 Task: Look for space in Andradas, Brazil from 9th August, 2023 to 12th August, 2023 for 1 adult in price range Rs.6000 to Rs.15000. Place can be entire place with 1  bedroom having 1 bed and 1 bathroom. Property type can be house, flat, guest house. Amenities needed are: wifi, washing machine. Booking option can be shelf check-in. Required host language is Spanish.
Action: Mouse moved to (695, 89)
Screenshot: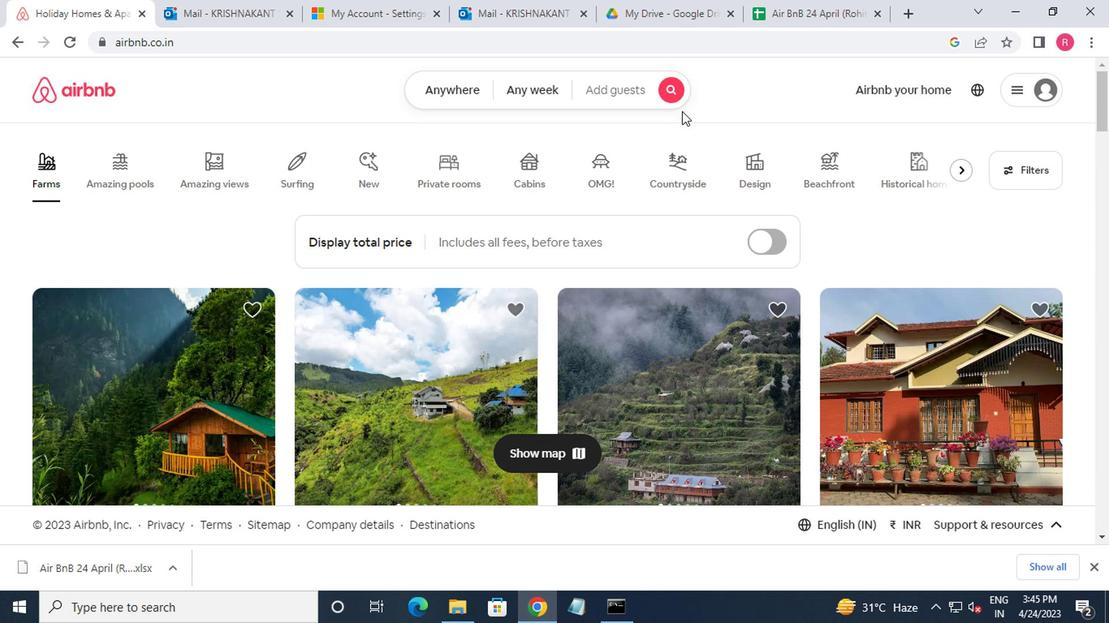 
Action: Mouse pressed left at (695, 89)
Screenshot: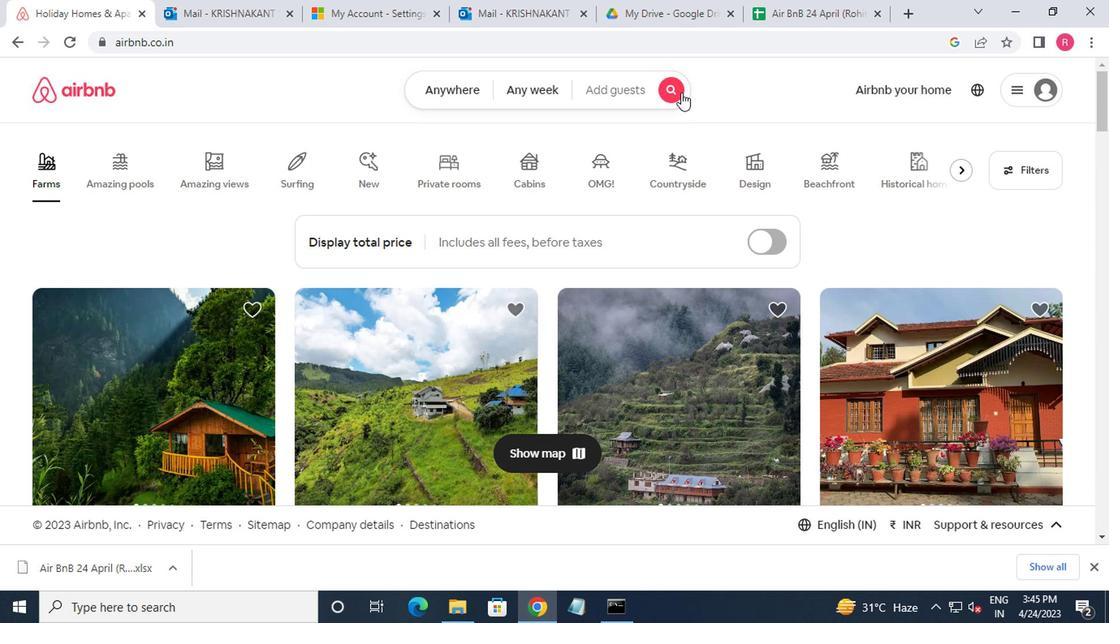 
Action: Mouse moved to (246, 155)
Screenshot: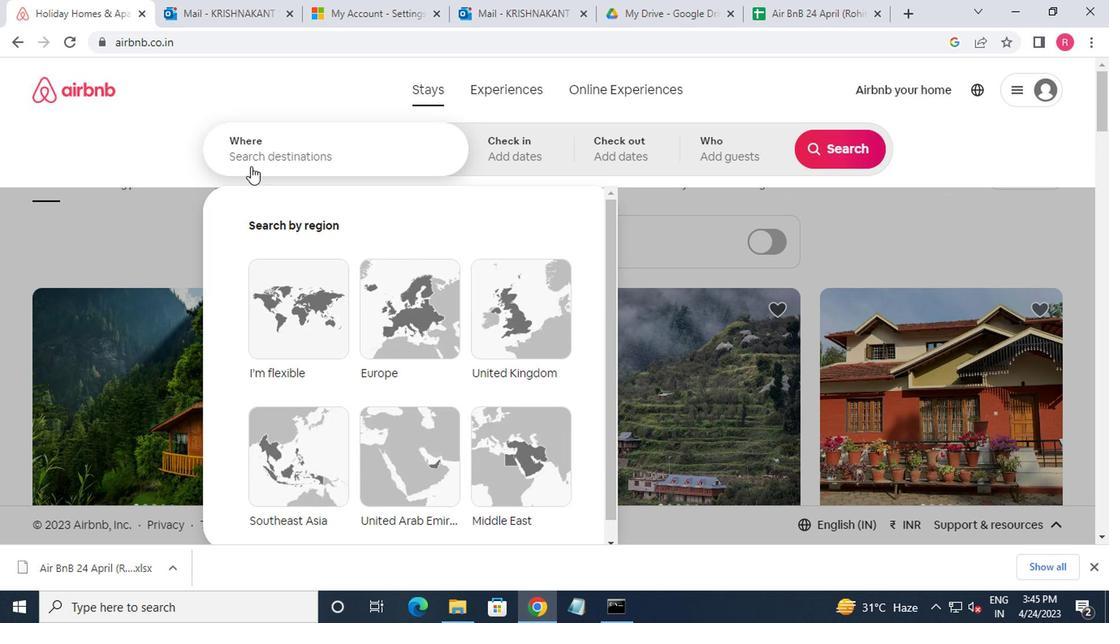 
Action: Mouse pressed left at (246, 155)
Screenshot: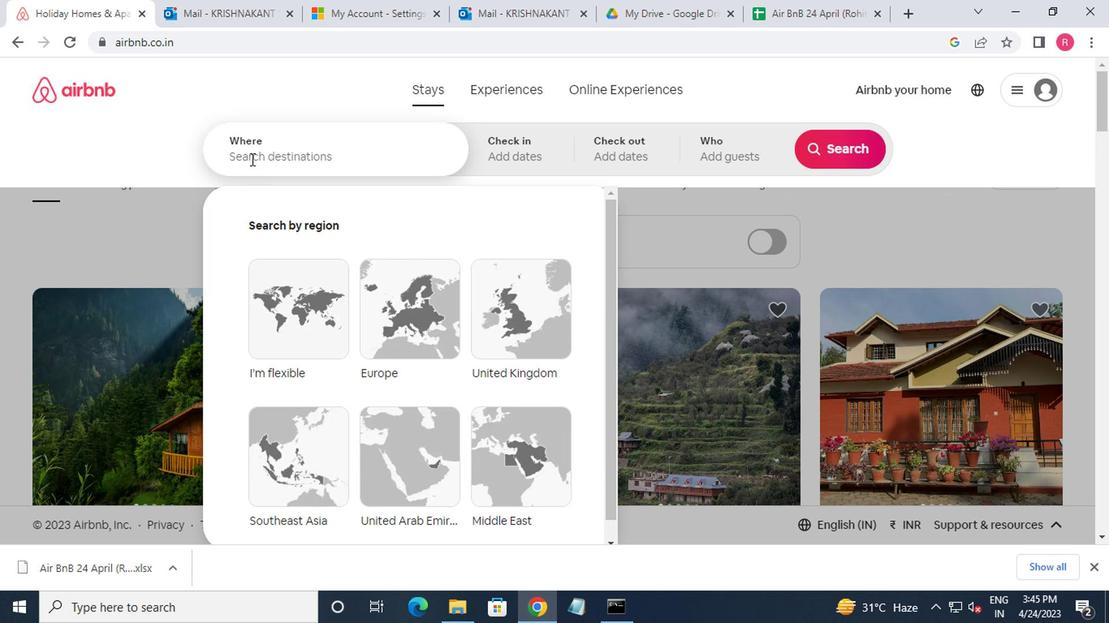 
Action: Key pressed andeadas,brazil<Key.enter>
Screenshot: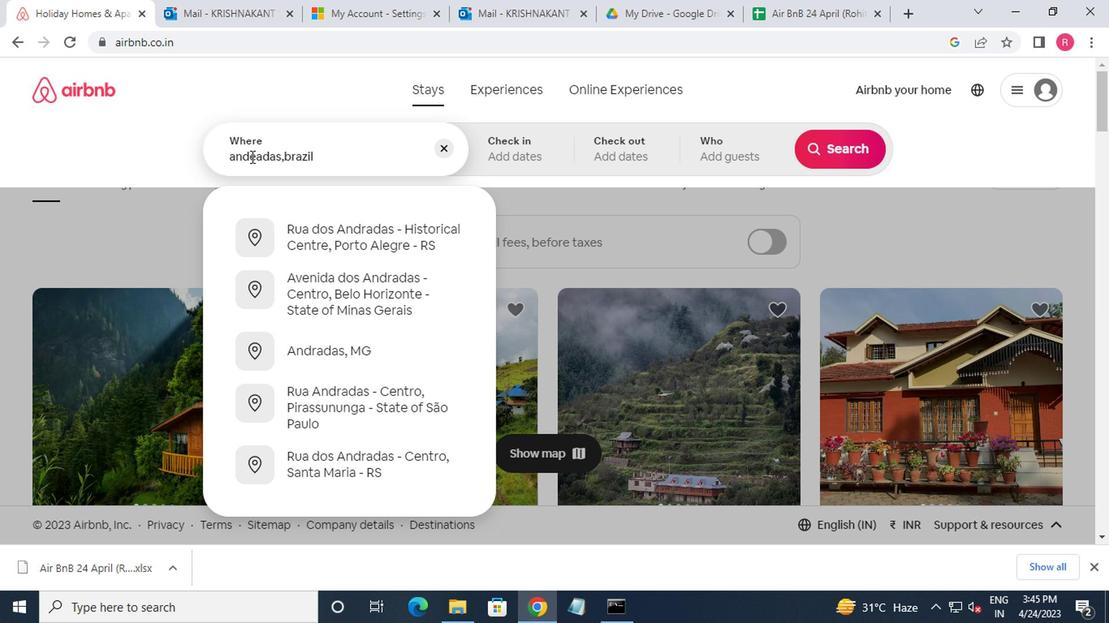 
Action: Mouse moved to (858, 285)
Screenshot: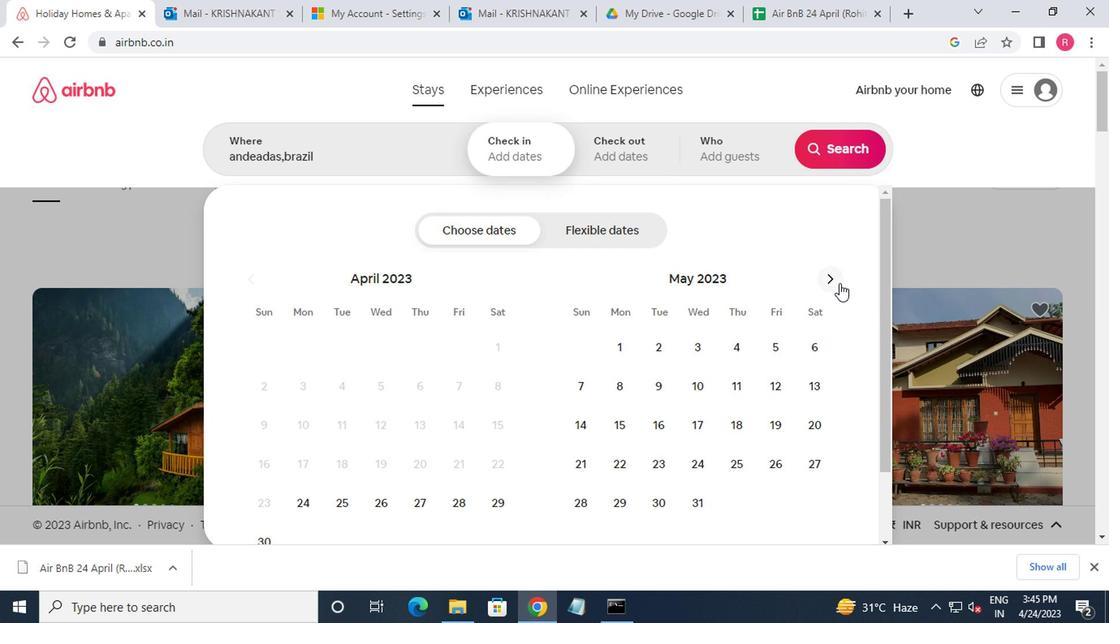 
Action: Mouse pressed left at (858, 285)
Screenshot: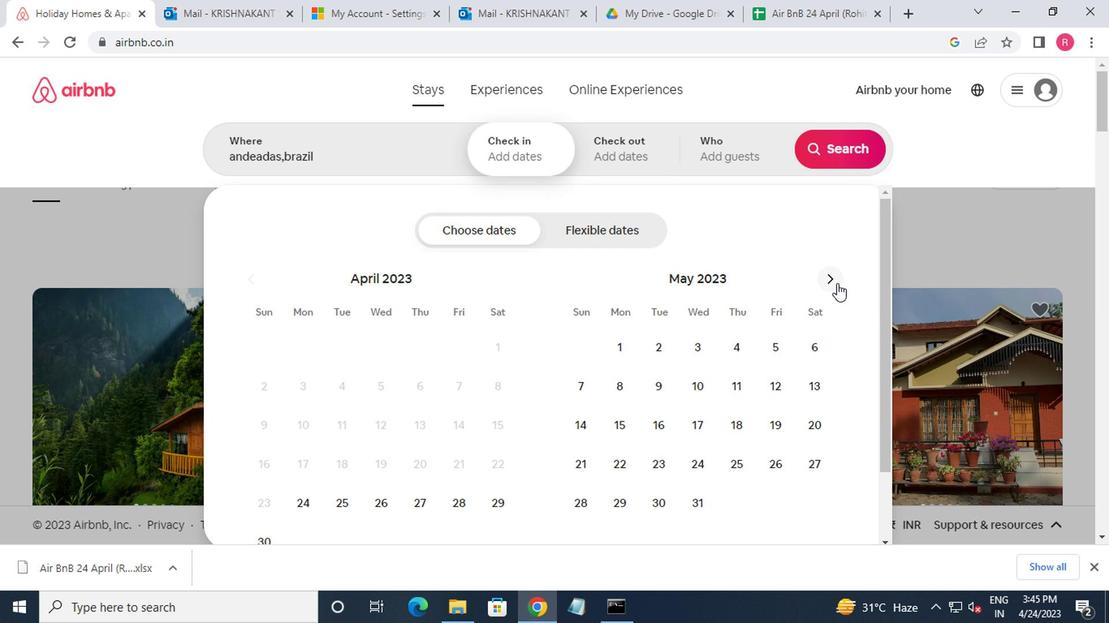 
Action: Mouse moved to (857, 285)
Screenshot: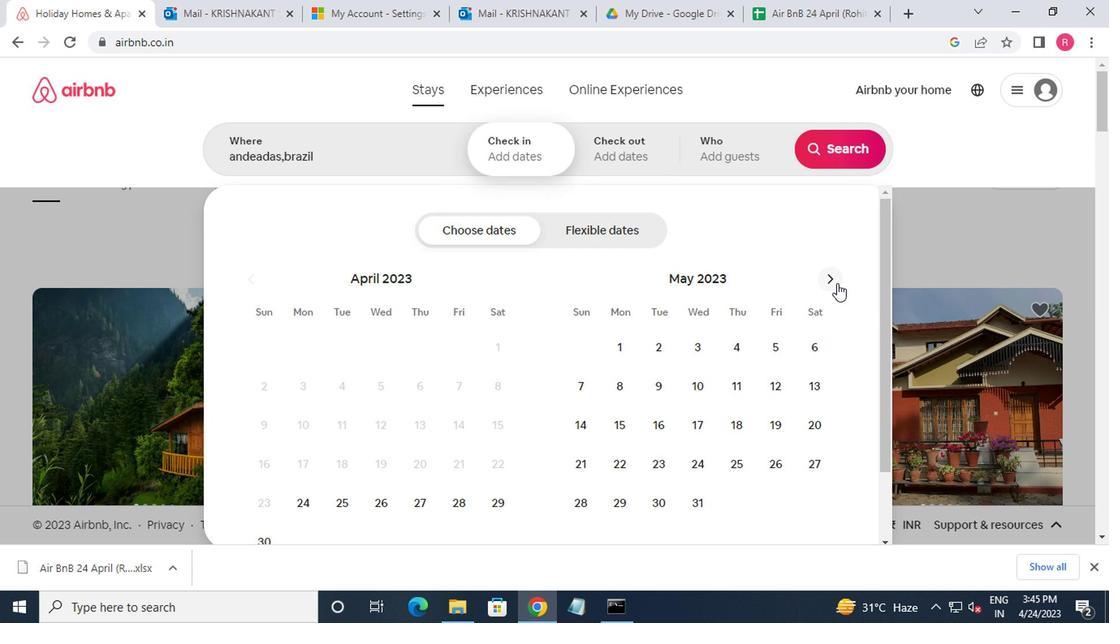 
Action: Mouse pressed left at (857, 285)
Screenshot: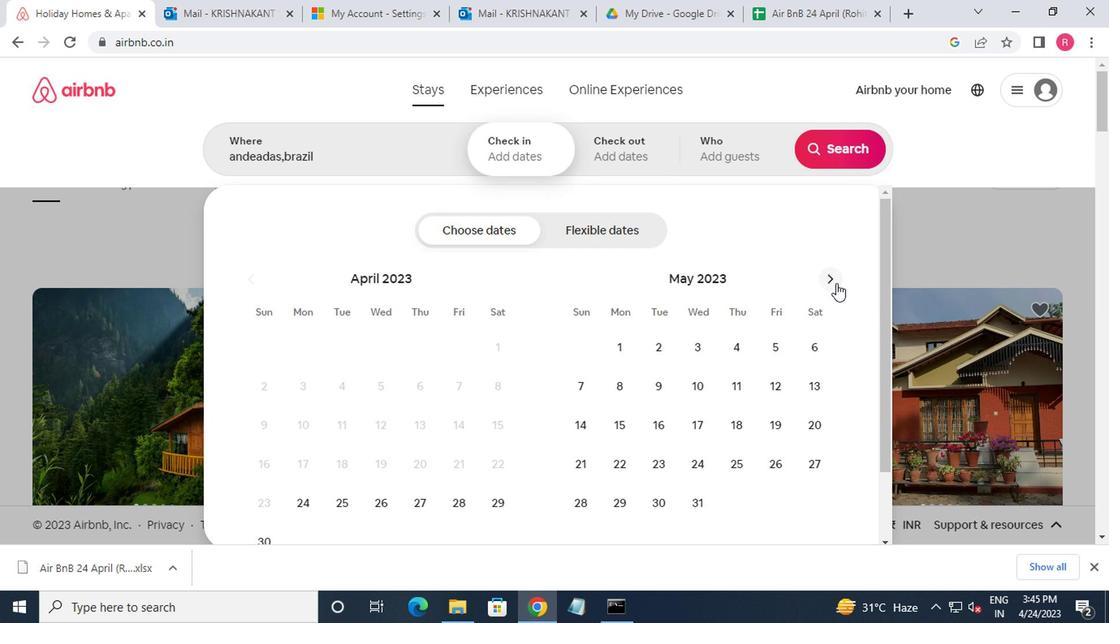 
Action: Mouse pressed left at (857, 285)
Screenshot: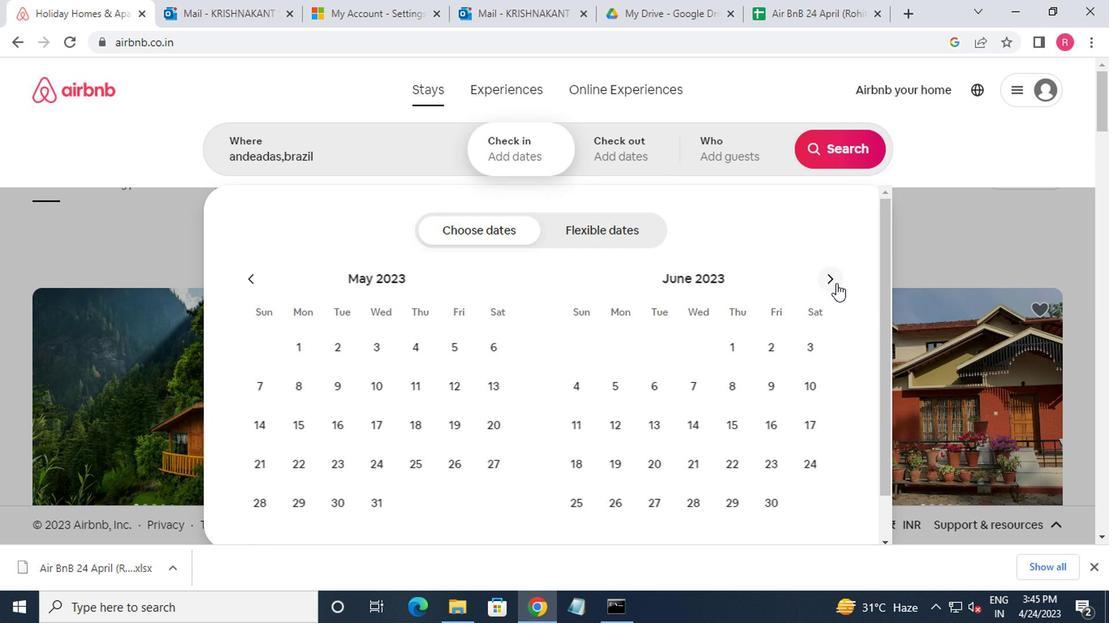 
Action: Mouse moved to (856, 285)
Screenshot: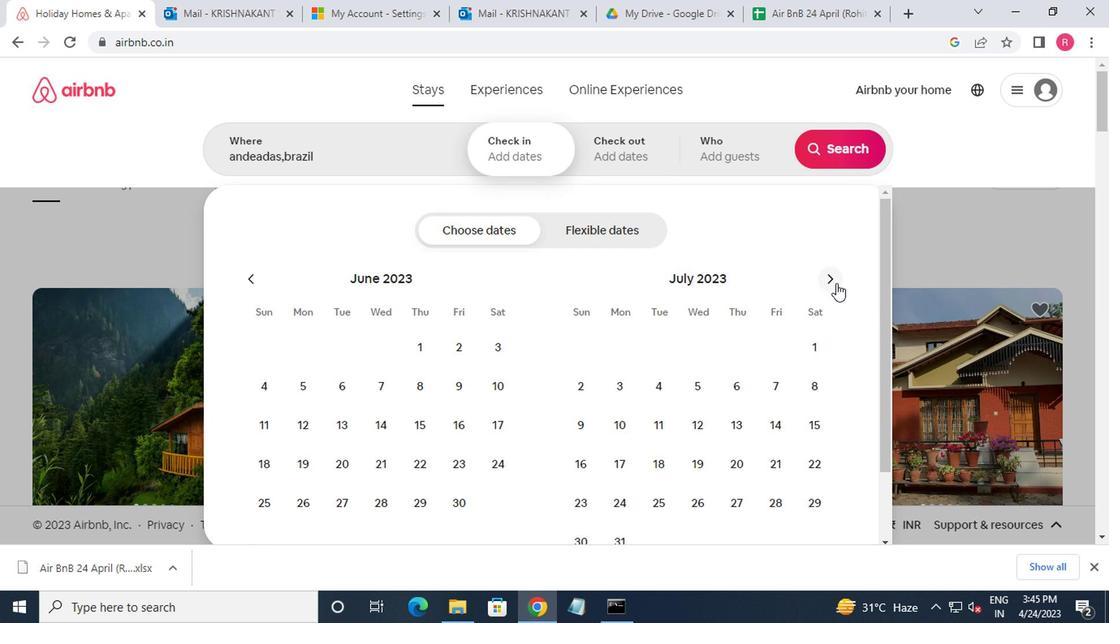 
Action: Mouse pressed left at (856, 285)
Screenshot: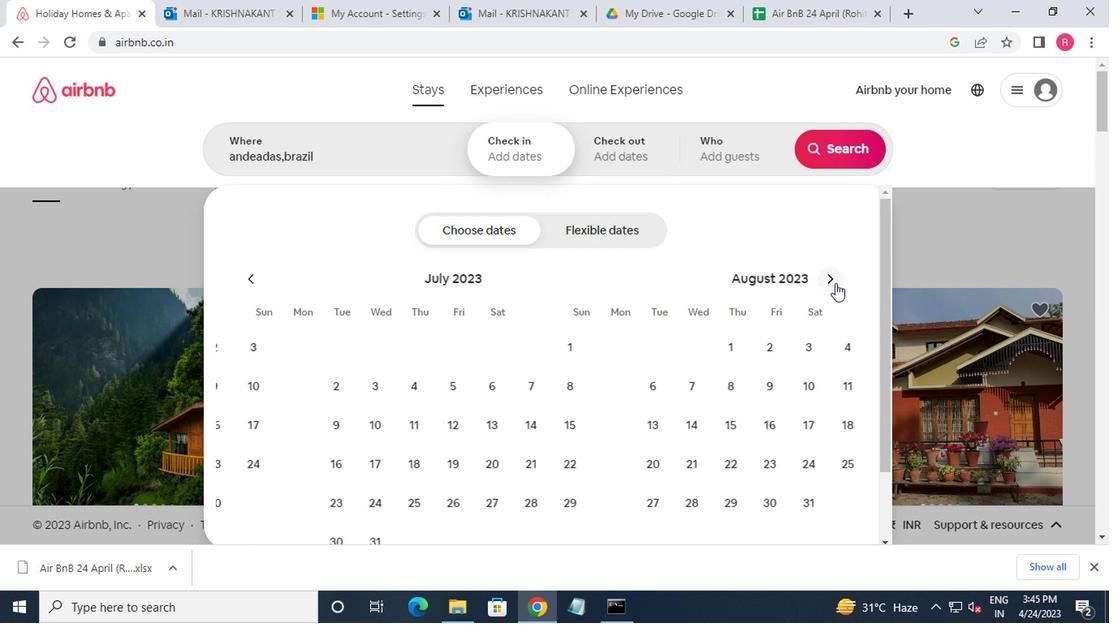 
Action: Mouse moved to (380, 398)
Screenshot: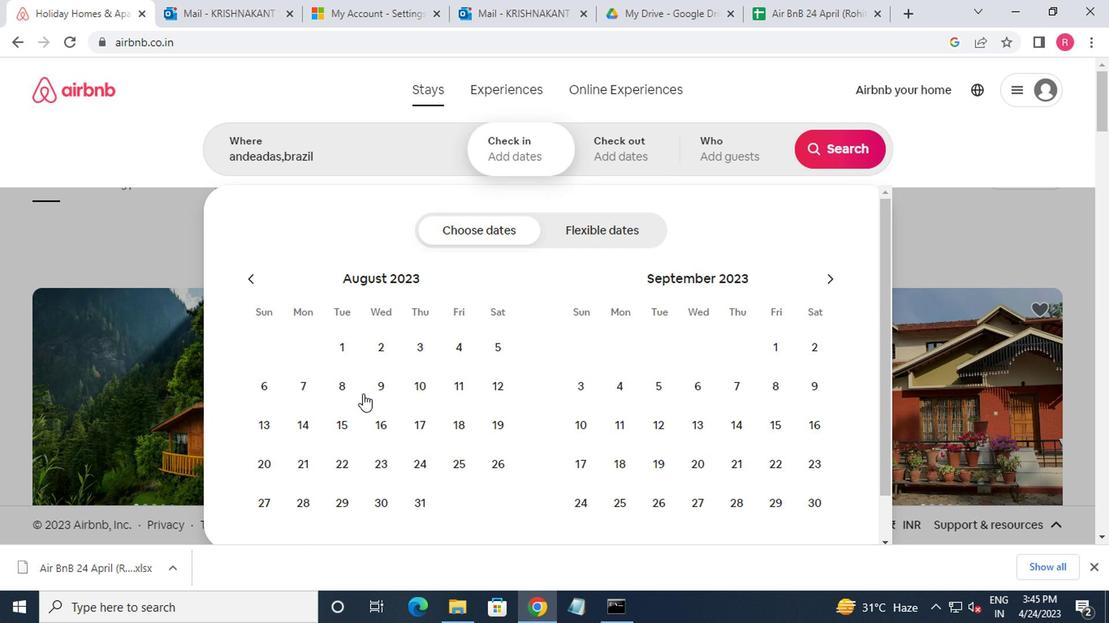 
Action: Mouse pressed left at (380, 398)
Screenshot: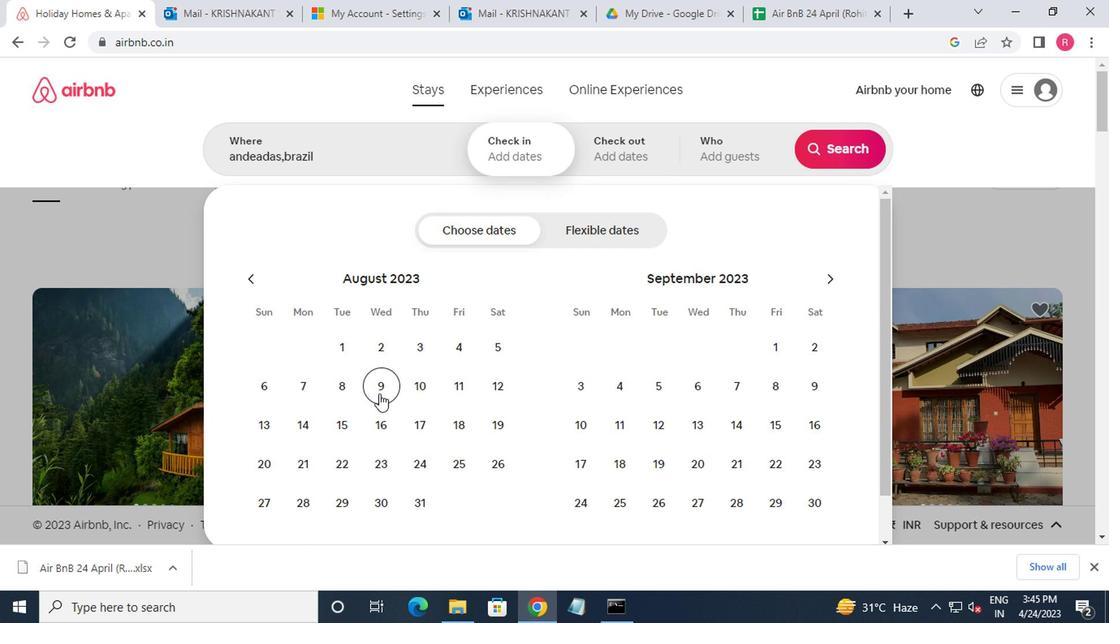 
Action: Mouse moved to (489, 387)
Screenshot: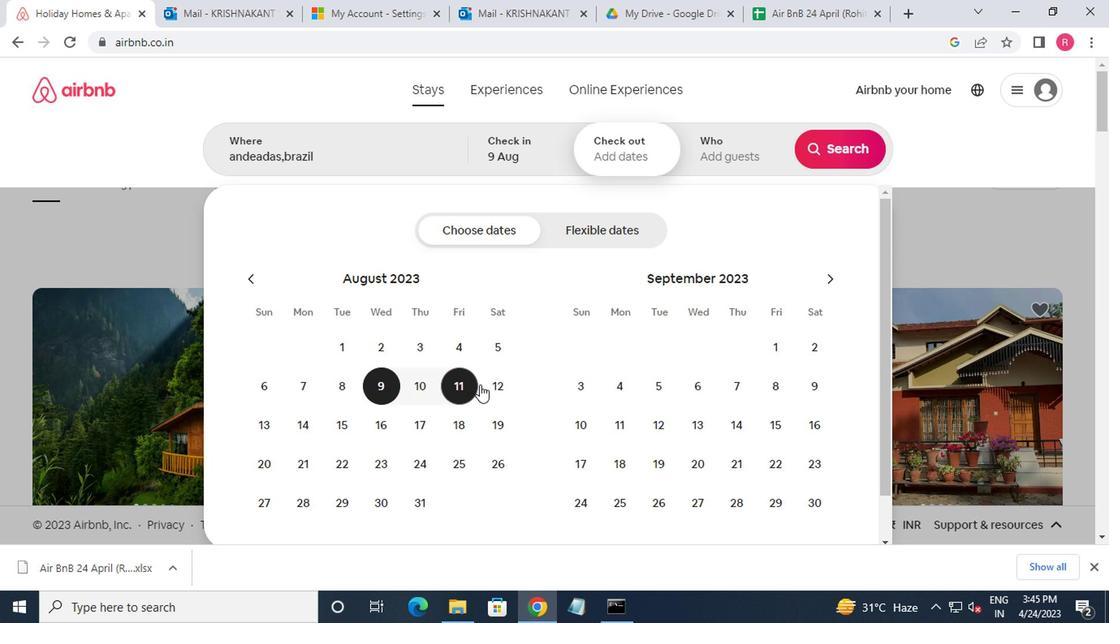
Action: Mouse pressed left at (489, 387)
Screenshot: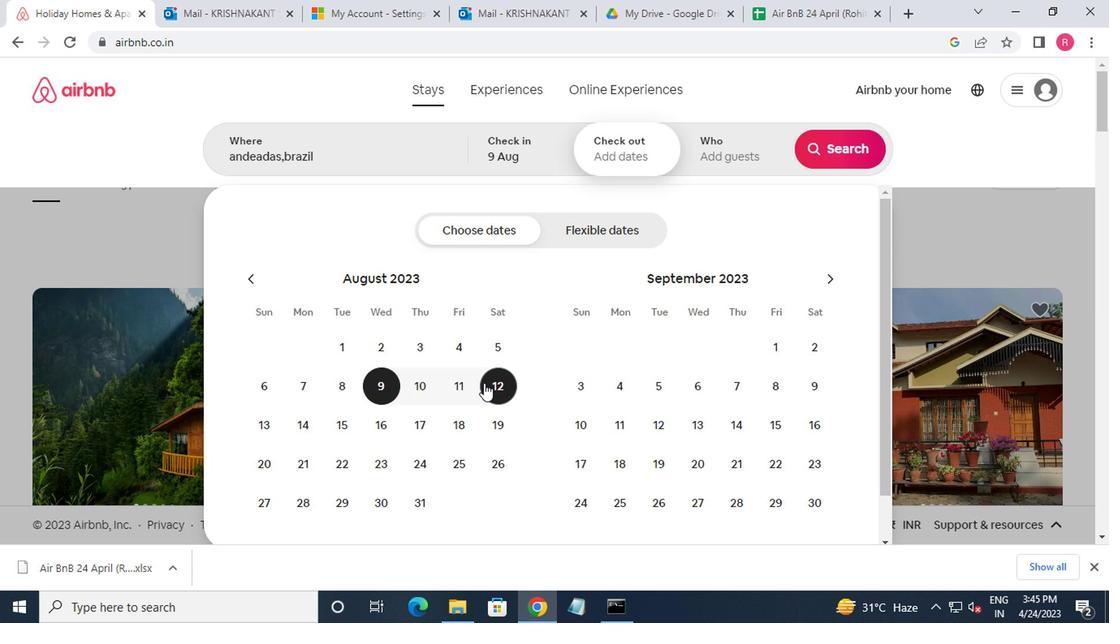 
Action: Mouse moved to (703, 148)
Screenshot: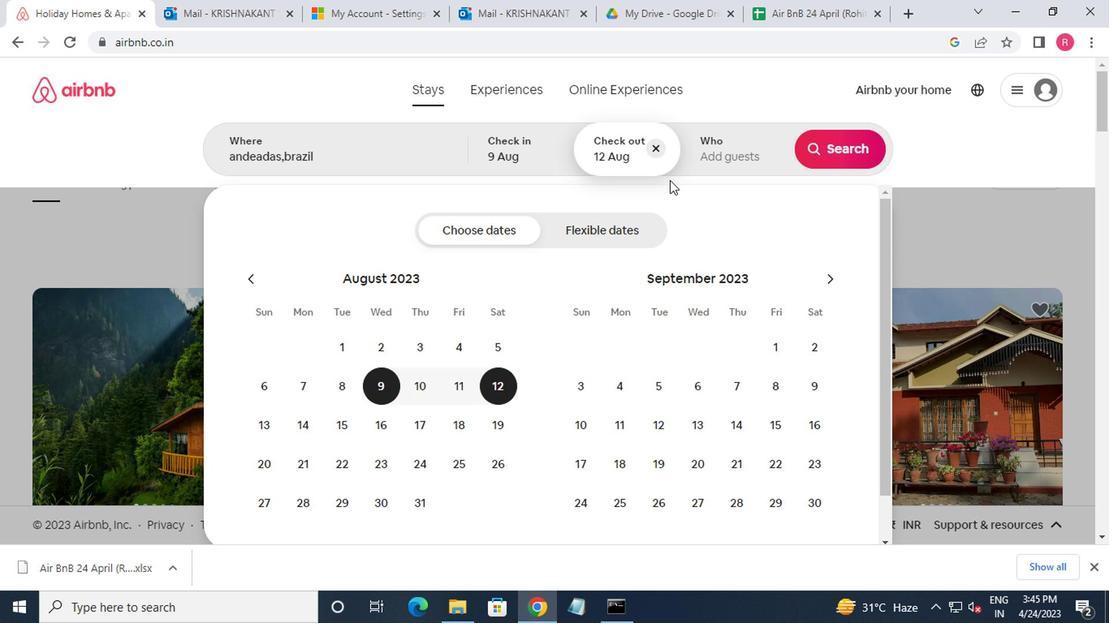 
Action: Mouse pressed left at (703, 148)
Screenshot: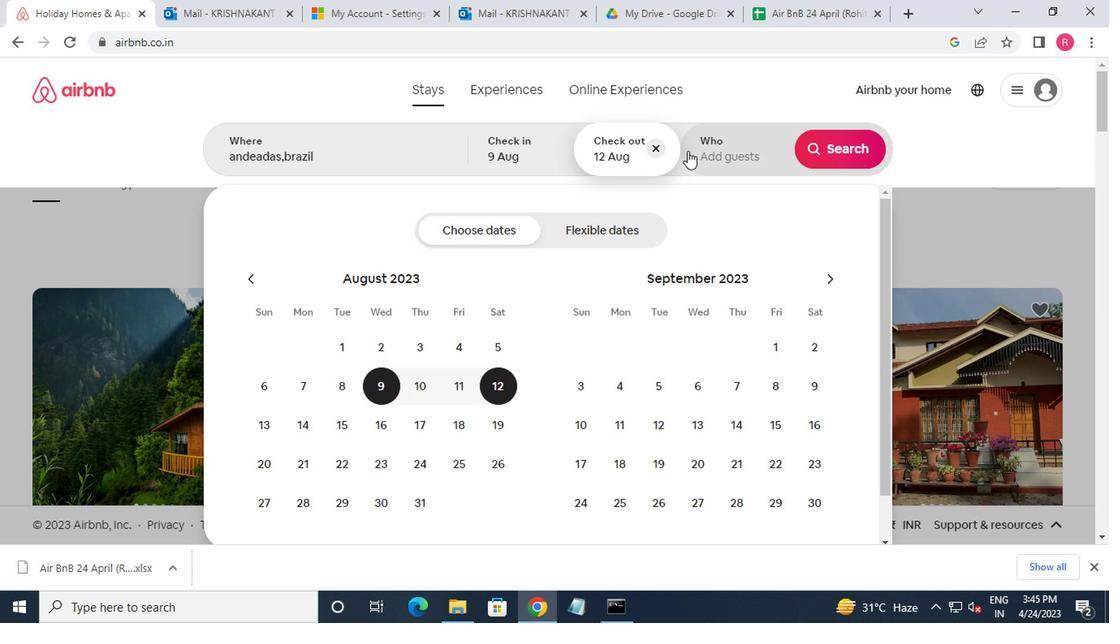 
Action: Mouse moved to (851, 239)
Screenshot: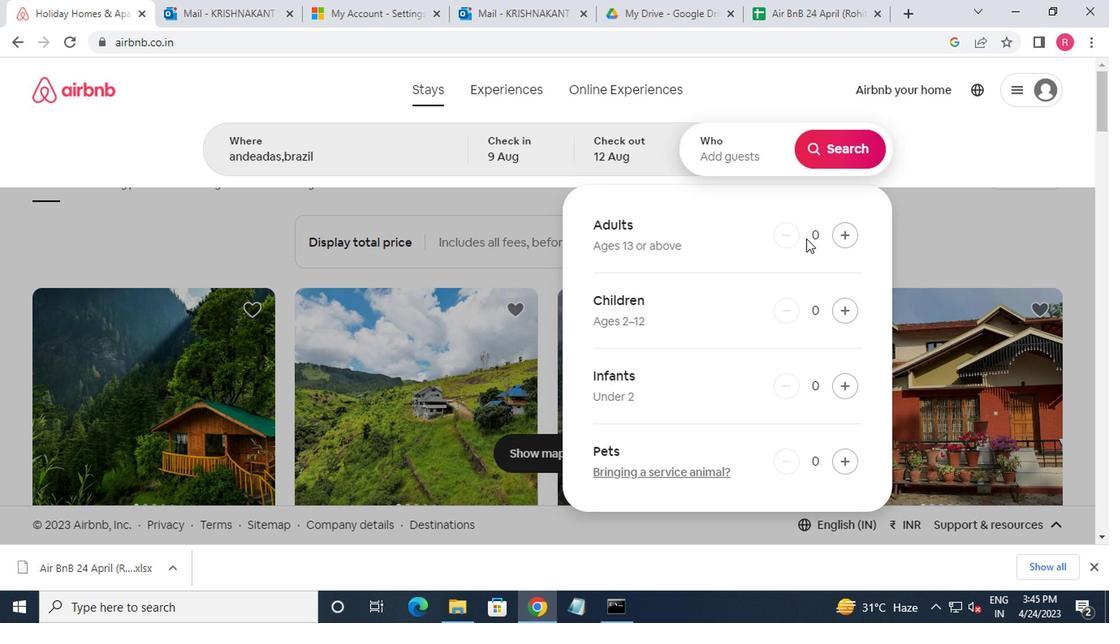 
Action: Mouse pressed left at (851, 239)
Screenshot: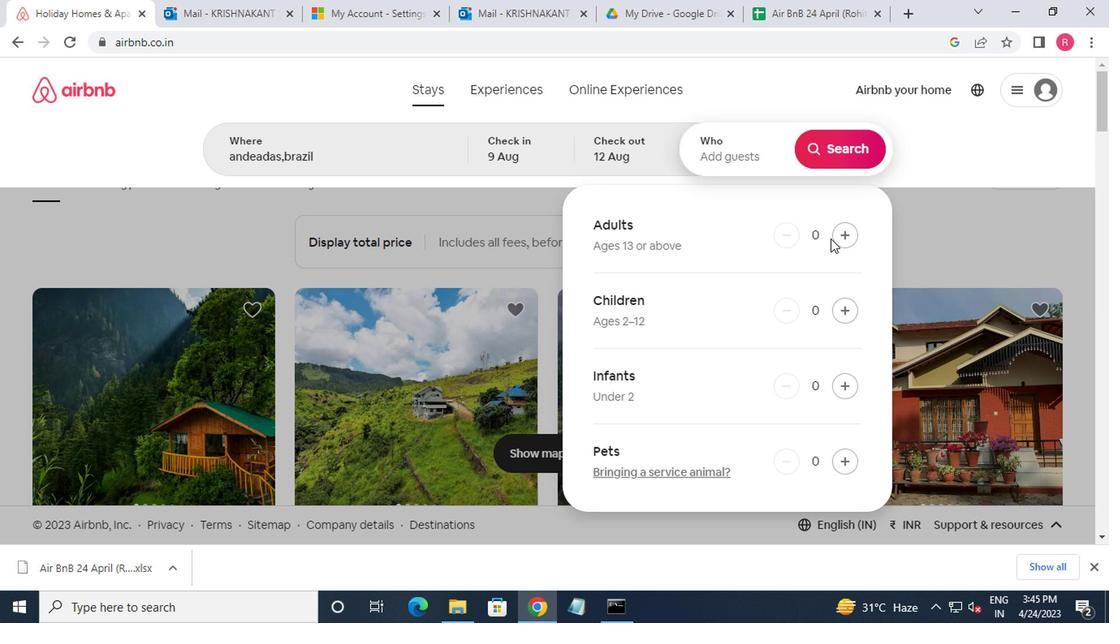 
Action: Mouse moved to (866, 235)
Screenshot: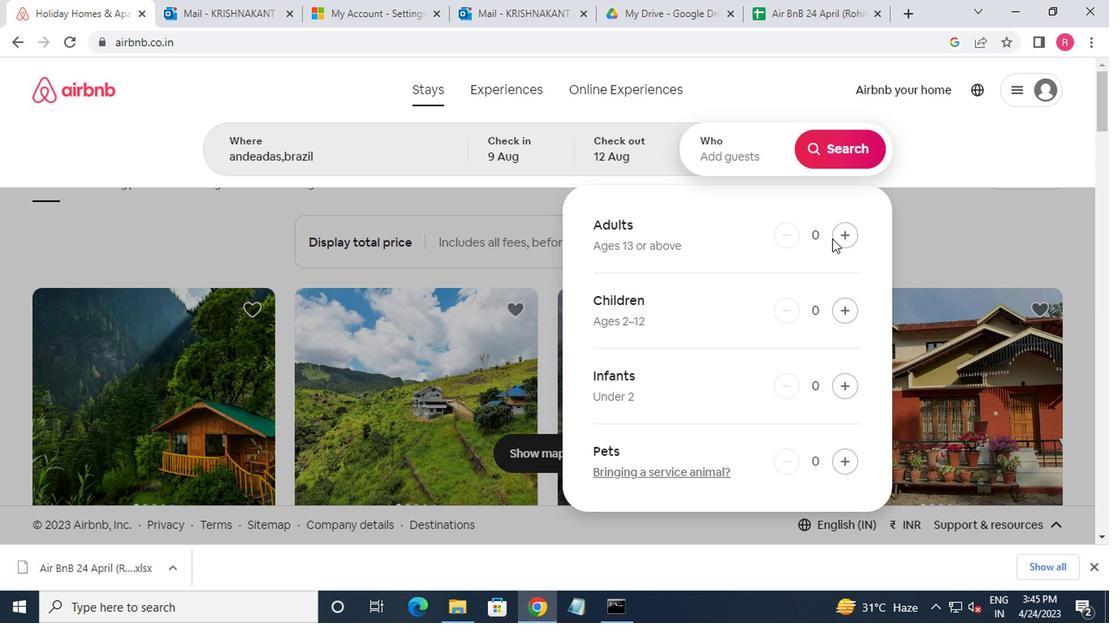 
Action: Mouse pressed left at (866, 235)
Screenshot: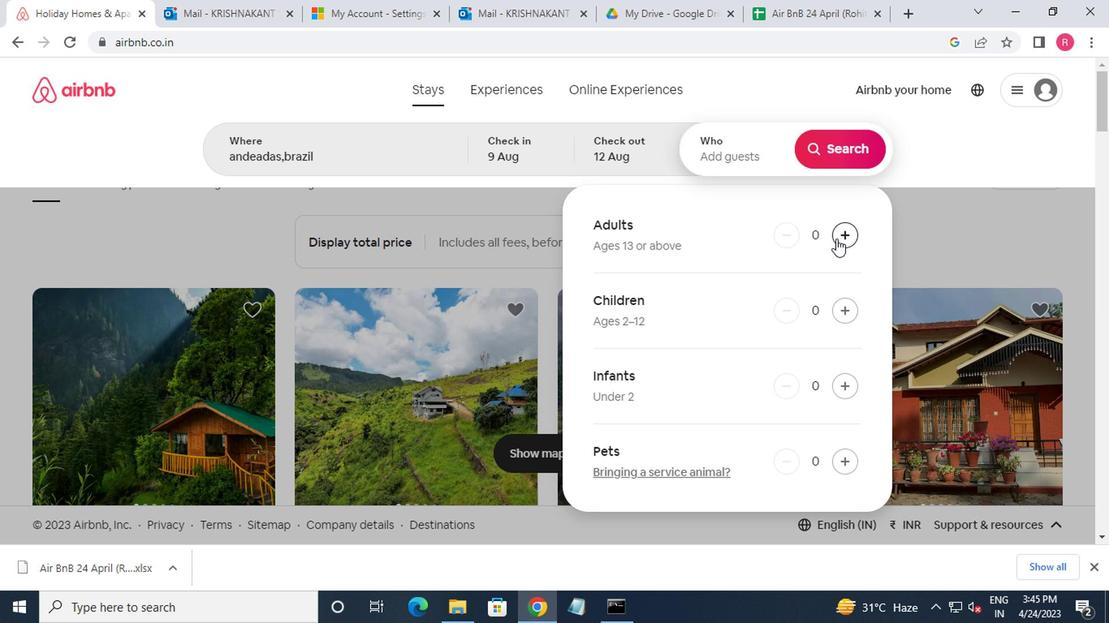 
Action: Mouse moved to (838, 162)
Screenshot: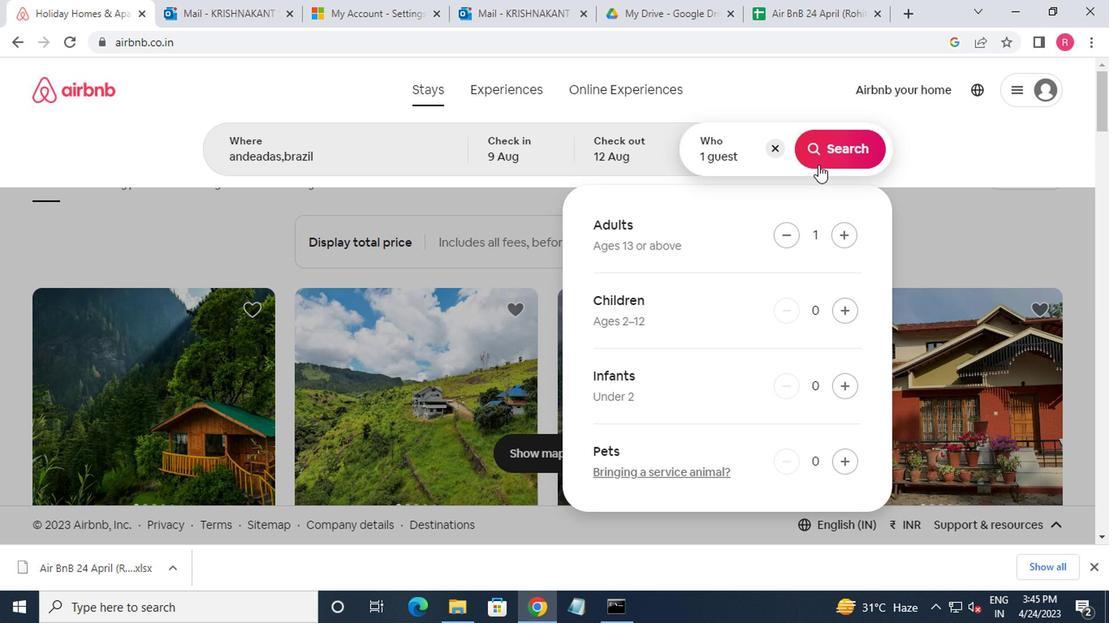 
Action: Mouse pressed left at (838, 162)
Screenshot: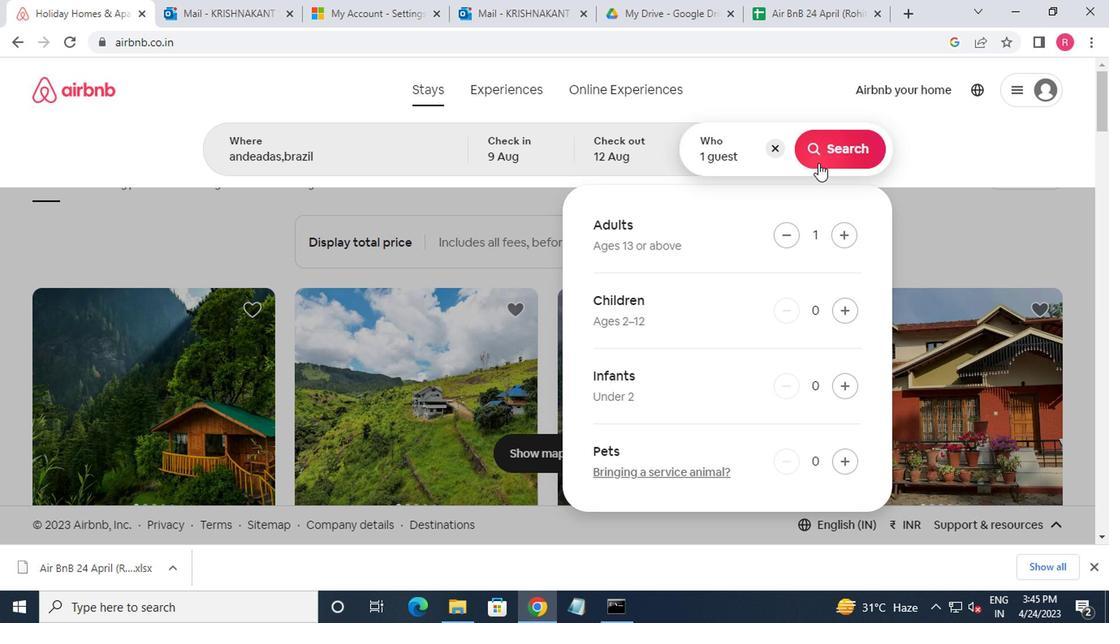 
Action: Mouse moved to (1045, 157)
Screenshot: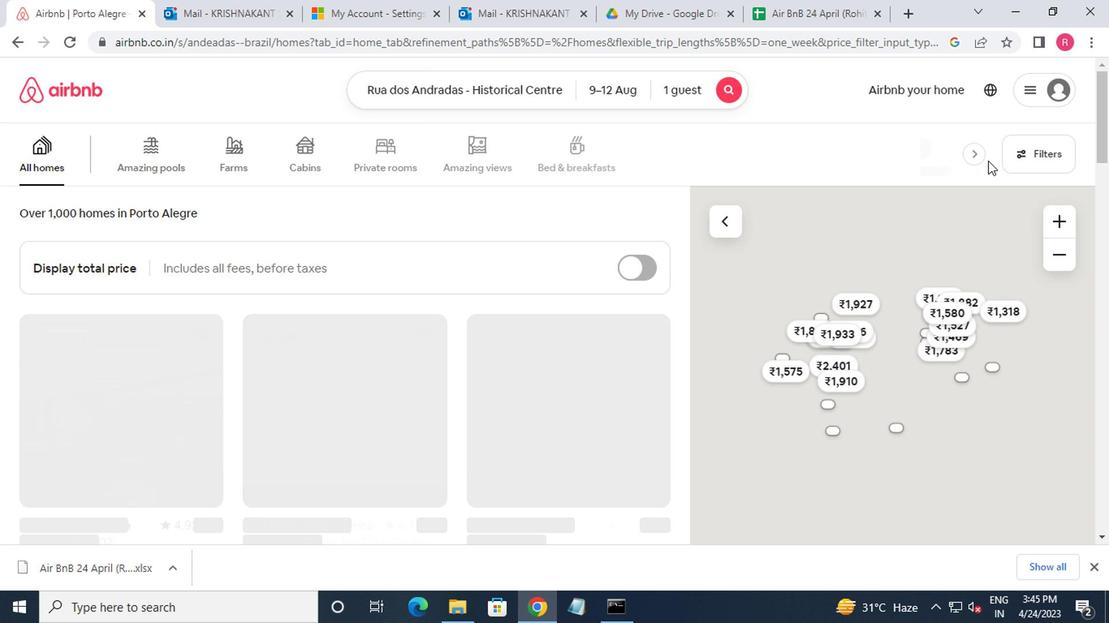 
Action: Mouse pressed left at (1045, 157)
Screenshot: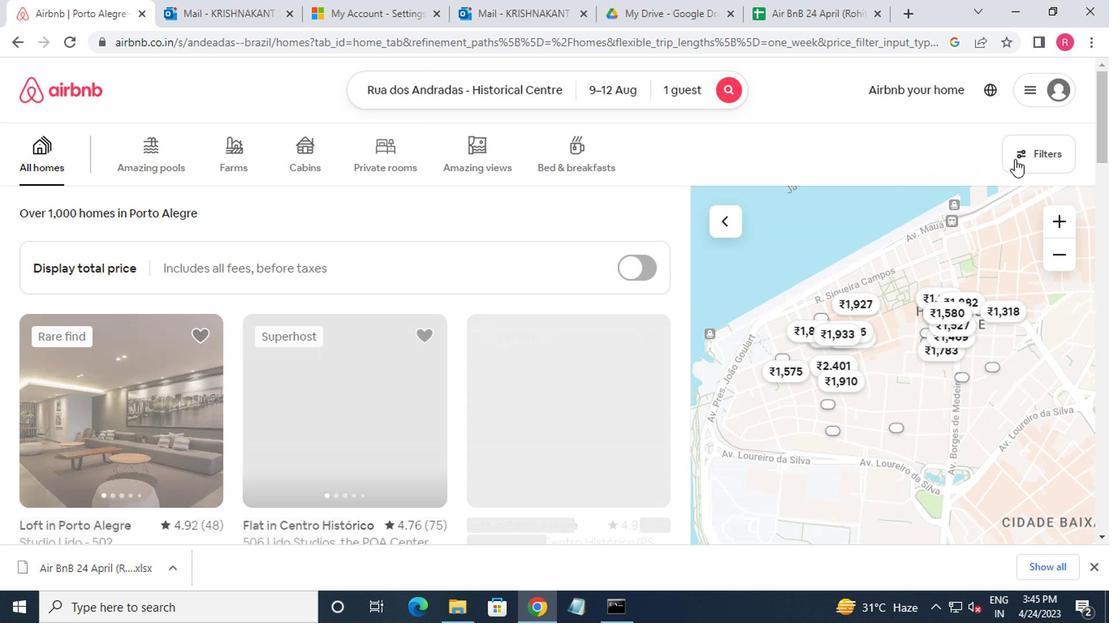 
Action: Mouse moved to (446, 363)
Screenshot: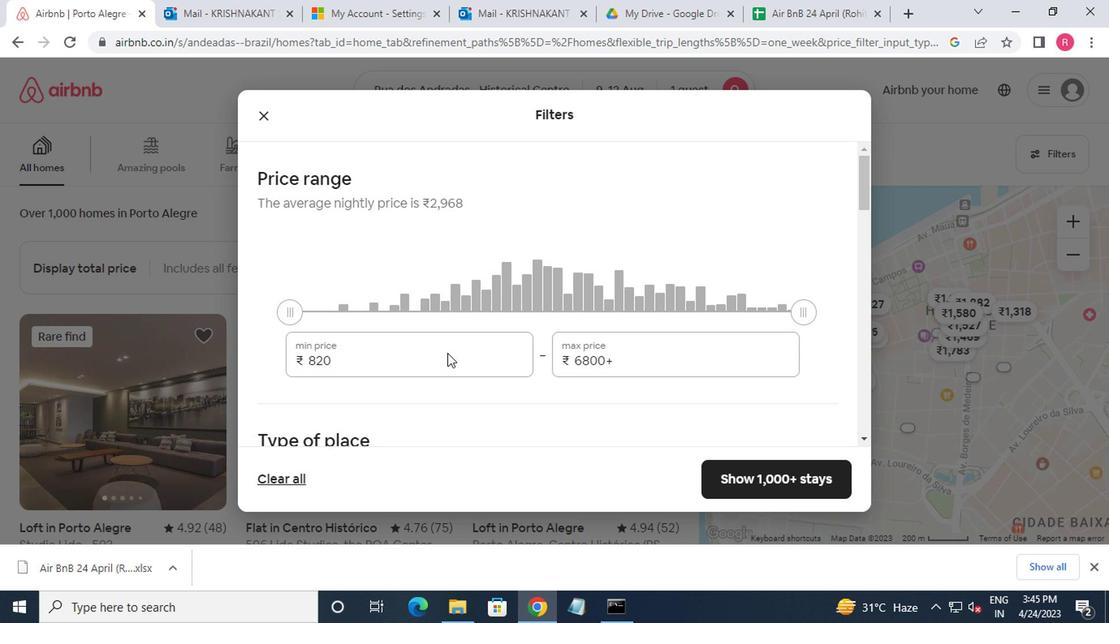 
Action: Mouse pressed left at (446, 363)
Screenshot: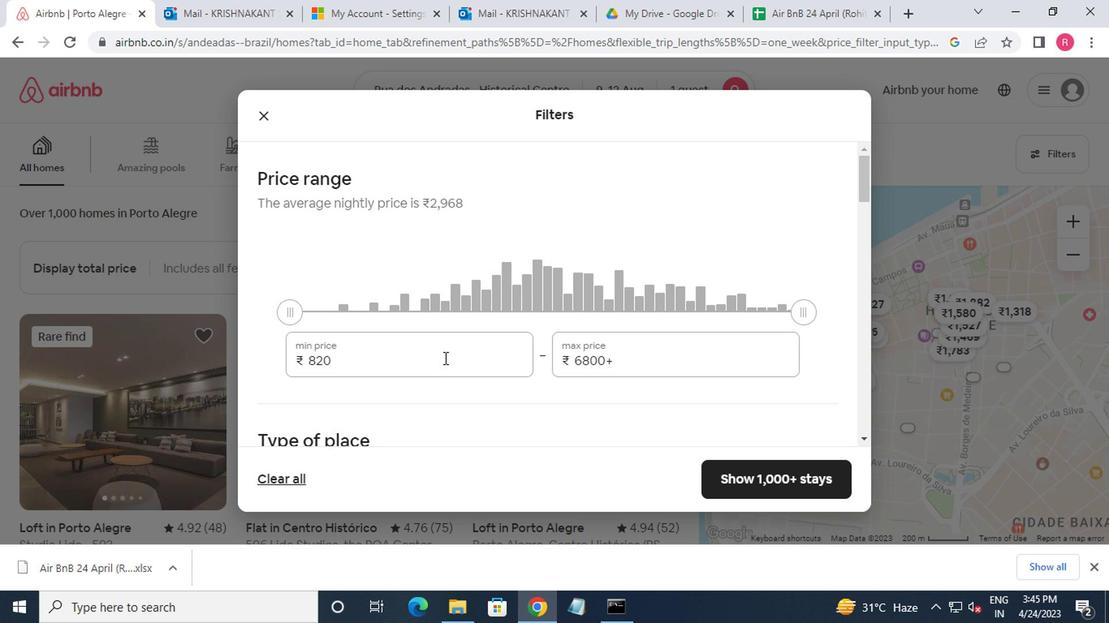 
Action: Mouse moved to (446, 366)
Screenshot: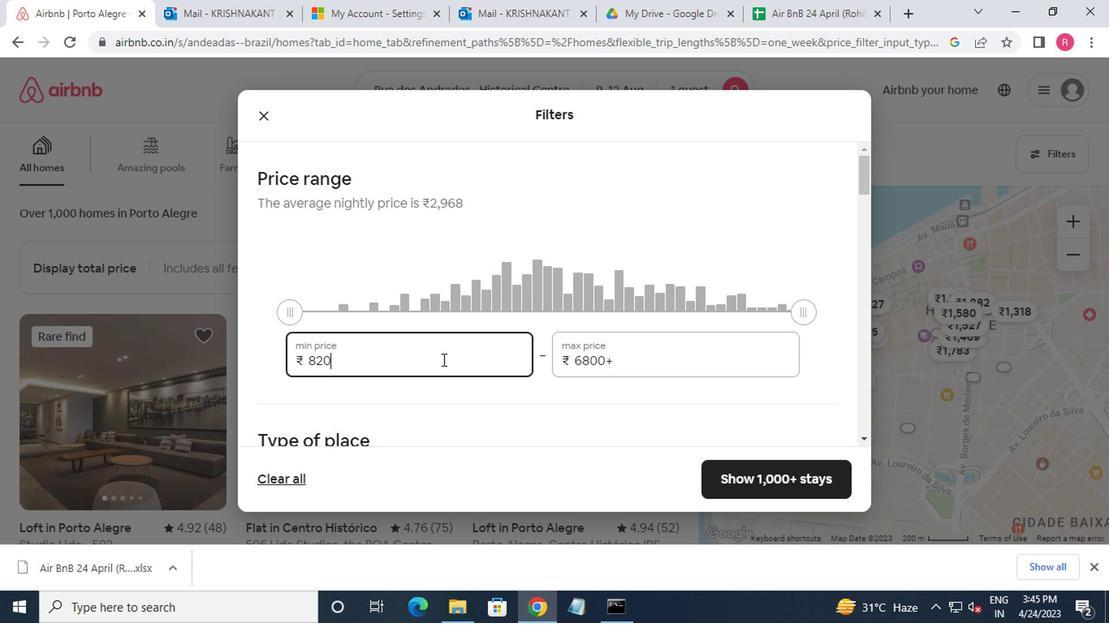 
Action: Key pressed <Key.backspace><Key.backspace><Key.backspace><Key.backspace>6000<Key.tab>15000
Screenshot: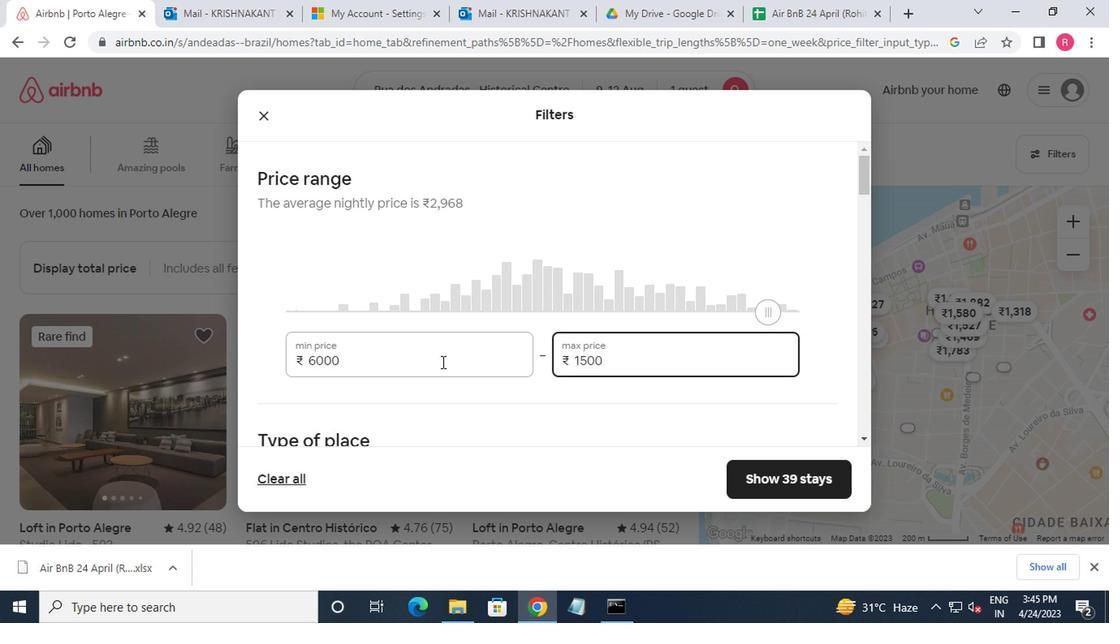 
Action: Mouse moved to (355, 351)
Screenshot: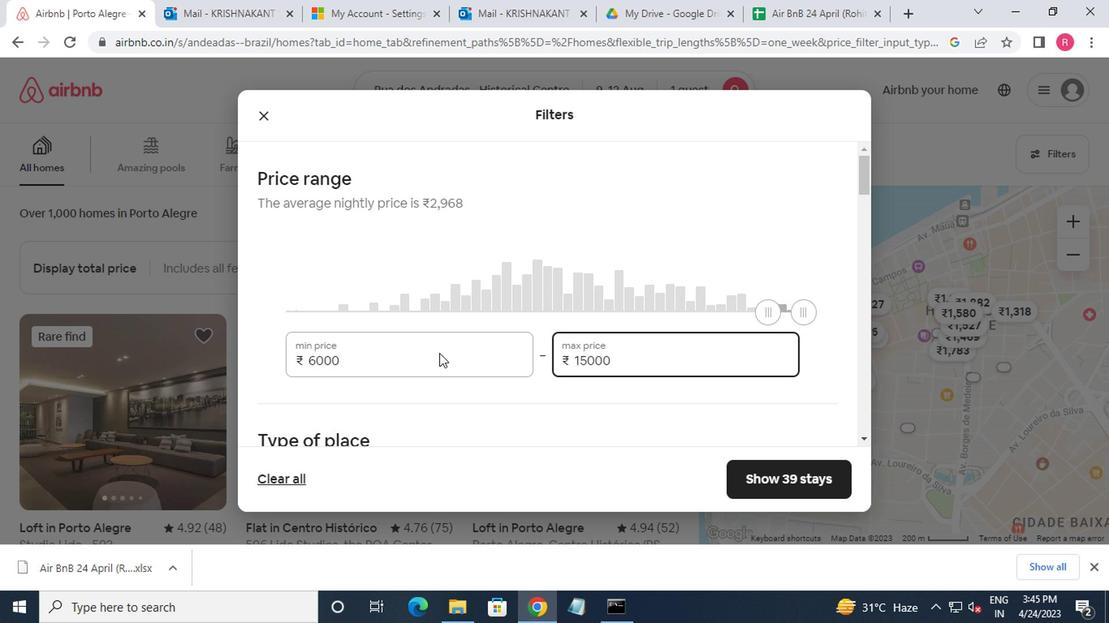 
Action: Mouse scrolled (355, 351) with delta (0, 0)
Screenshot: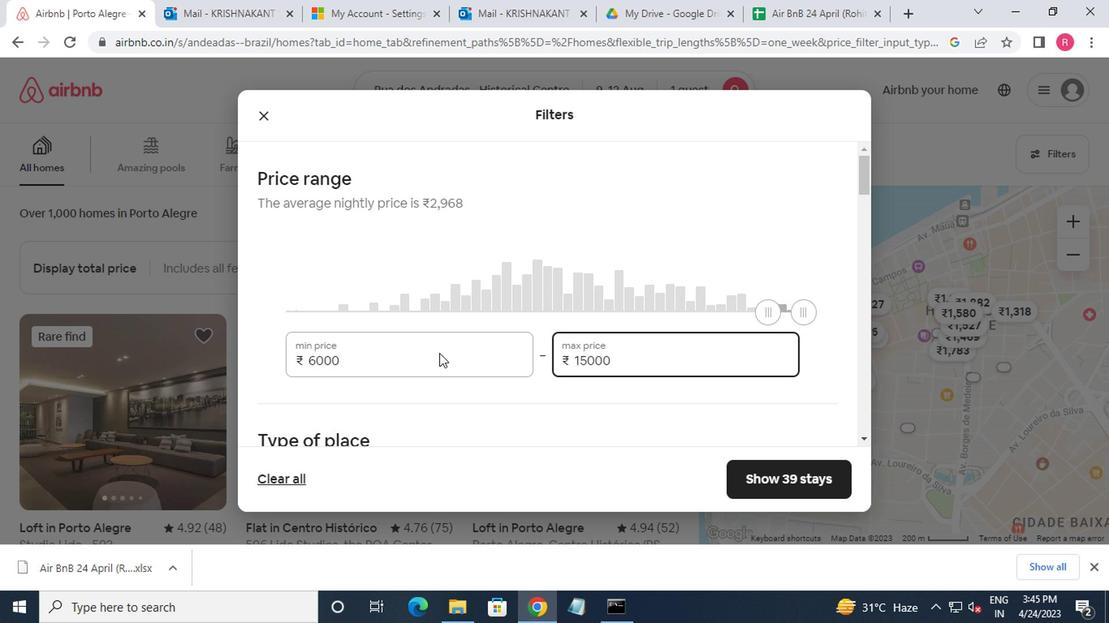 
Action: Mouse scrolled (355, 351) with delta (0, 0)
Screenshot: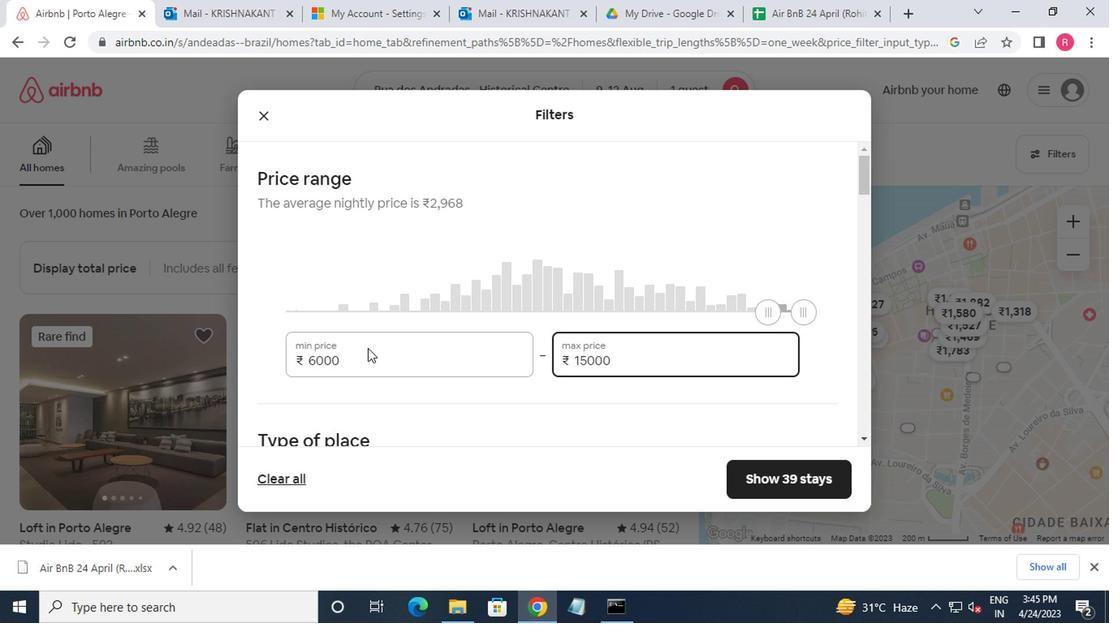 
Action: Mouse scrolled (355, 351) with delta (0, 0)
Screenshot: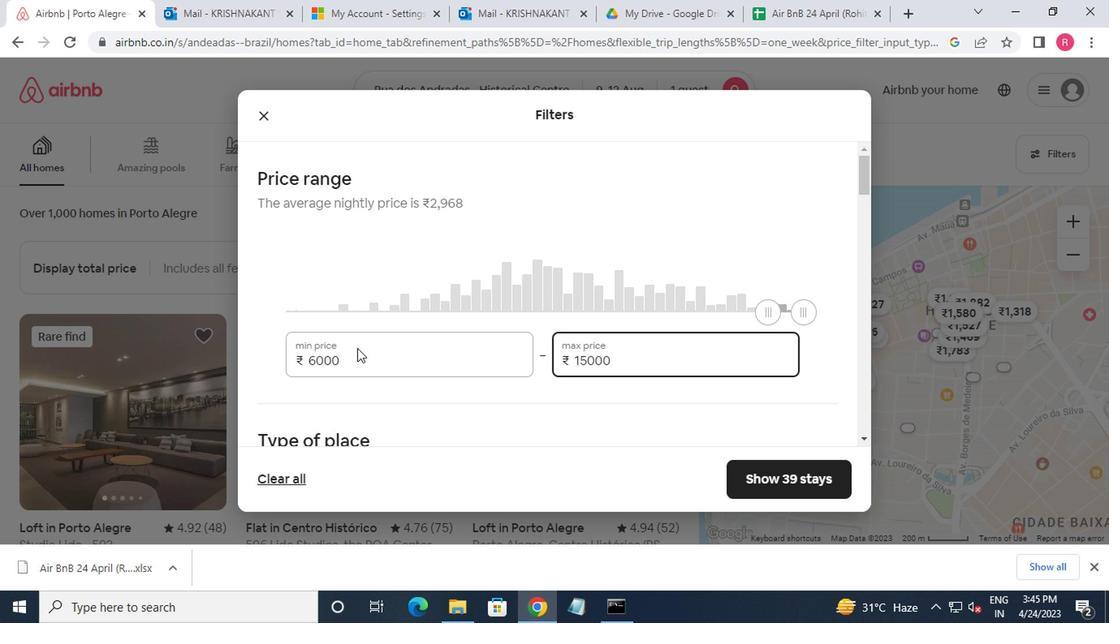 
Action: Mouse moved to (264, 248)
Screenshot: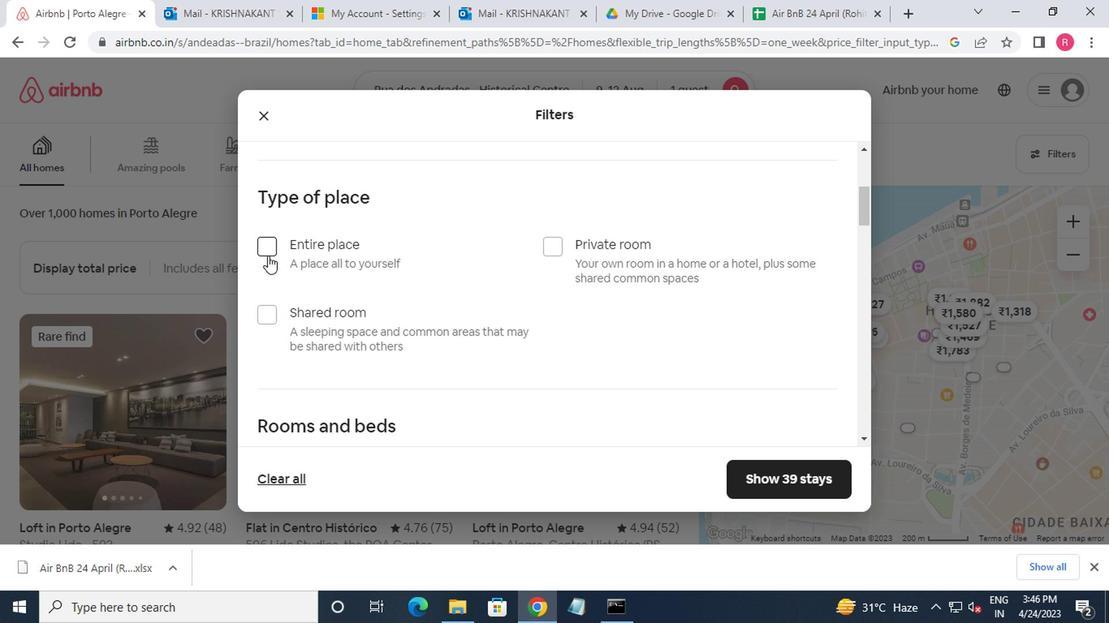 
Action: Mouse pressed left at (264, 248)
Screenshot: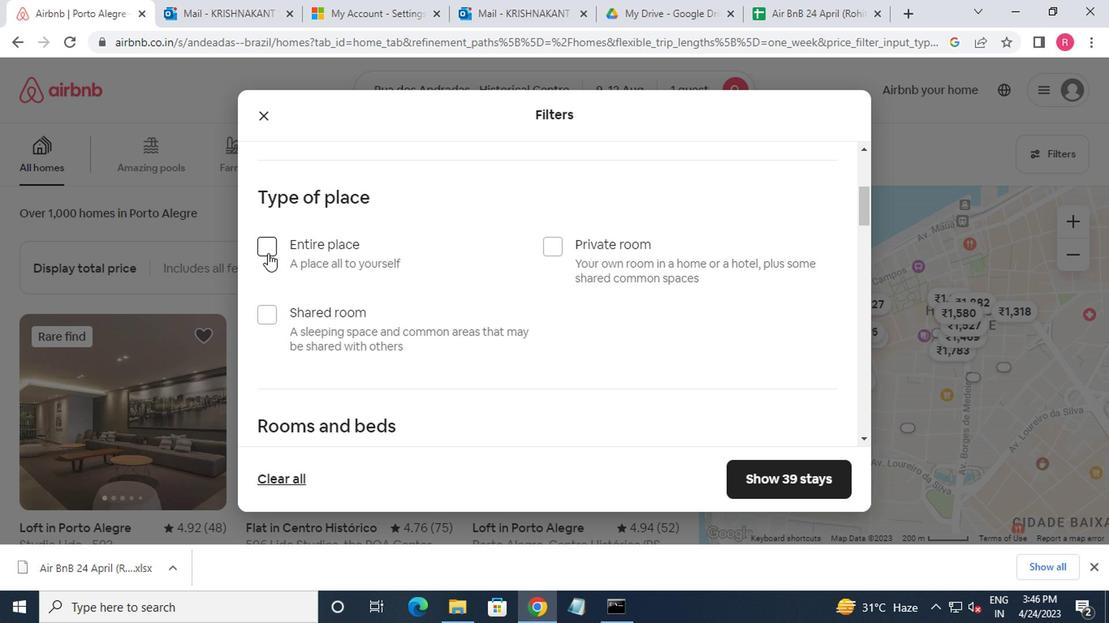 
Action: Mouse moved to (372, 317)
Screenshot: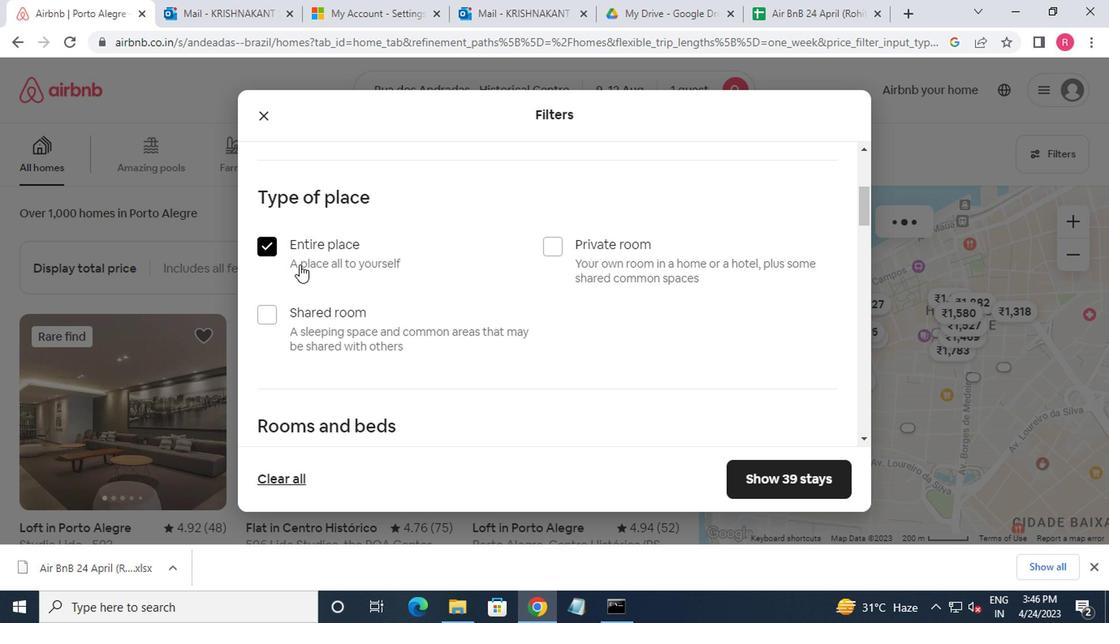 
Action: Mouse scrolled (372, 317) with delta (0, 0)
Screenshot: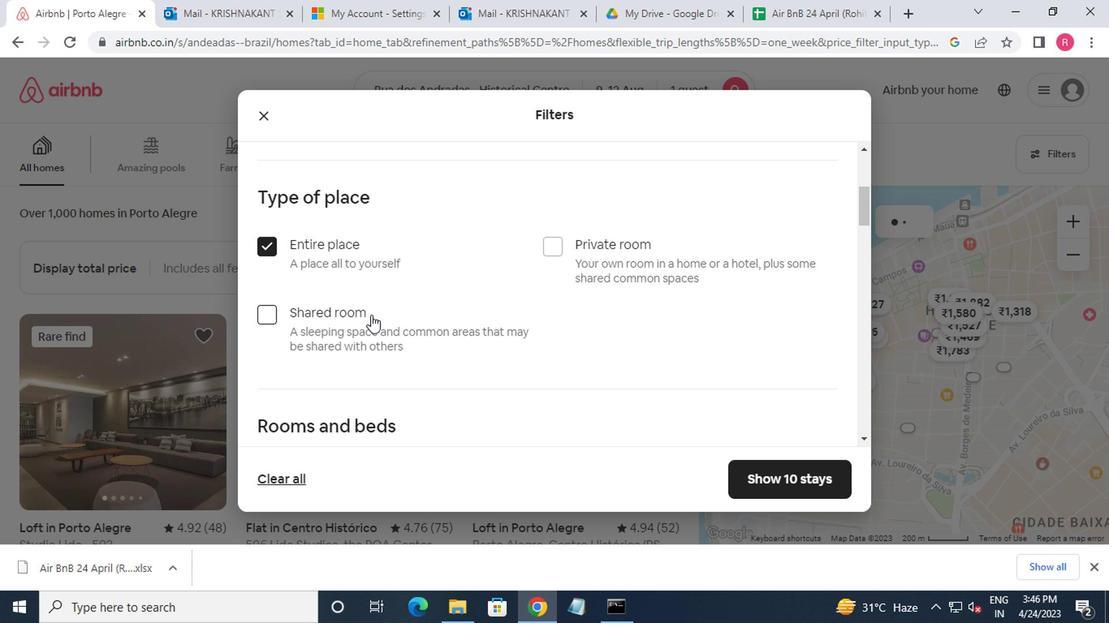 
Action: Mouse scrolled (372, 317) with delta (0, 0)
Screenshot: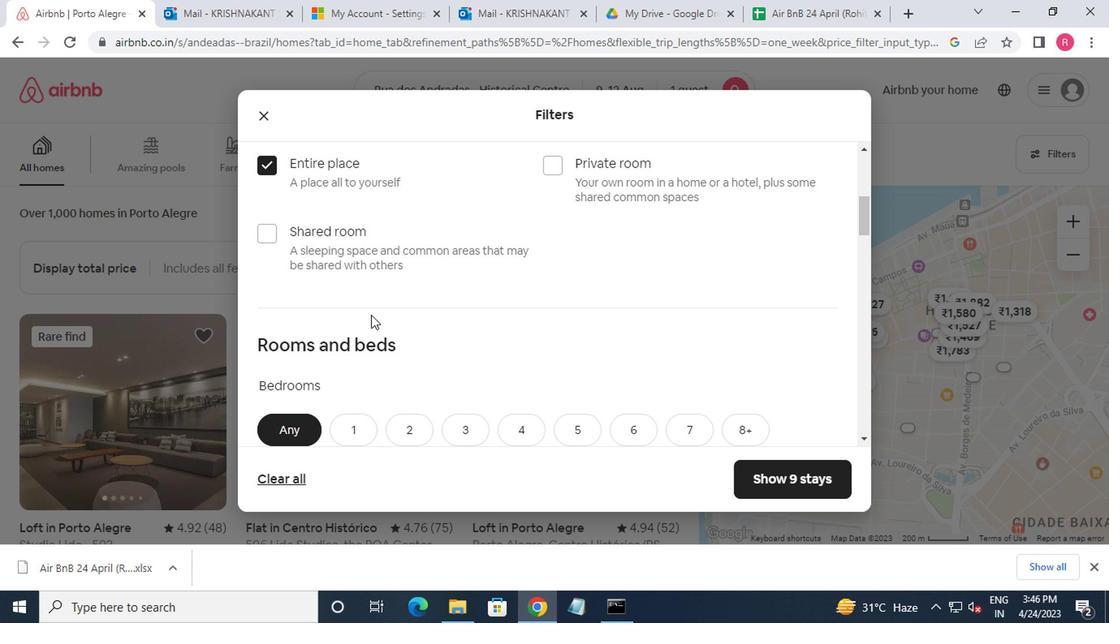 
Action: Mouse scrolled (372, 317) with delta (0, 0)
Screenshot: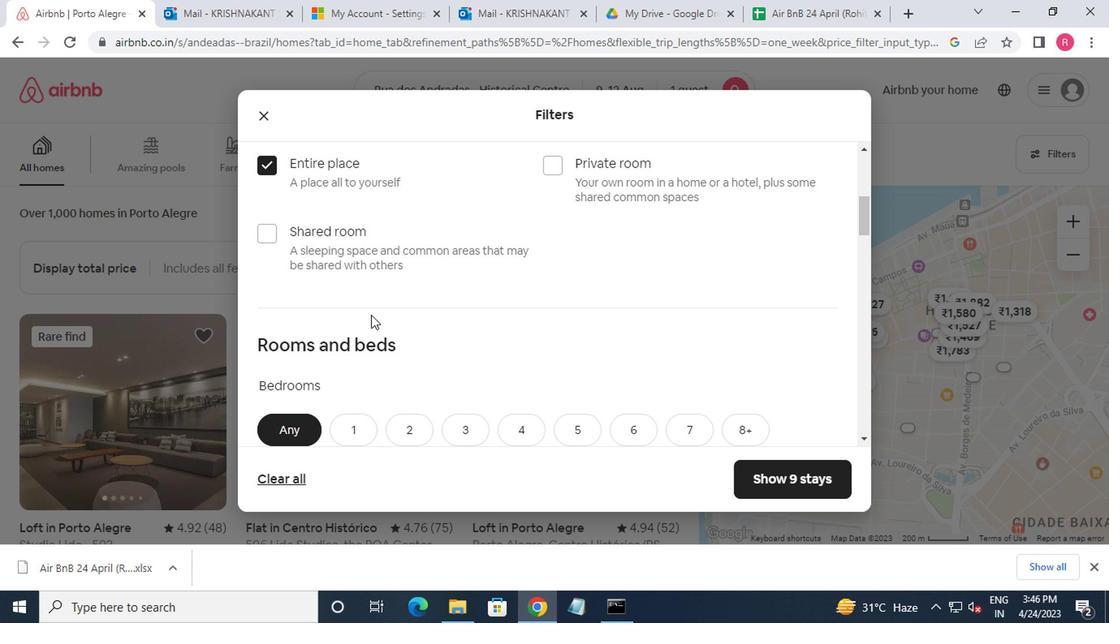 
Action: Mouse moved to (360, 275)
Screenshot: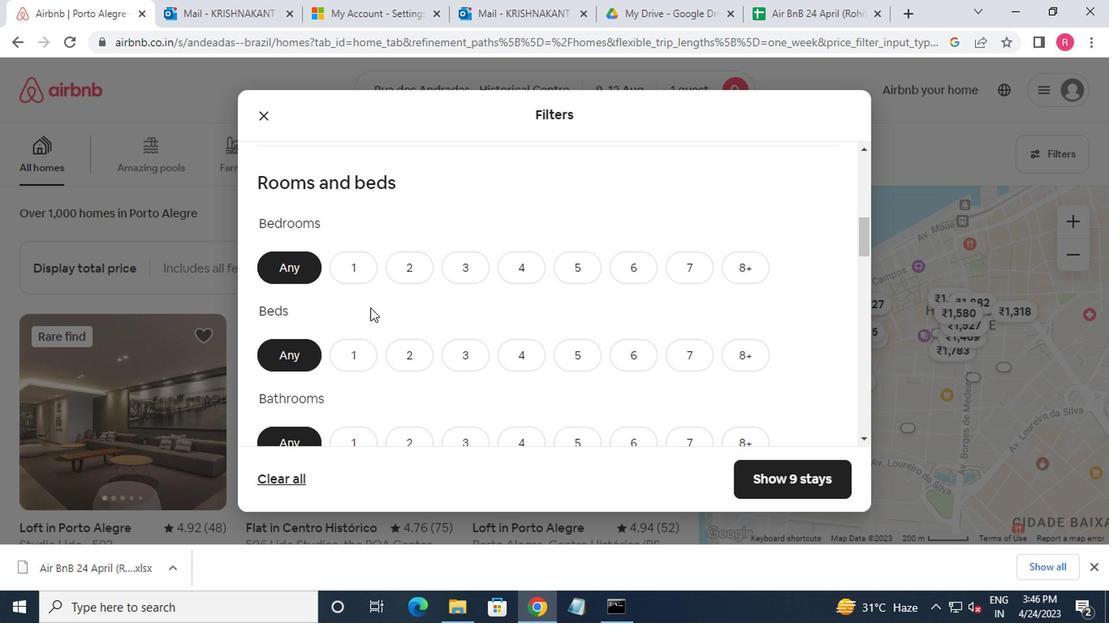 
Action: Mouse pressed left at (360, 275)
Screenshot: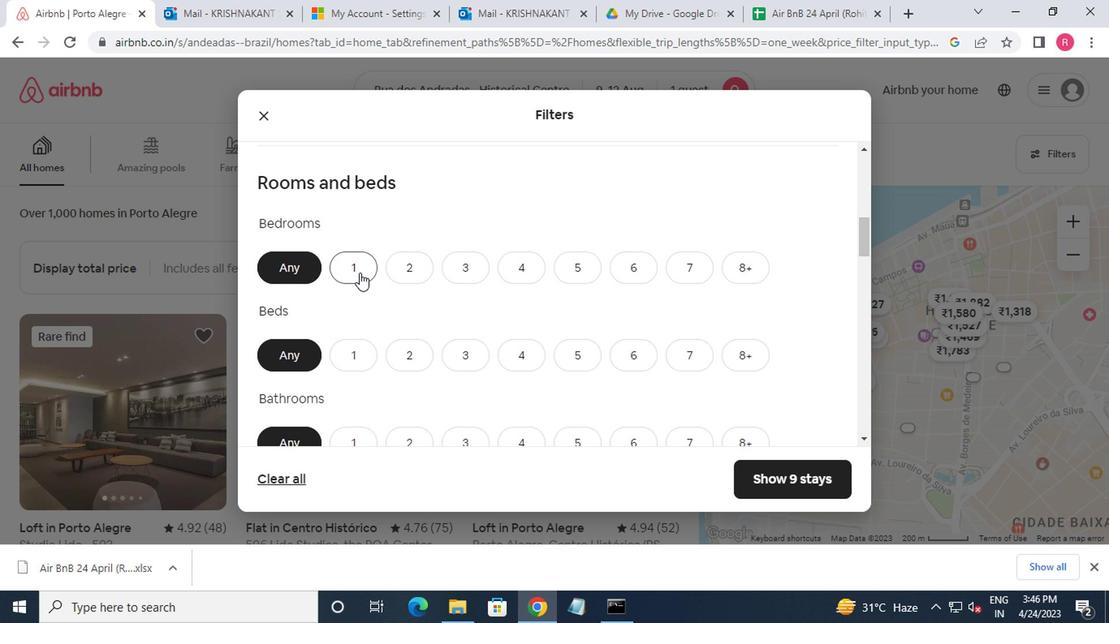 
Action: Mouse moved to (360, 375)
Screenshot: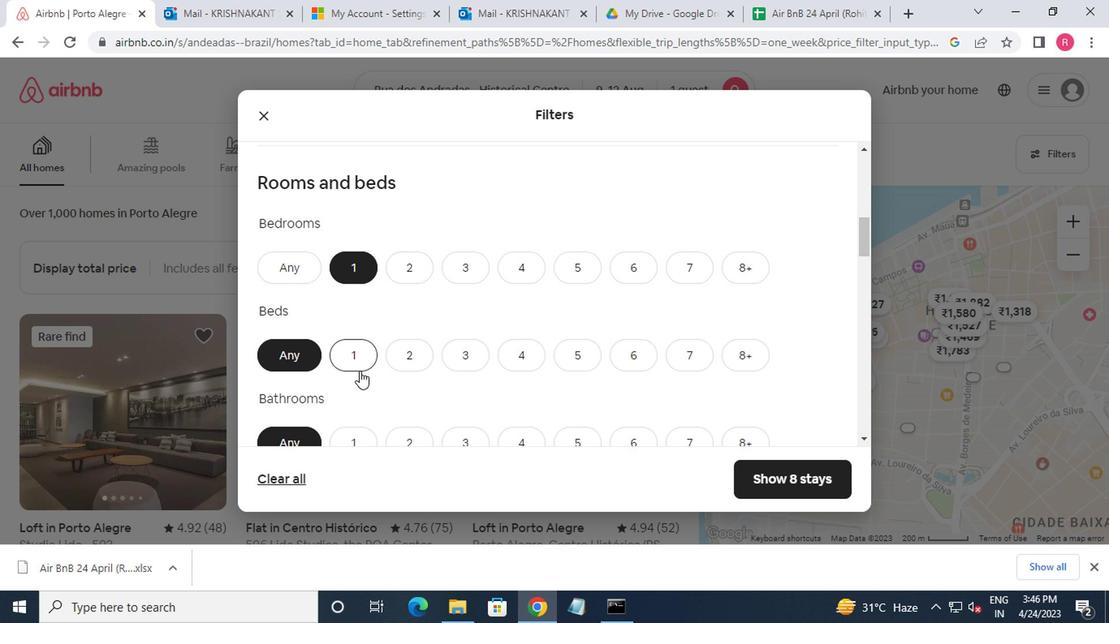 
Action: Mouse pressed left at (360, 375)
Screenshot: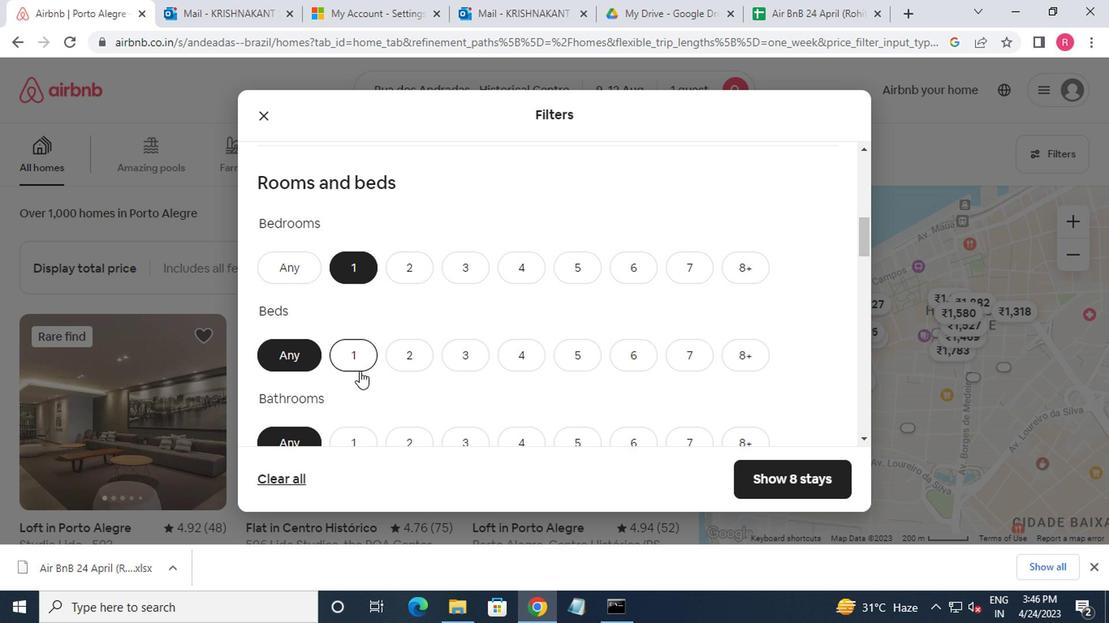 
Action: Mouse moved to (359, 368)
Screenshot: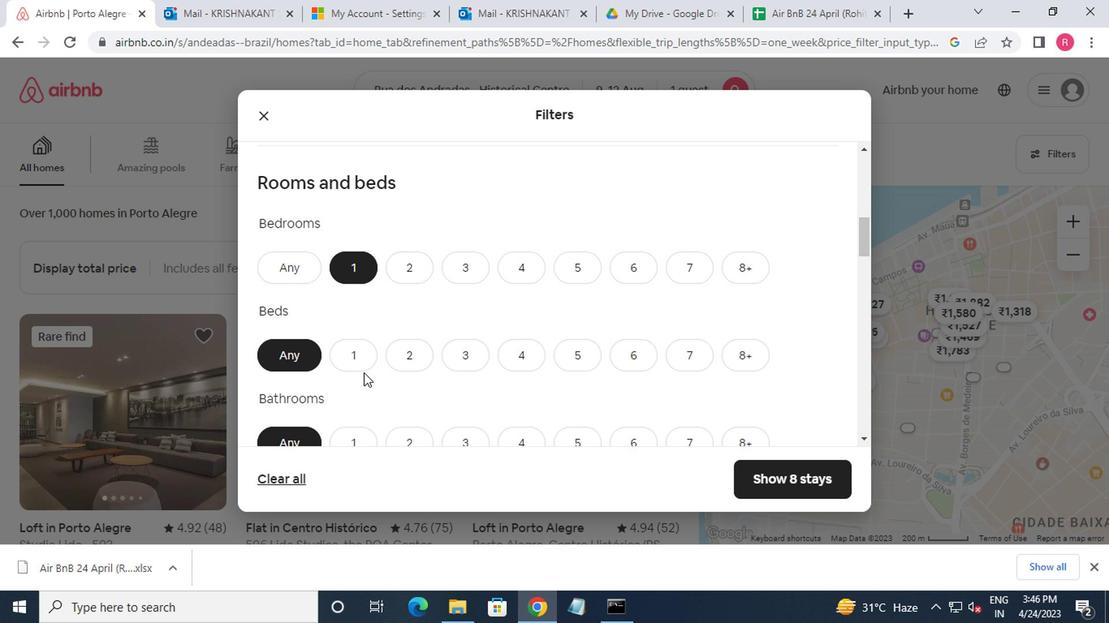 
Action: Mouse pressed left at (359, 368)
Screenshot: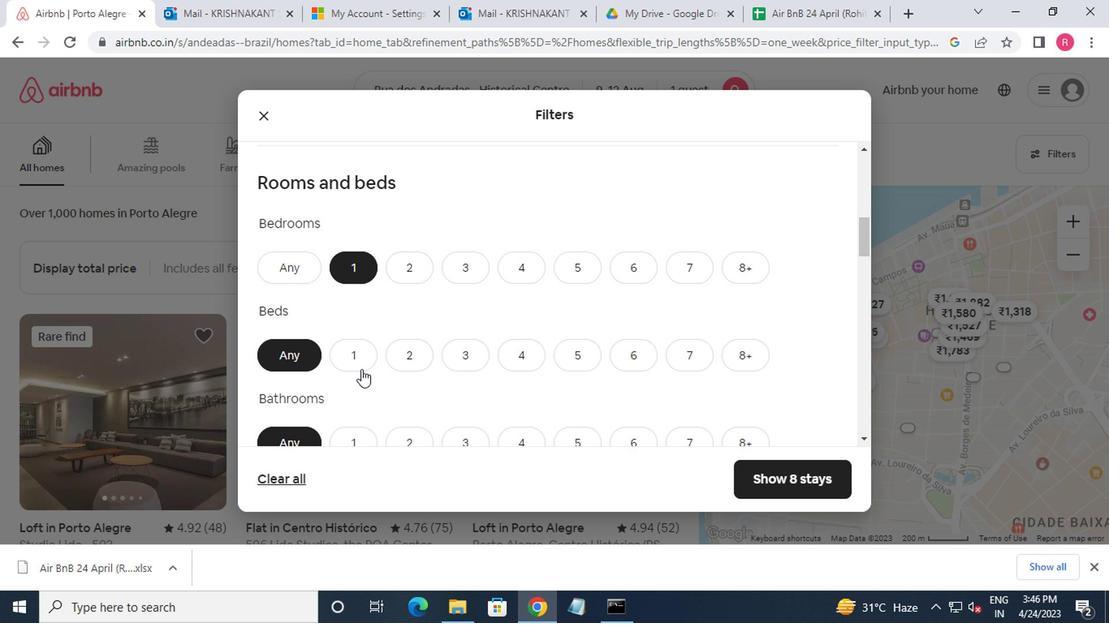 
Action: Mouse moved to (360, 385)
Screenshot: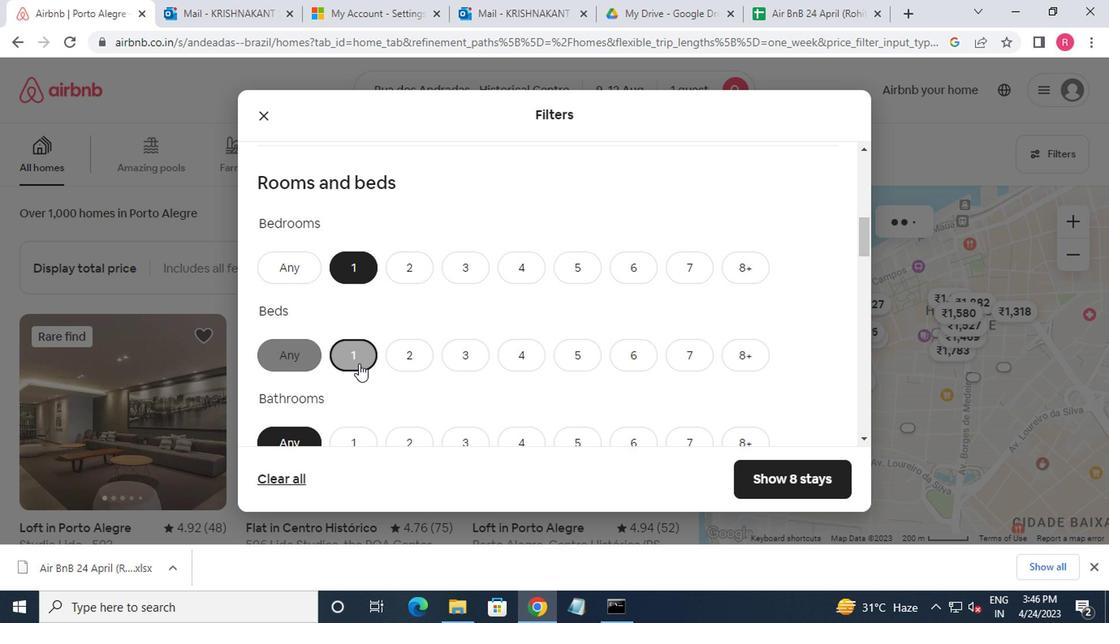 
Action: Mouse scrolled (360, 385) with delta (0, 0)
Screenshot: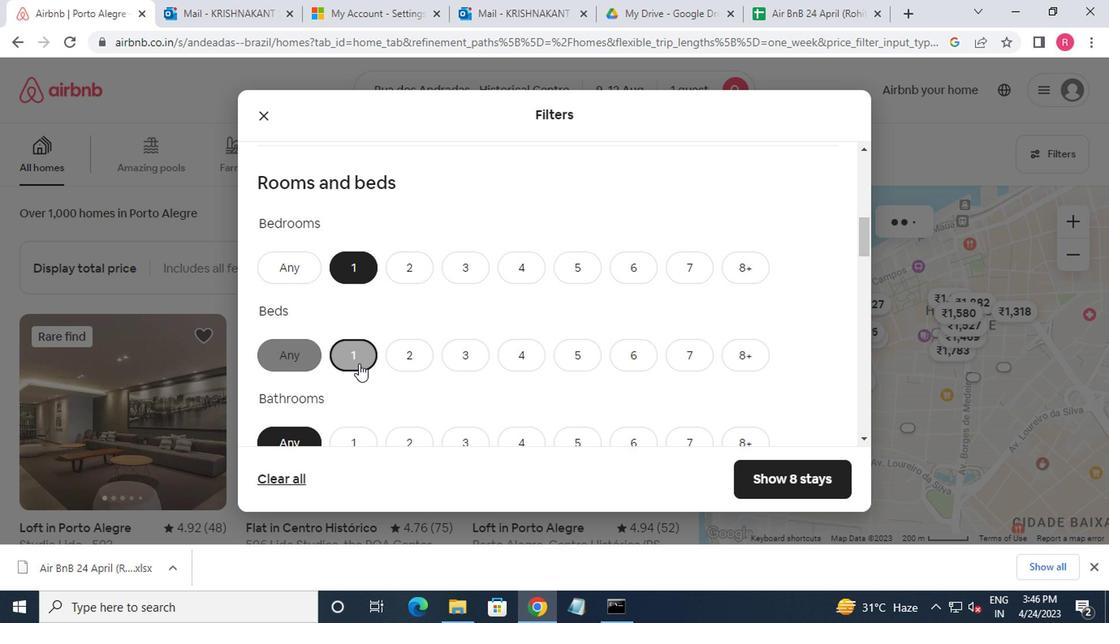 
Action: Mouse moved to (352, 374)
Screenshot: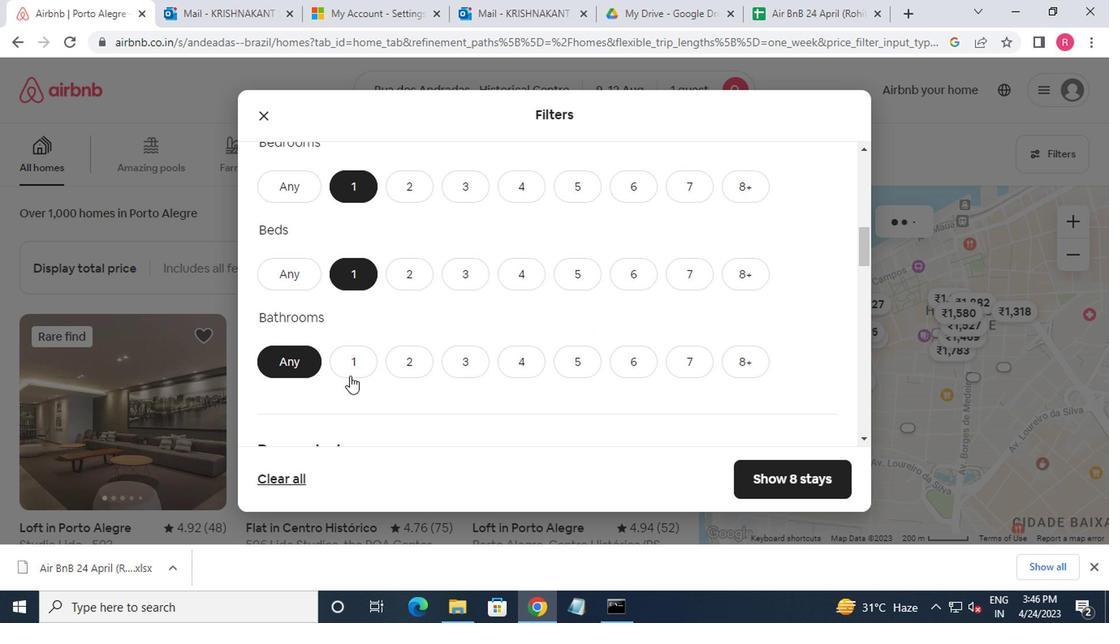 
Action: Mouse pressed left at (352, 374)
Screenshot: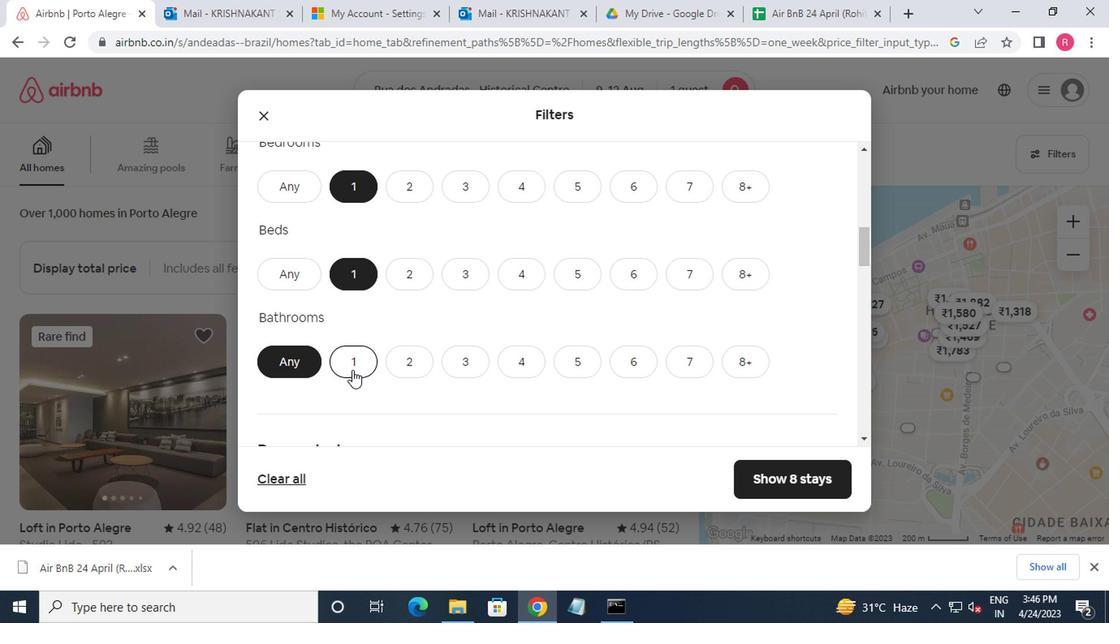 
Action: Mouse moved to (341, 407)
Screenshot: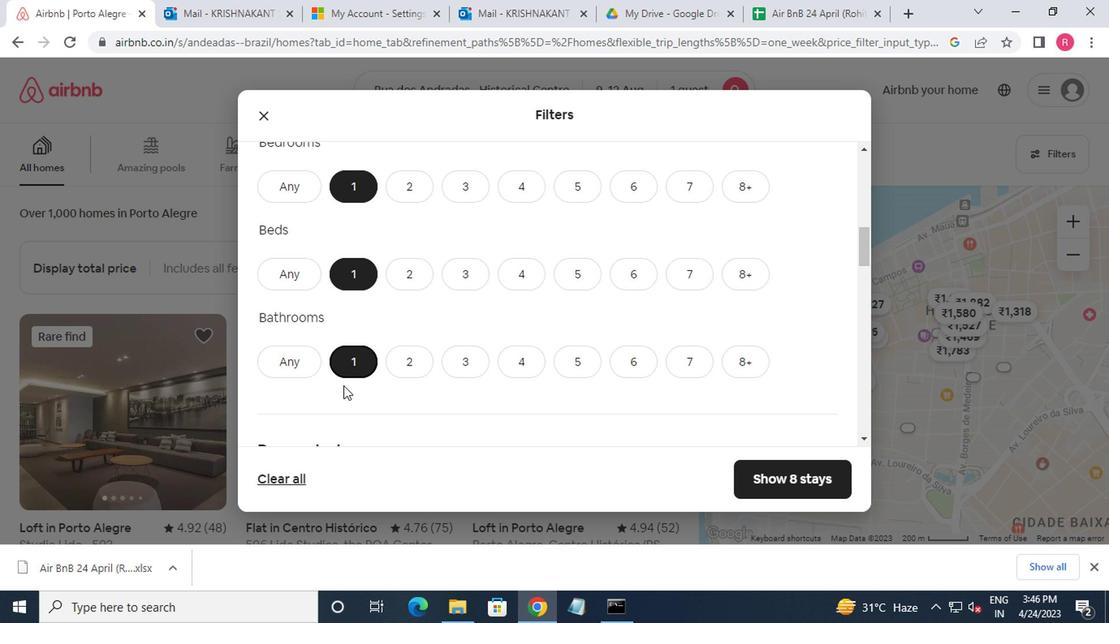 
Action: Mouse scrolled (341, 406) with delta (0, -1)
Screenshot: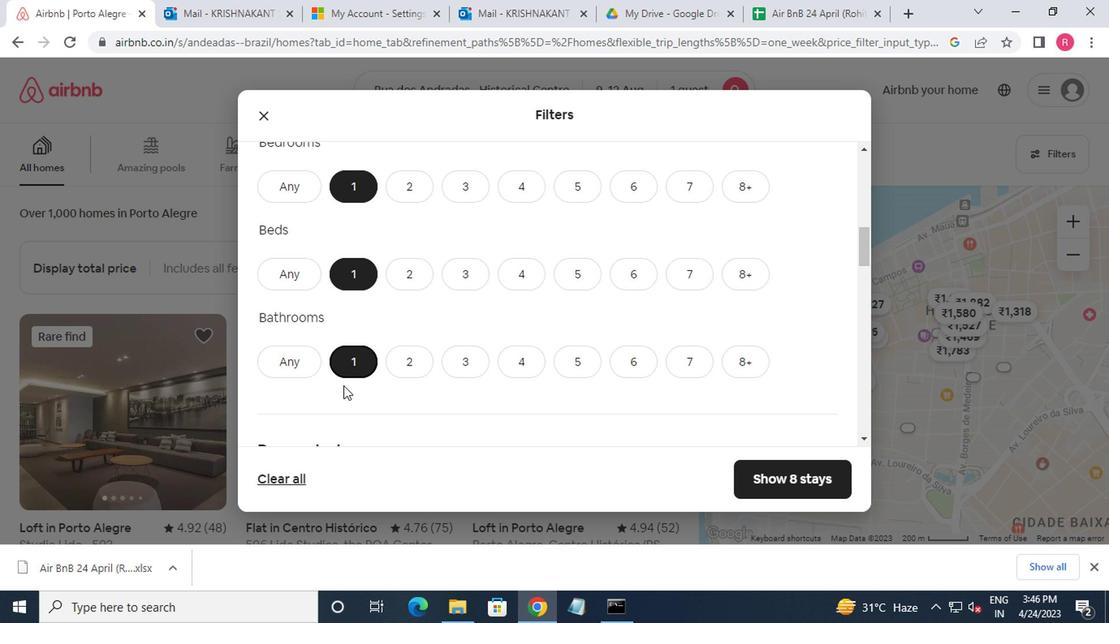 
Action: Mouse moved to (341, 413)
Screenshot: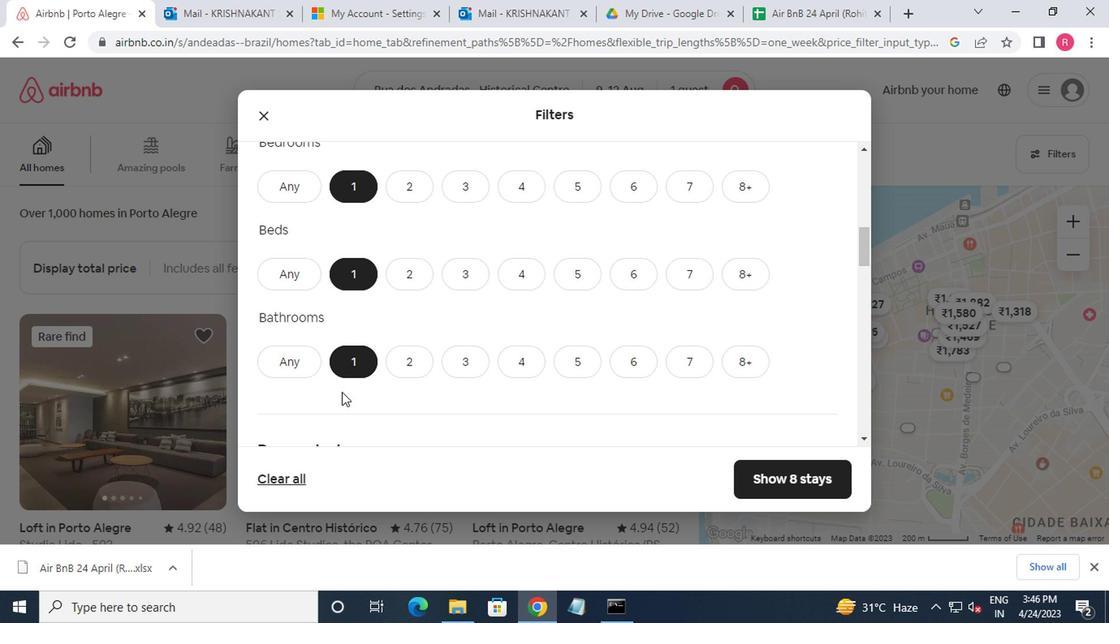 
Action: Mouse scrolled (341, 411) with delta (0, -1)
Screenshot: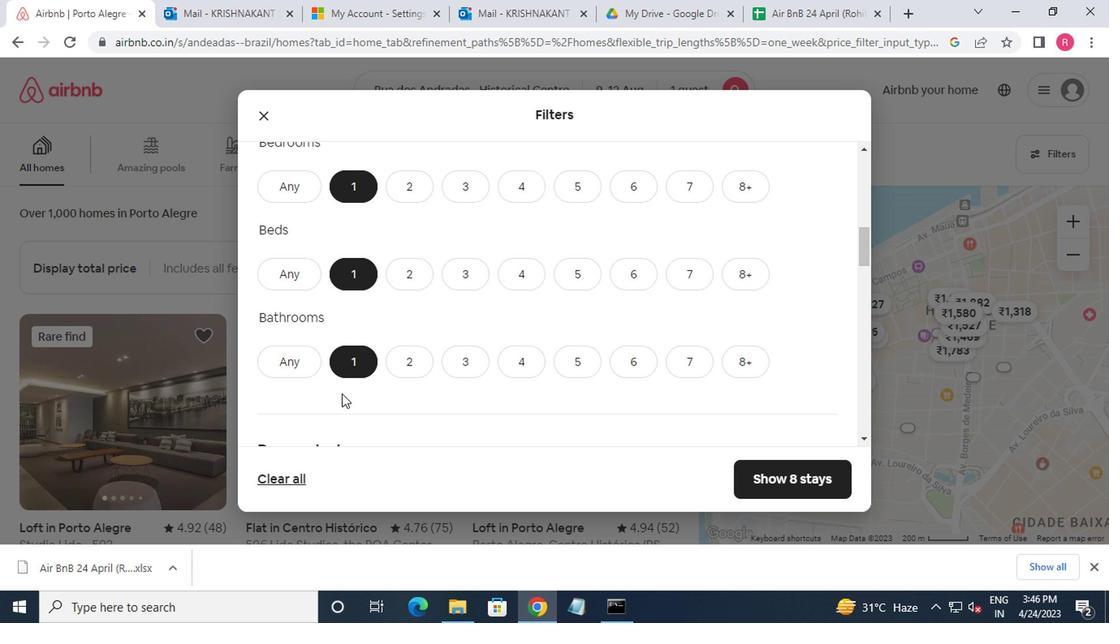 
Action: Mouse moved to (328, 398)
Screenshot: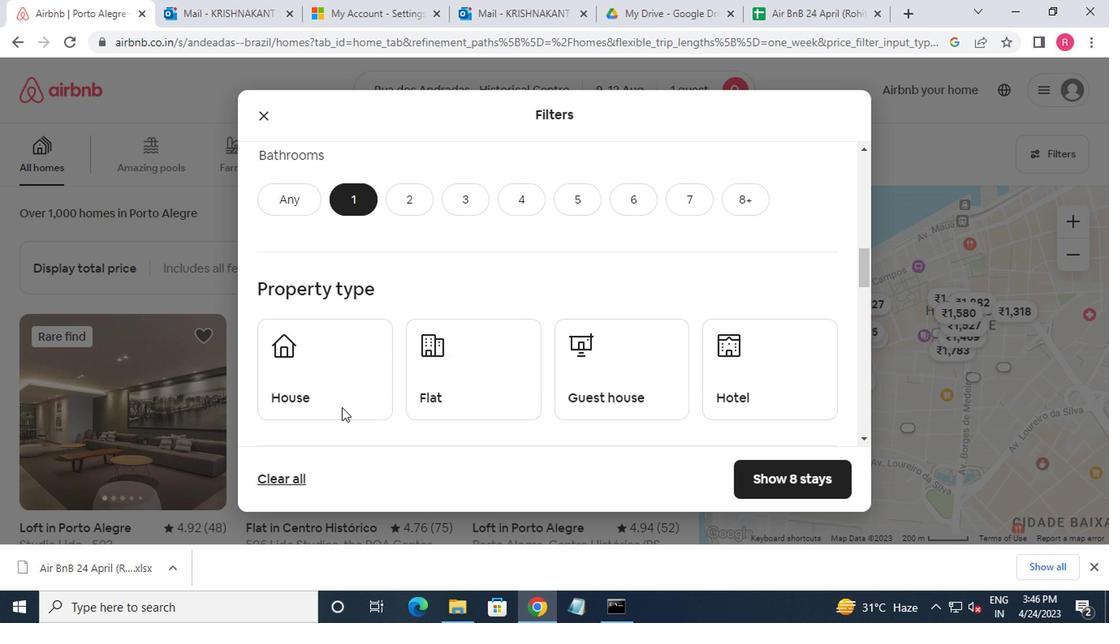 
Action: Mouse pressed left at (328, 398)
Screenshot: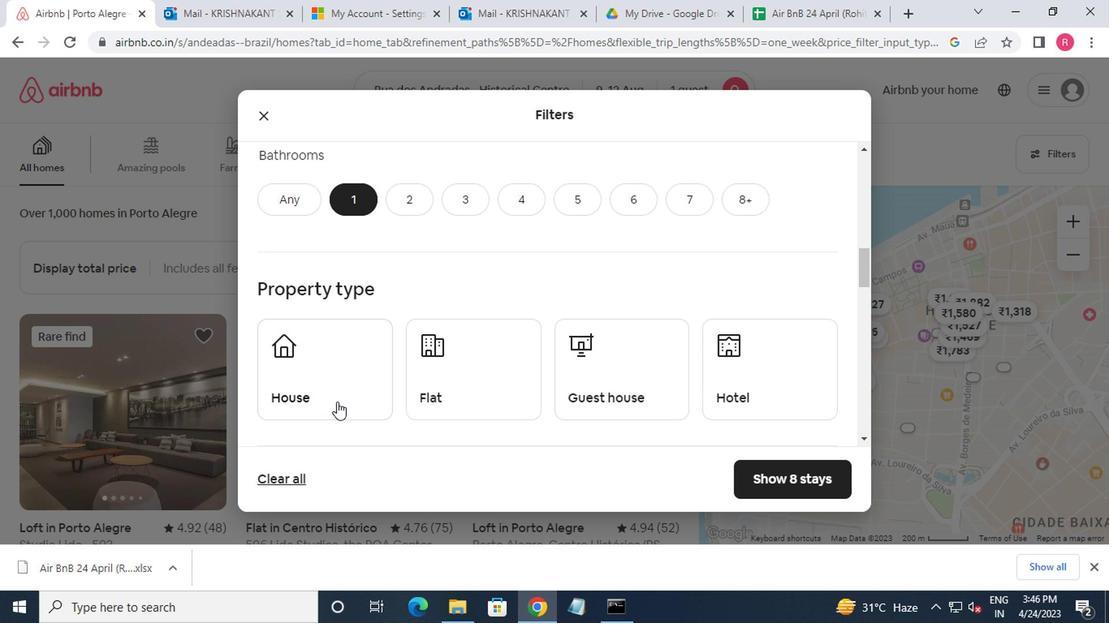 
Action: Mouse moved to (460, 399)
Screenshot: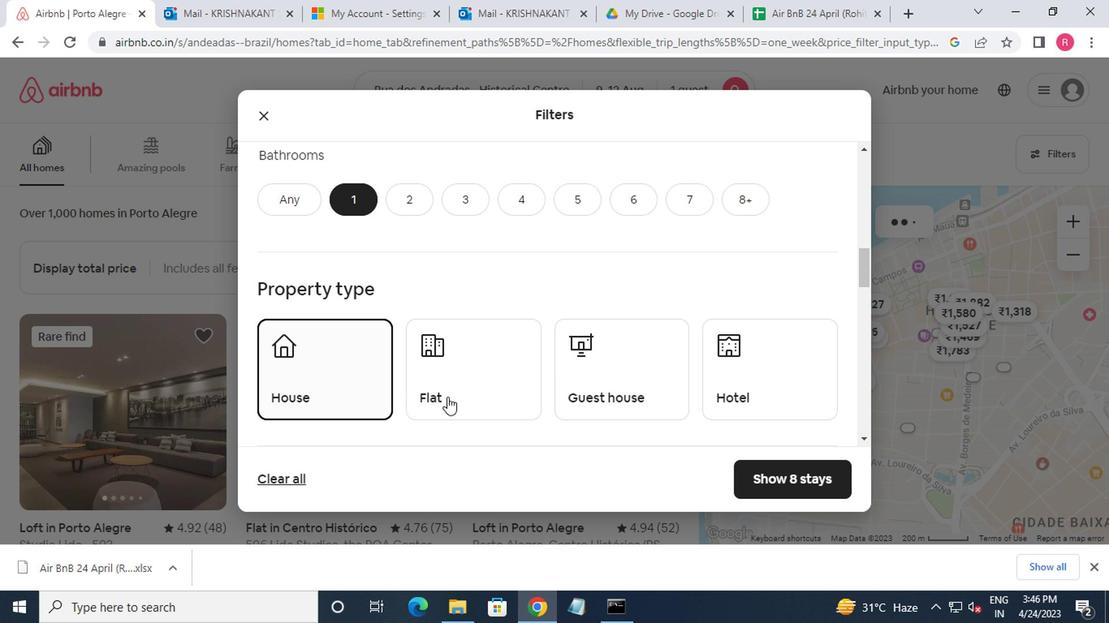 
Action: Mouse pressed left at (460, 399)
Screenshot: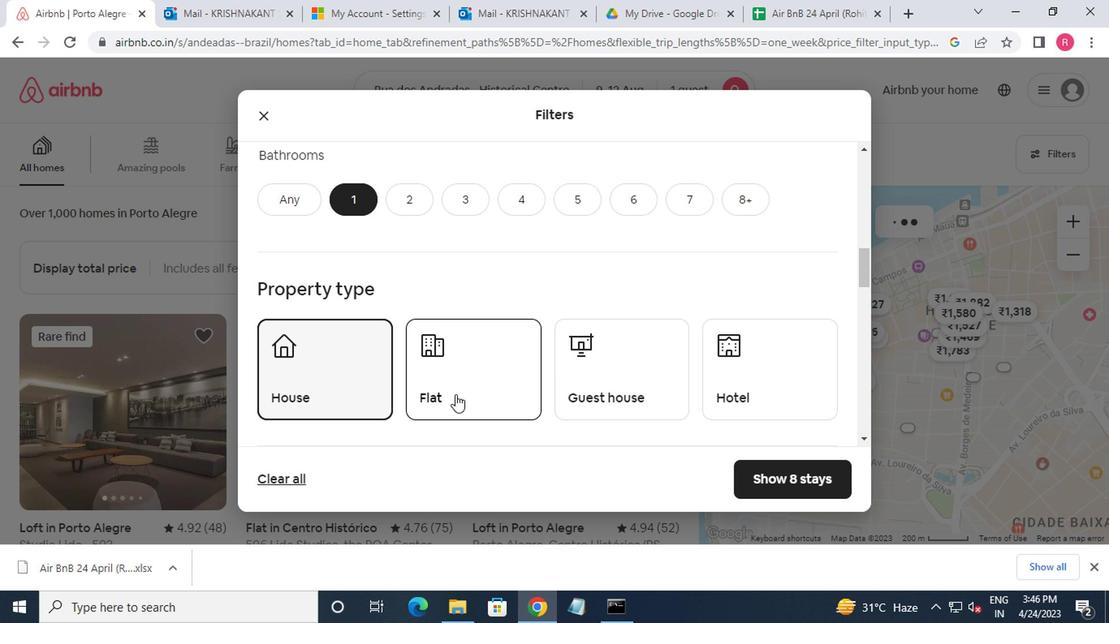 
Action: Mouse moved to (608, 396)
Screenshot: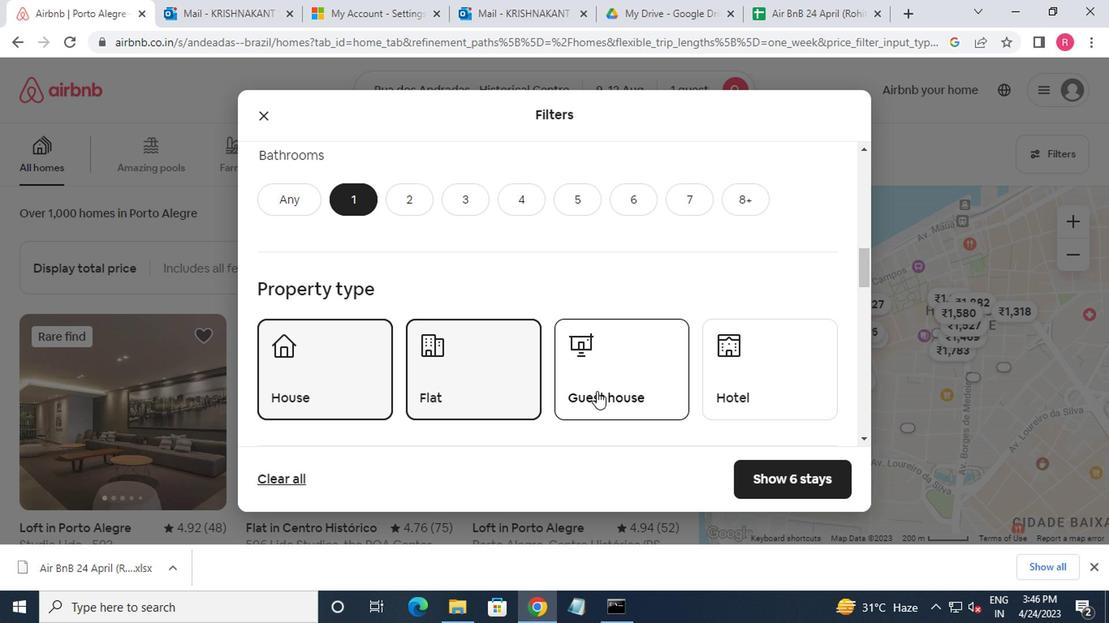 
Action: Mouse pressed left at (608, 396)
Screenshot: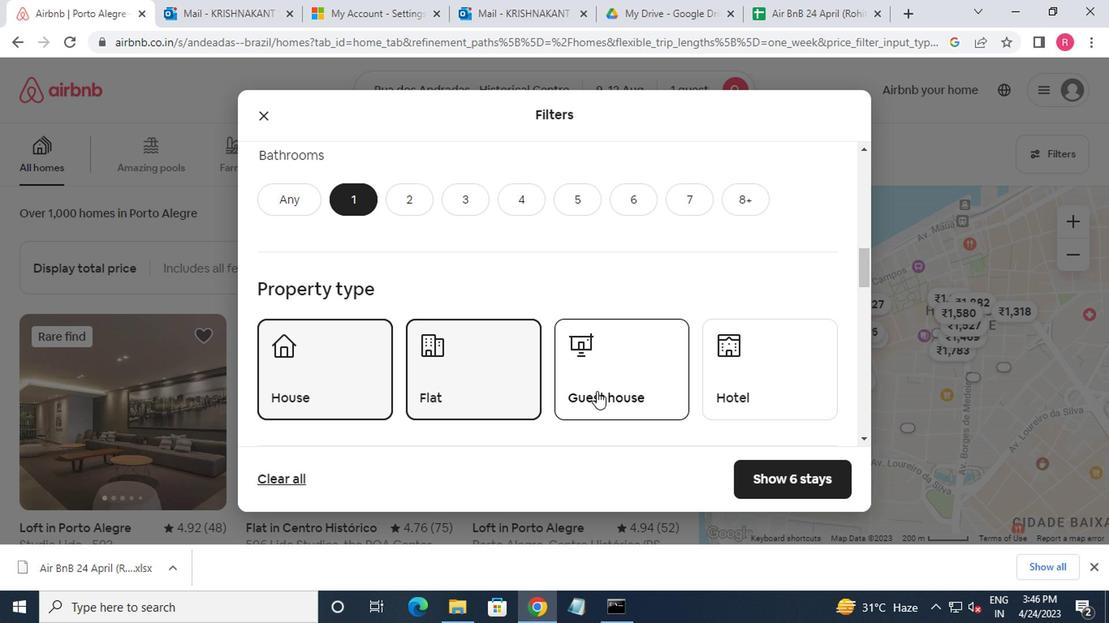 
Action: Mouse moved to (611, 394)
Screenshot: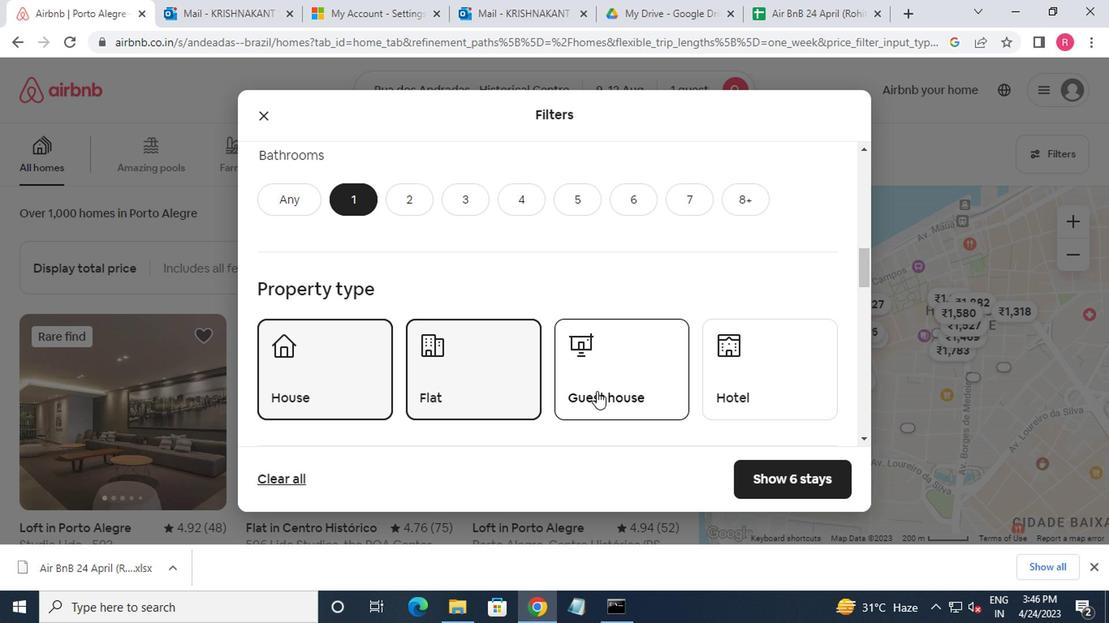 
Action: Mouse scrolled (611, 393) with delta (0, -1)
Screenshot: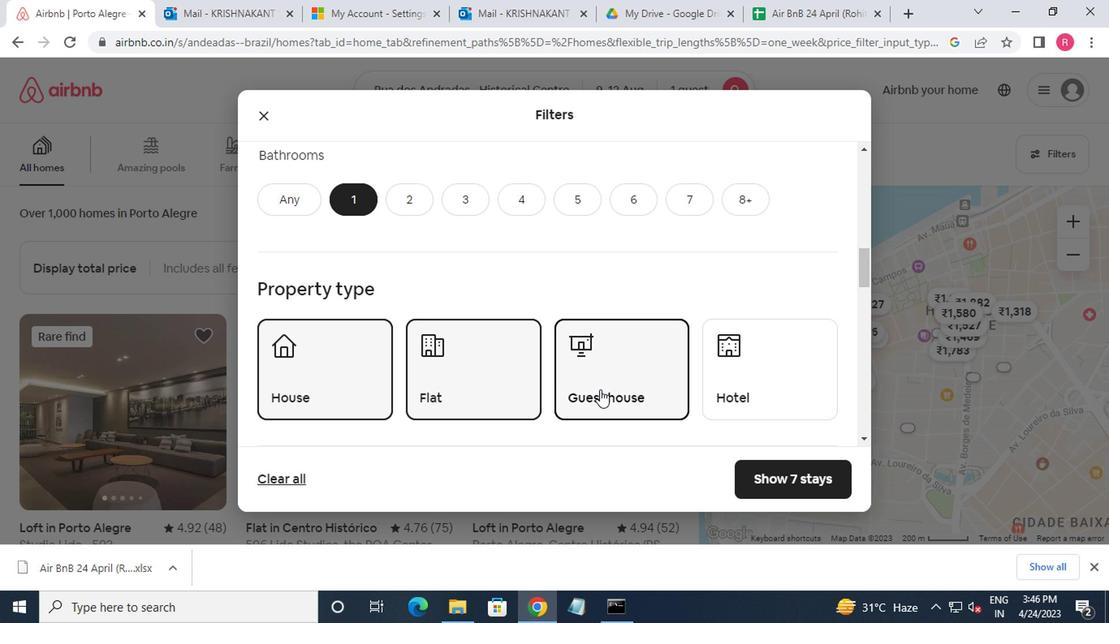 
Action: Mouse moved to (609, 396)
Screenshot: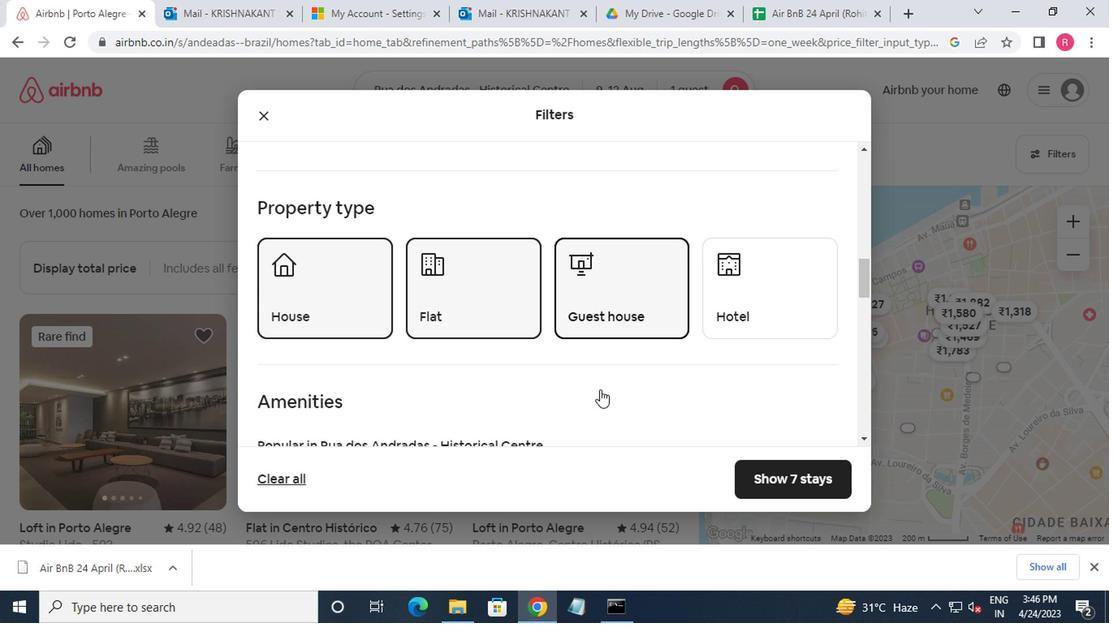 
Action: Mouse scrolled (609, 396) with delta (0, 0)
Screenshot: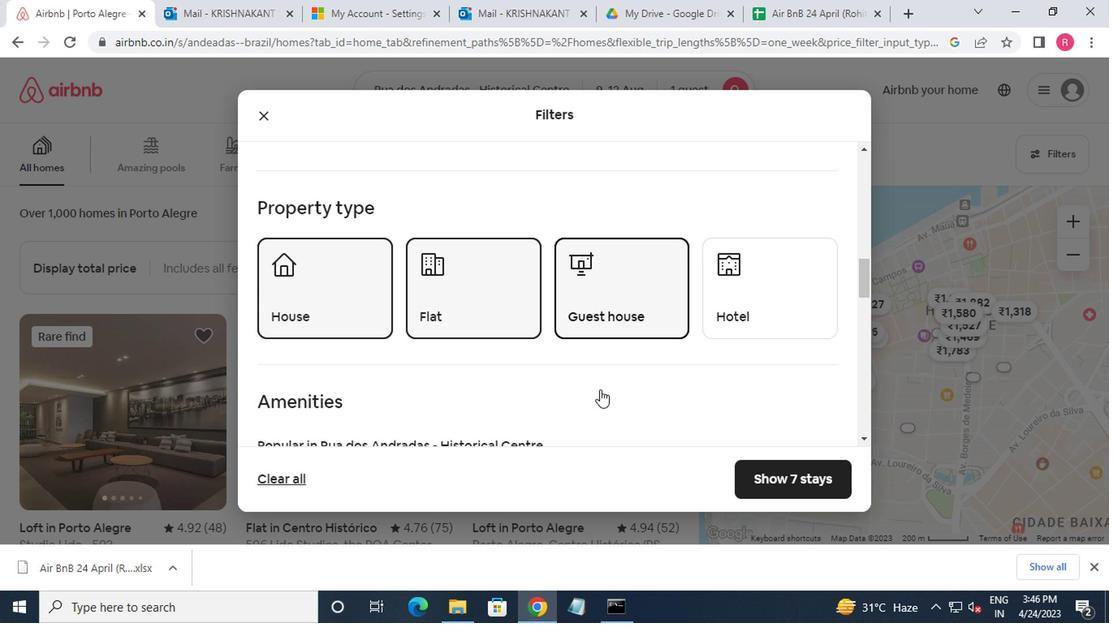 
Action: Mouse moved to (425, 396)
Screenshot: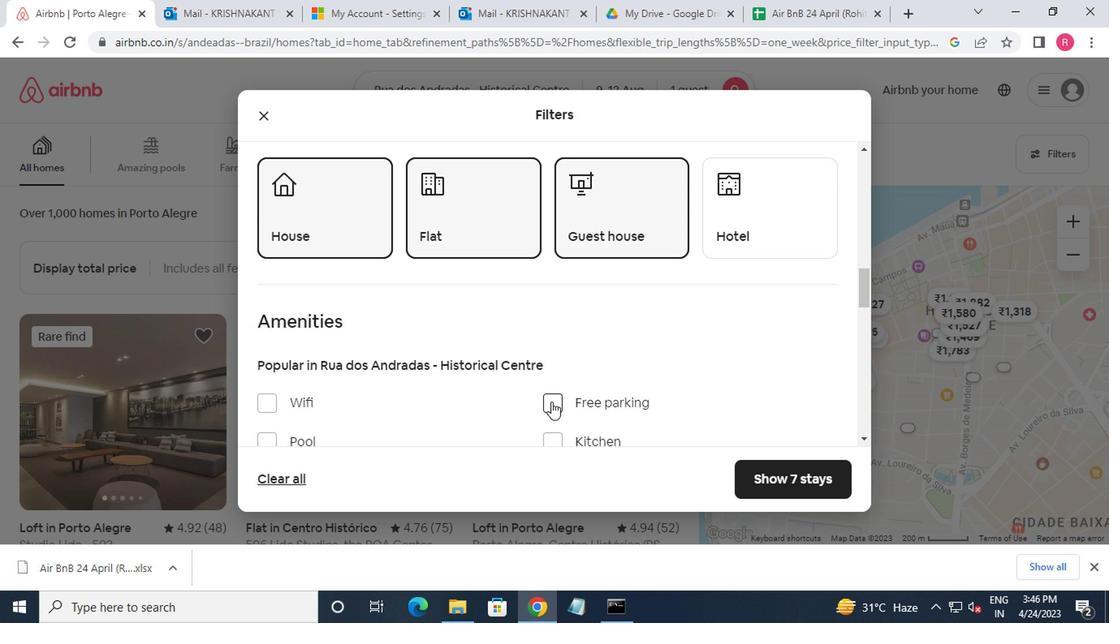 
Action: Mouse scrolled (425, 395) with delta (0, -1)
Screenshot: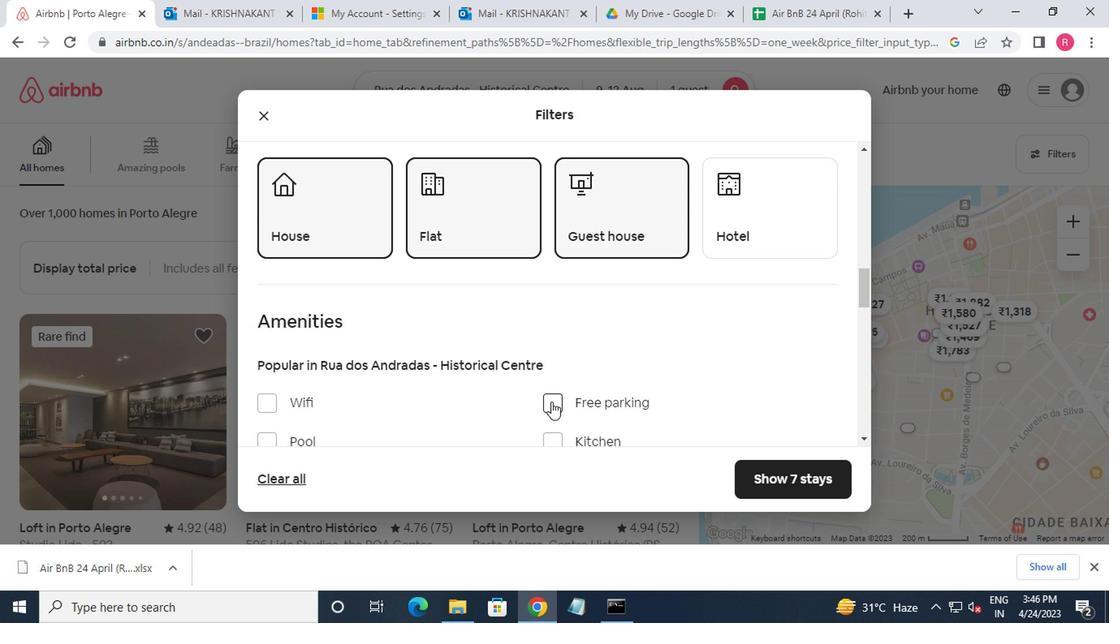 
Action: Mouse moved to (424, 396)
Screenshot: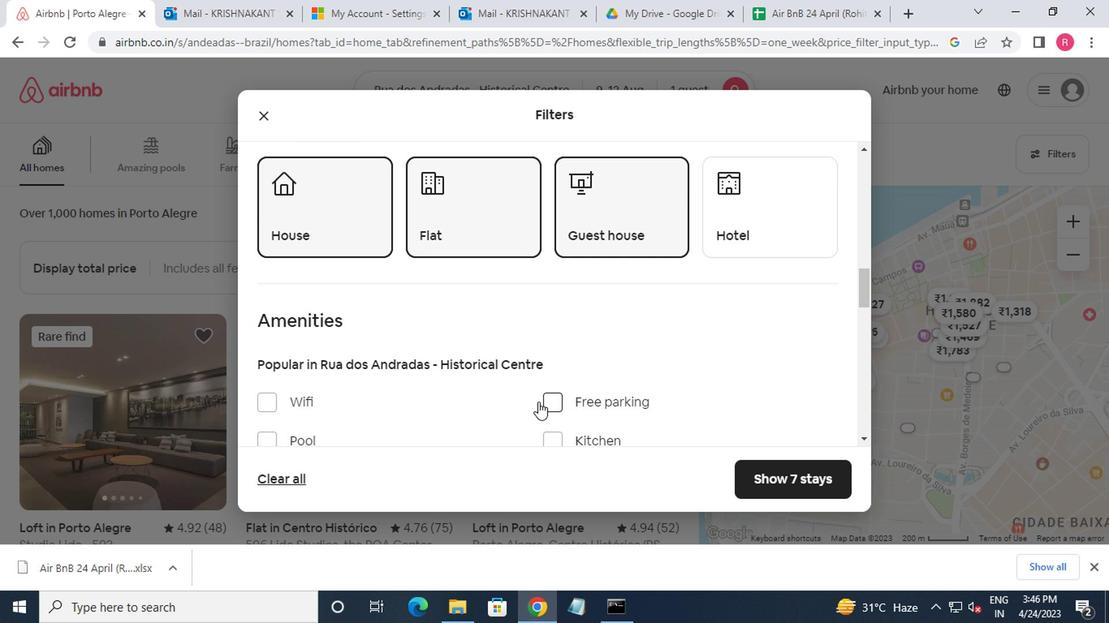
Action: Mouse scrolled (424, 395) with delta (0, -1)
Screenshot: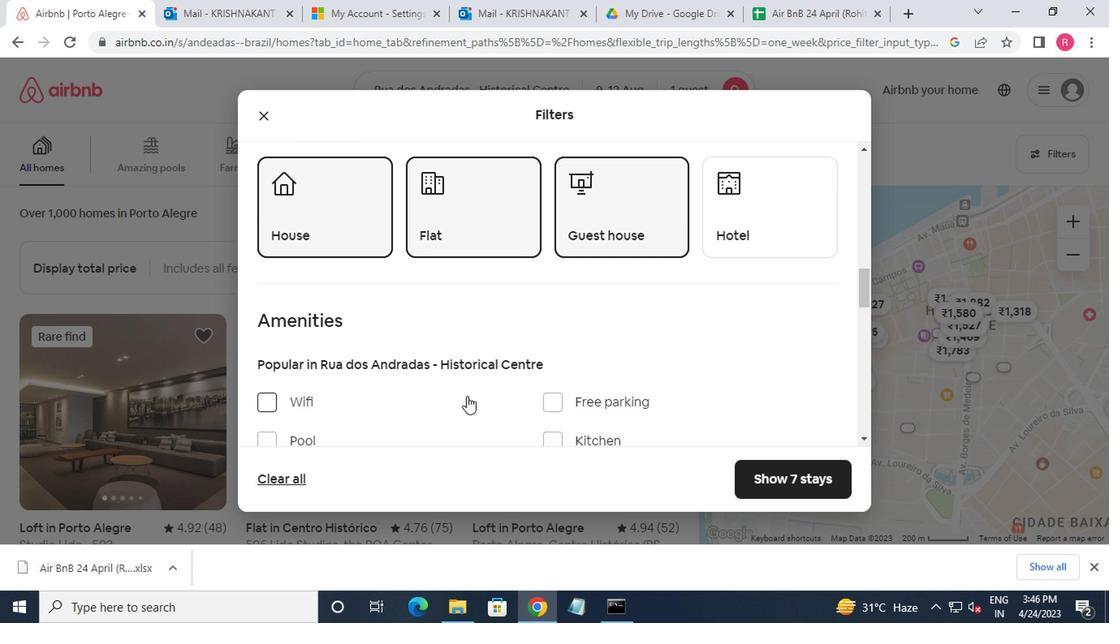 
Action: Mouse moved to (265, 245)
Screenshot: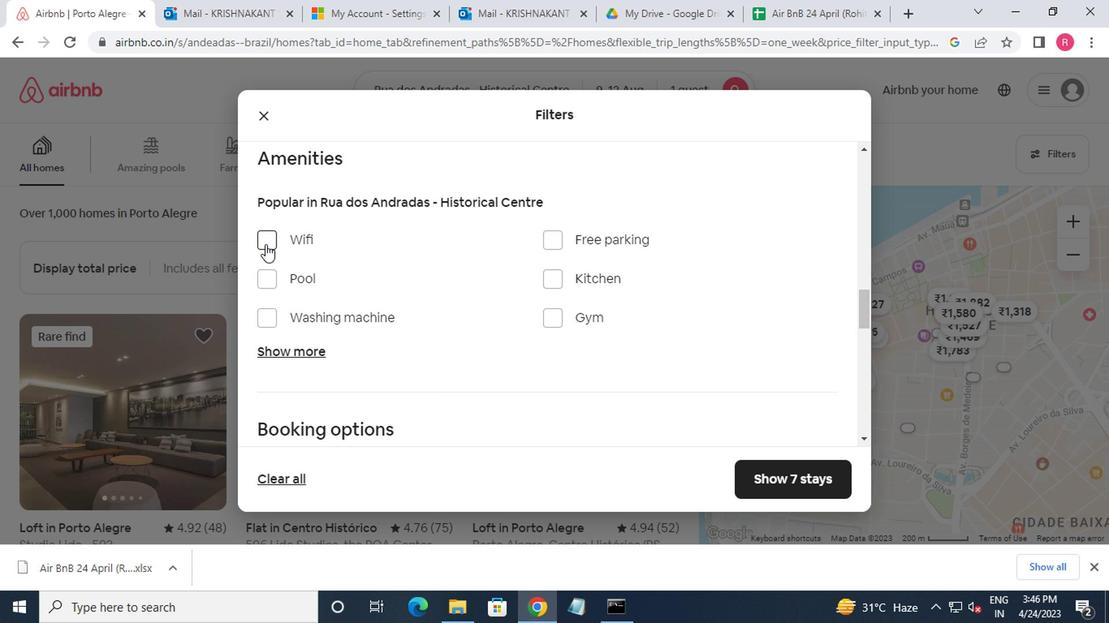 
Action: Mouse pressed left at (265, 245)
Screenshot: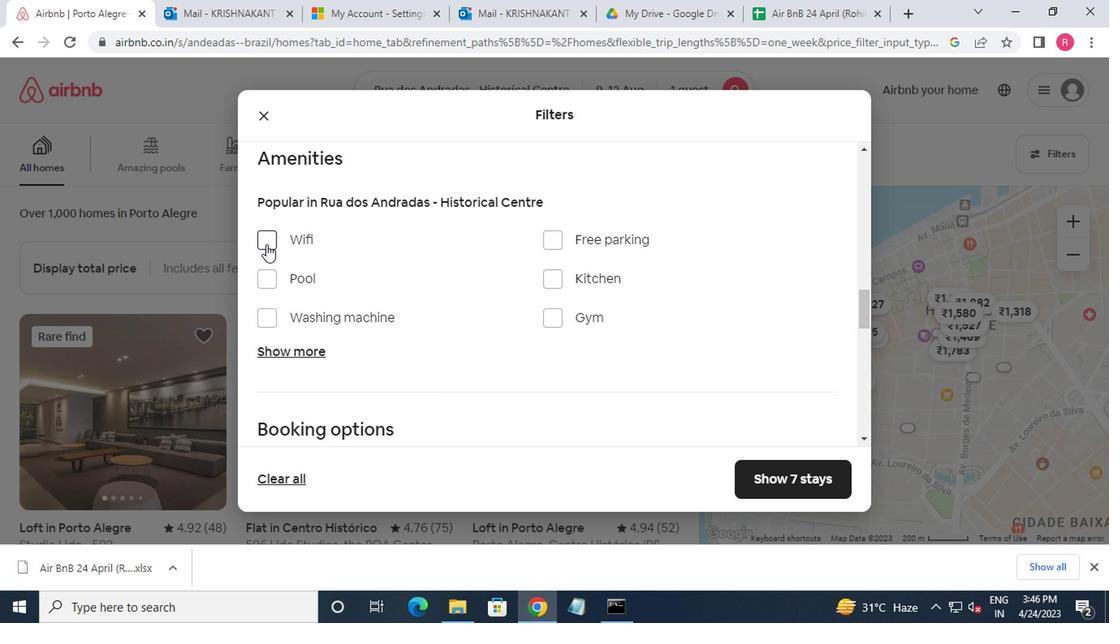
Action: Mouse scrolled (265, 244) with delta (0, 0)
Screenshot: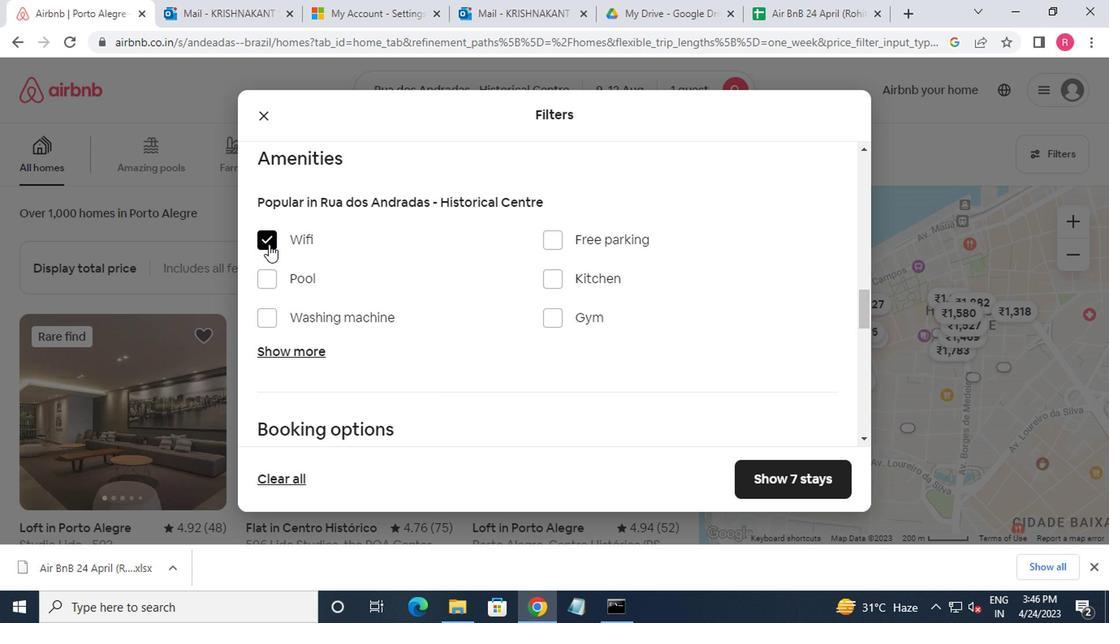 
Action: Mouse scrolled (265, 244) with delta (0, 0)
Screenshot: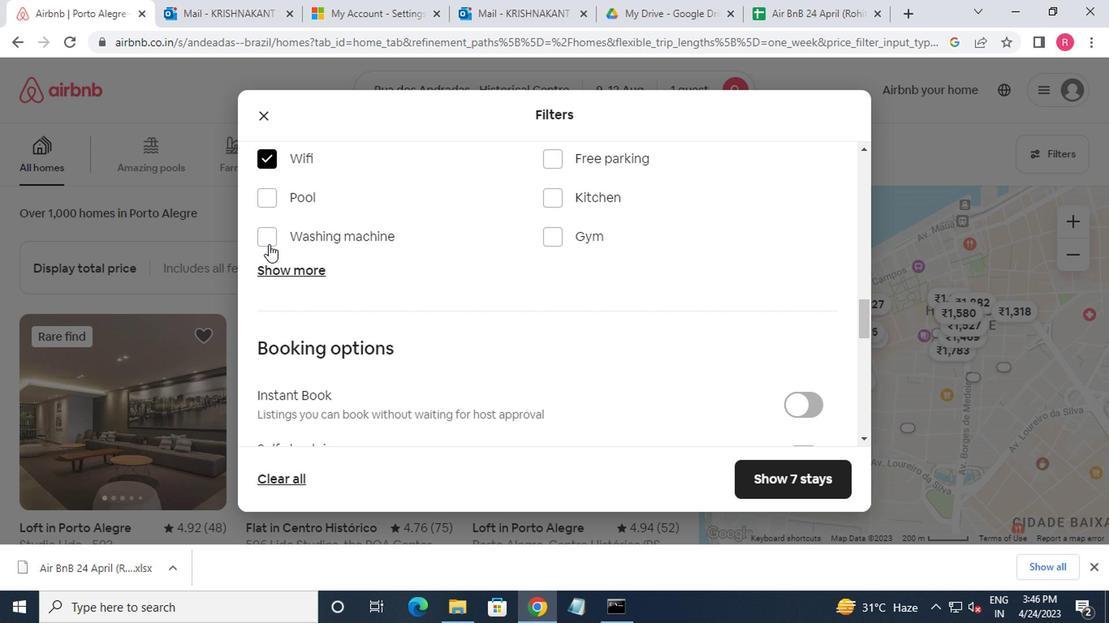 
Action: Mouse moved to (272, 157)
Screenshot: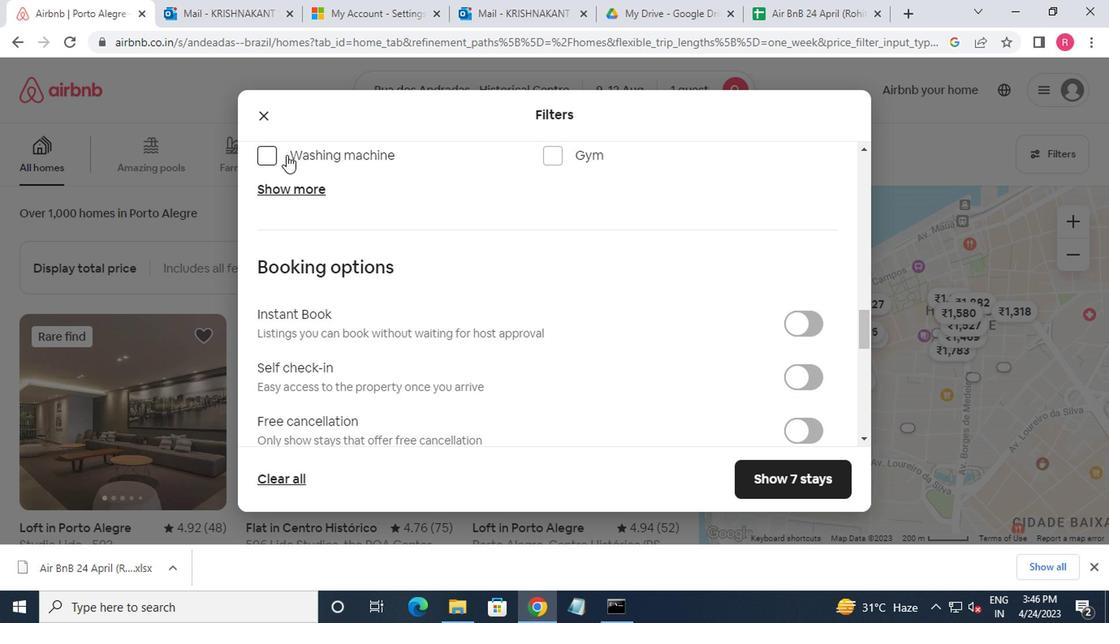 
Action: Mouse pressed left at (272, 157)
Screenshot: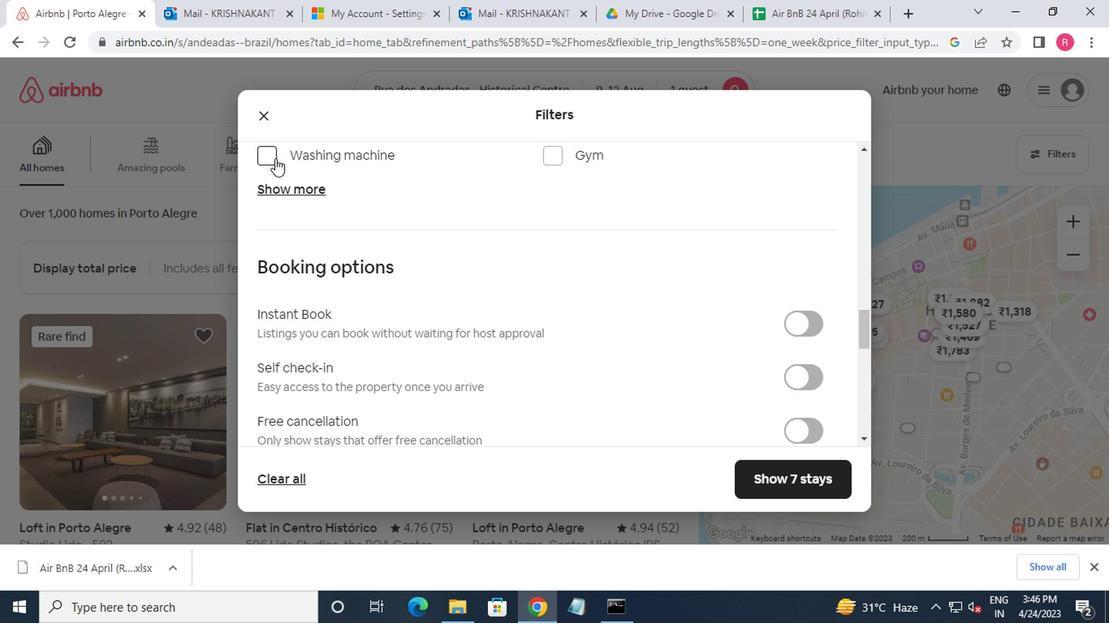 
Action: Mouse moved to (271, 157)
Screenshot: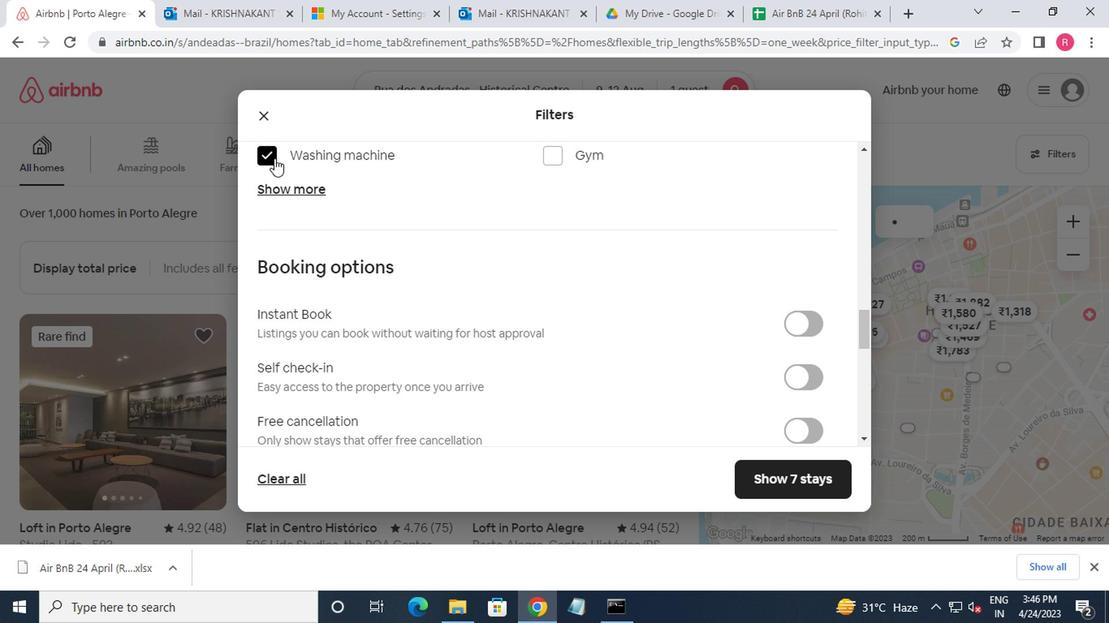 
Action: Mouse scrolled (271, 156) with delta (0, -1)
Screenshot: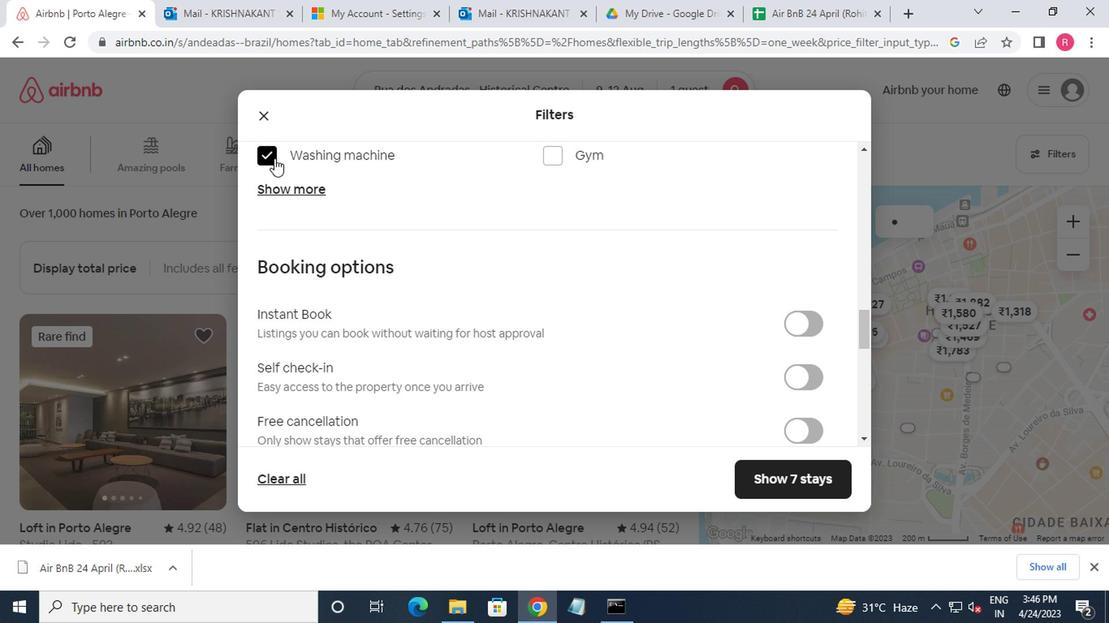 
Action: Mouse moved to (274, 160)
Screenshot: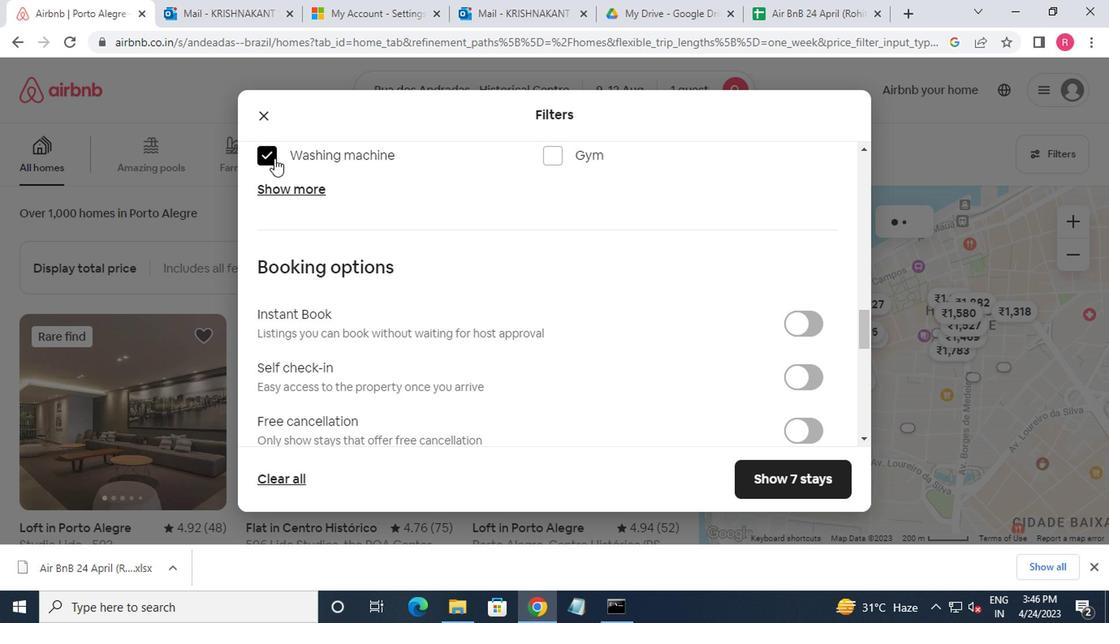 
Action: Mouse scrolled (274, 160) with delta (0, 0)
Screenshot: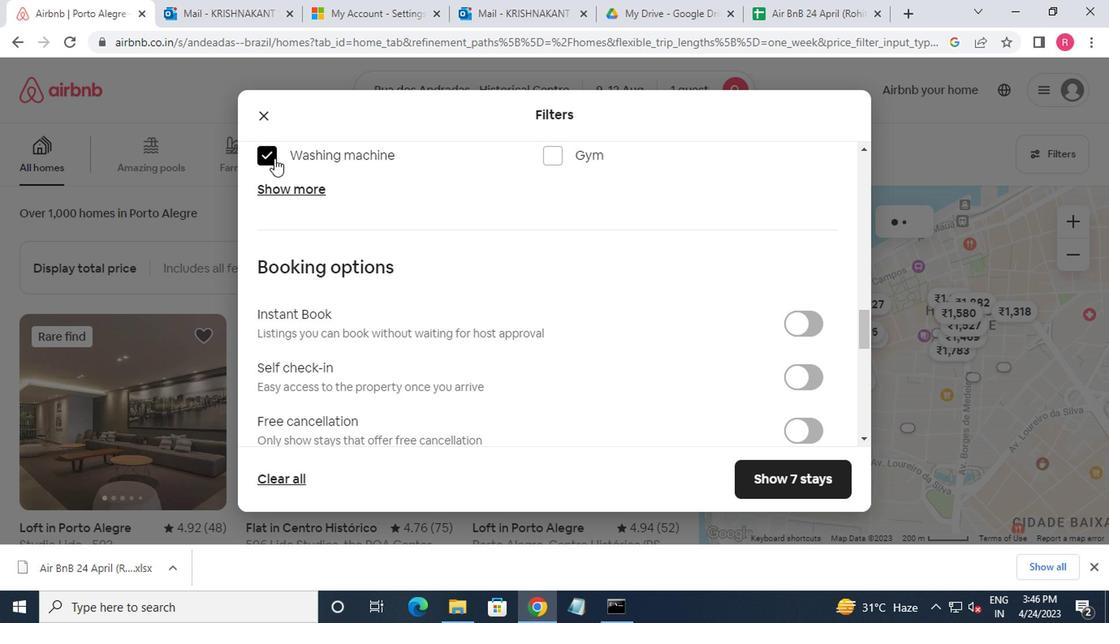 
Action: Mouse moved to (275, 161)
Screenshot: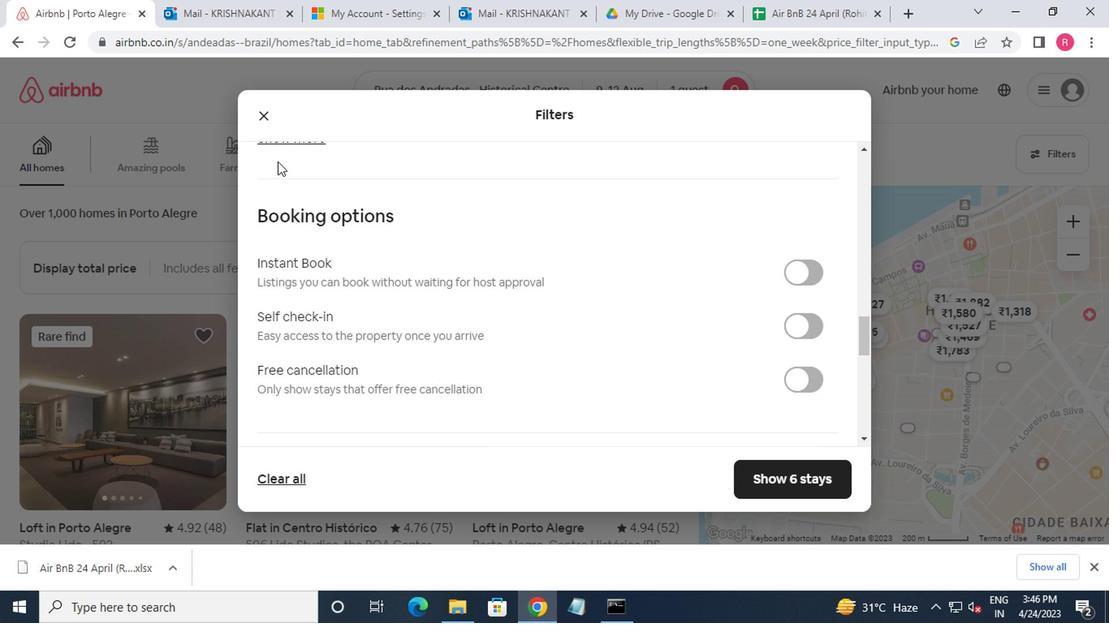 
Action: Mouse scrolled (275, 160) with delta (0, -1)
Screenshot: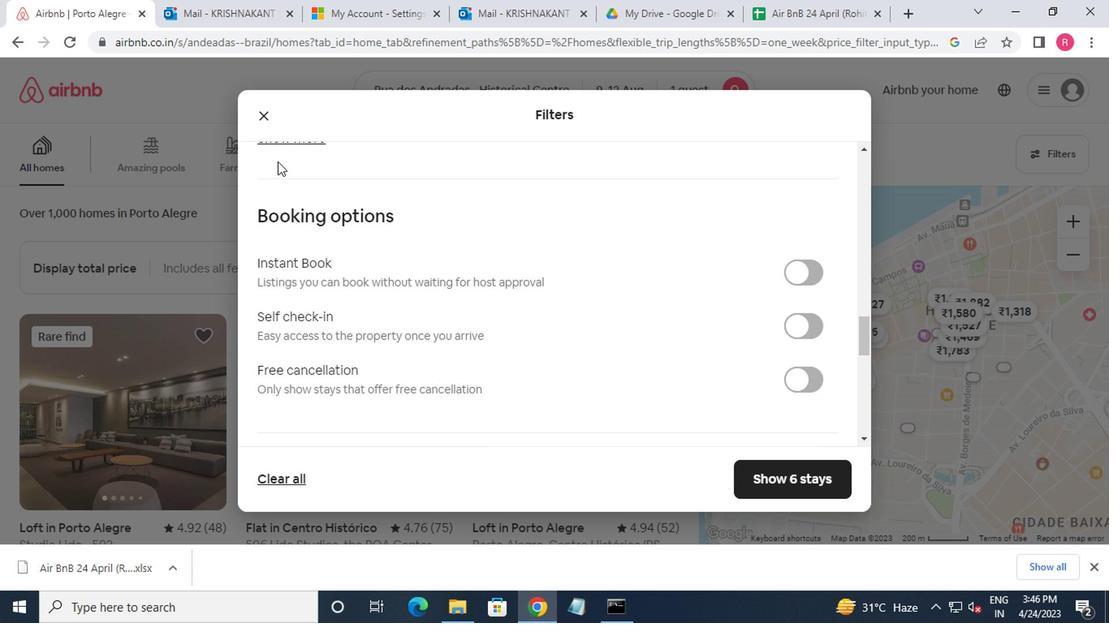 
Action: Mouse moved to (318, 186)
Screenshot: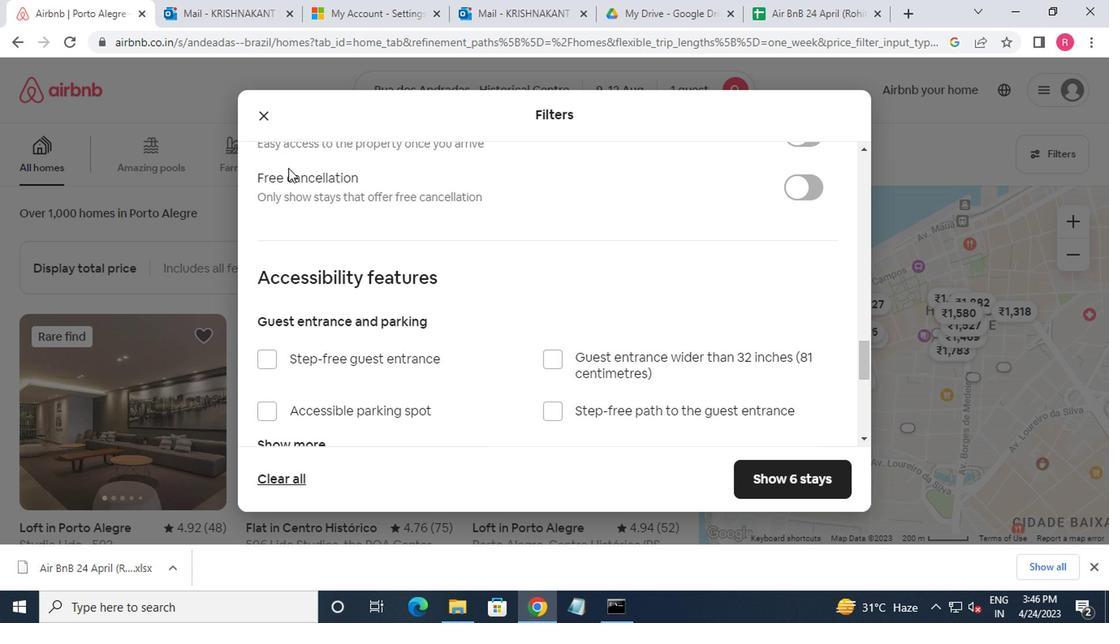 
Action: Mouse scrolled (318, 186) with delta (0, 0)
Screenshot: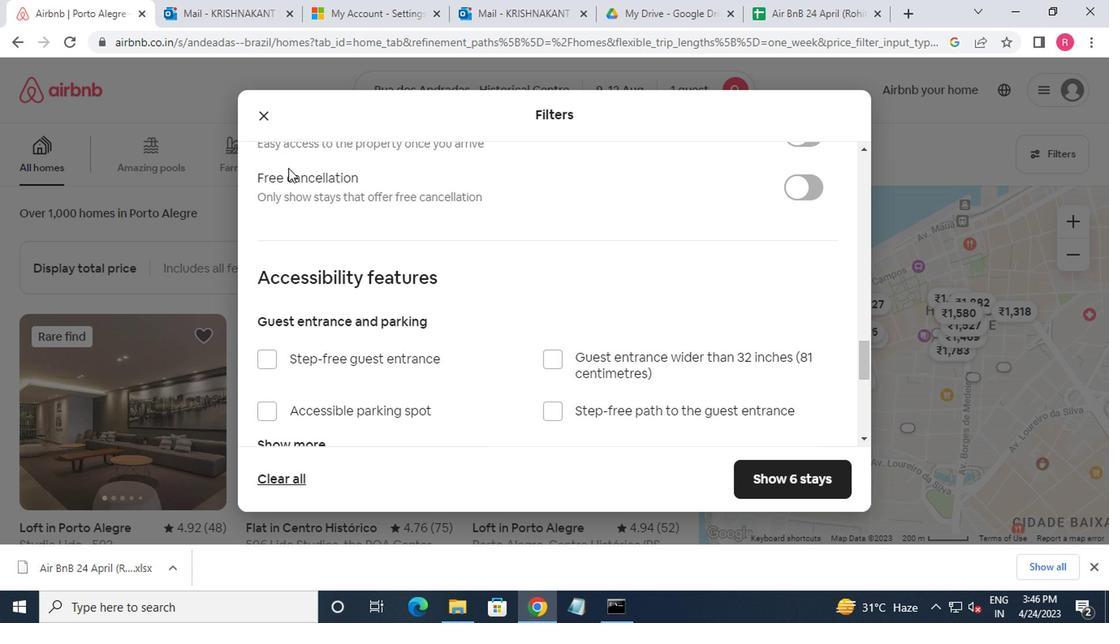 
Action: Mouse scrolled (318, 186) with delta (0, 0)
Screenshot: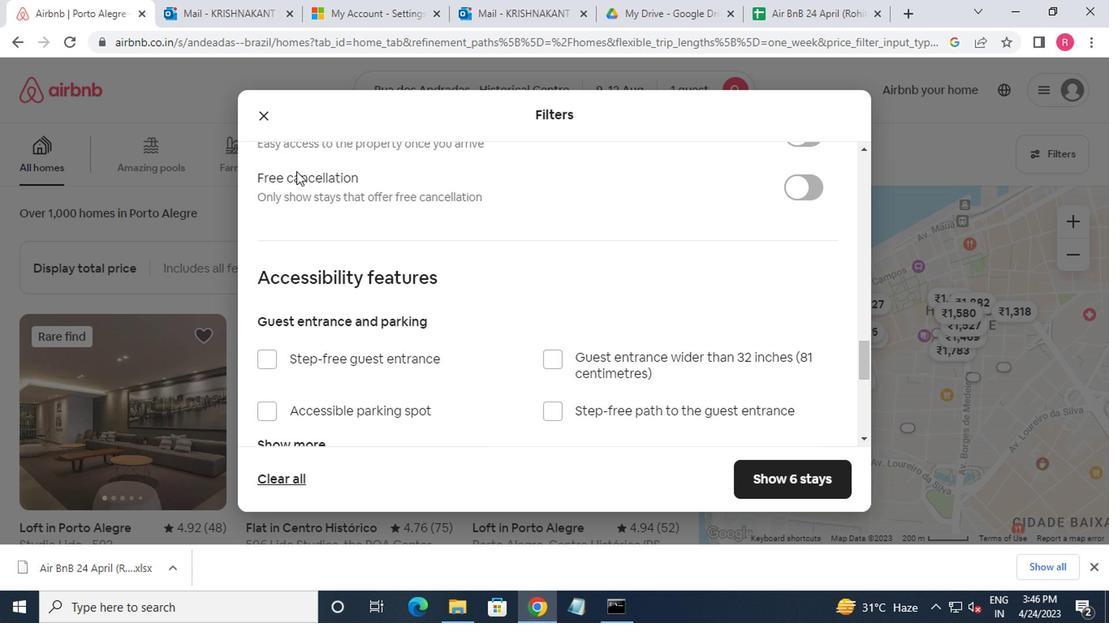
Action: Mouse moved to (320, 188)
Screenshot: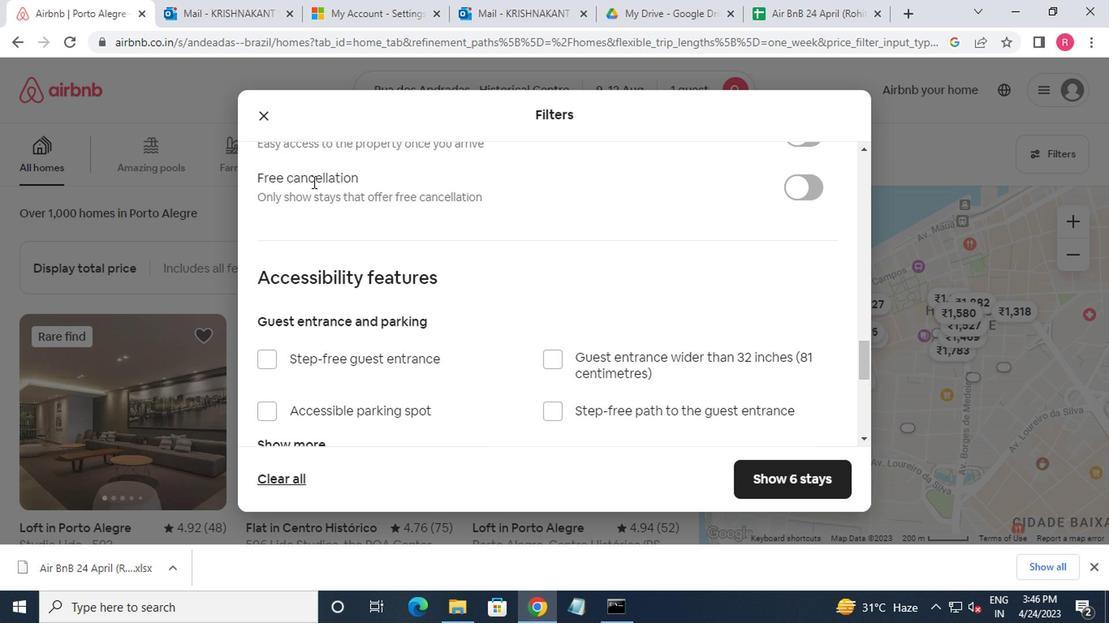
Action: Mouse scrolled (320, 187) with delta (0, -1)
Screenshot: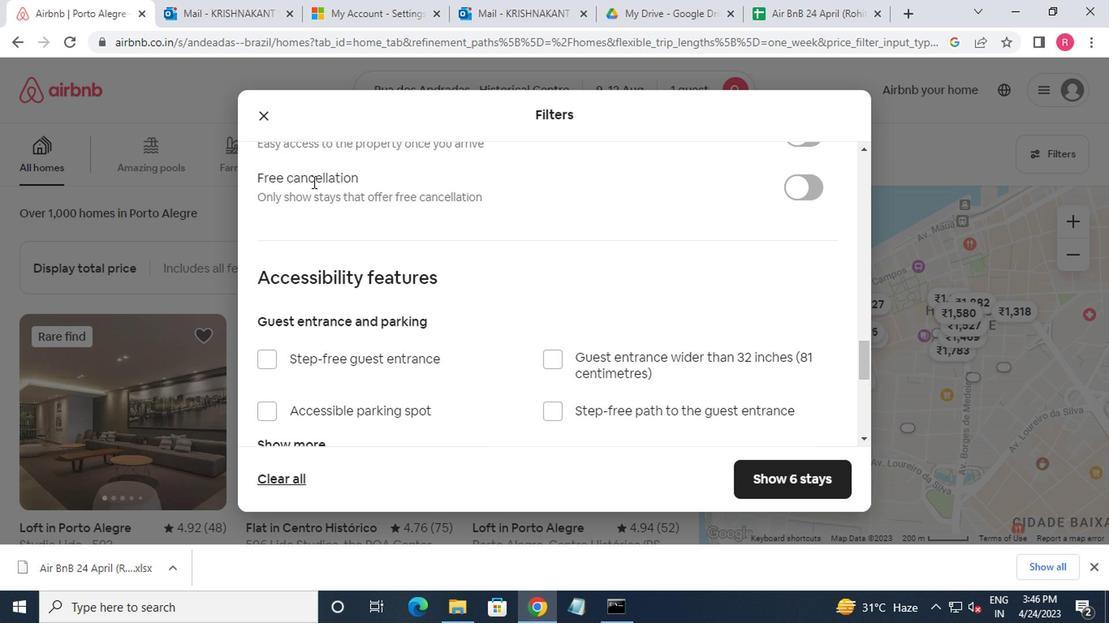 
Action: Mouse moved to (322, 192)
Screenshot: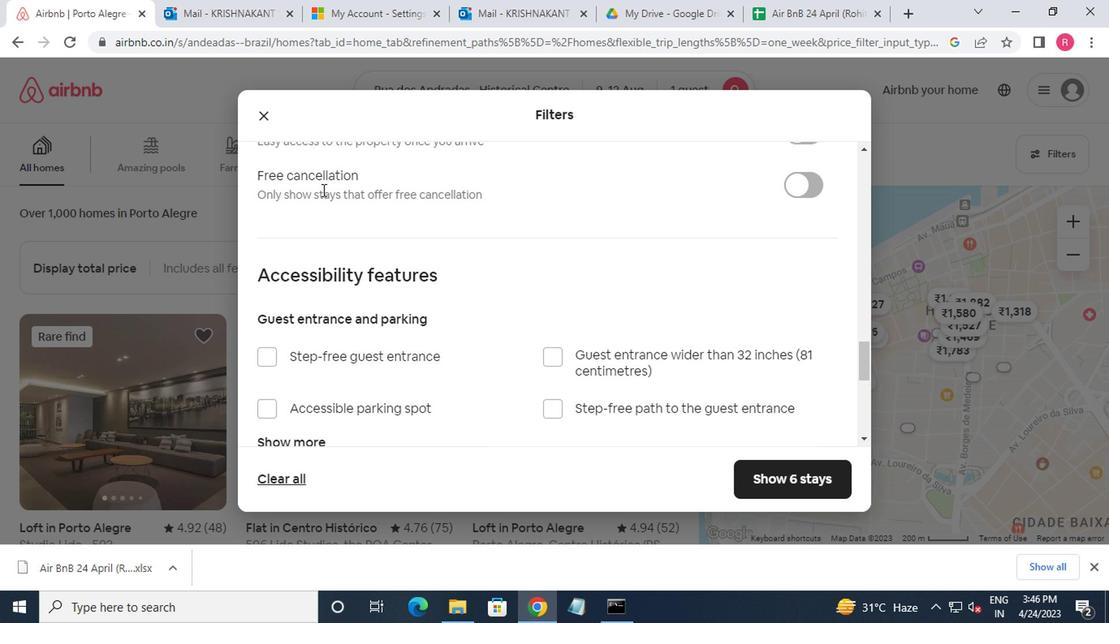 
Action: Mouse scrolled (322, 192) with delta (0, 0)
Screenshot: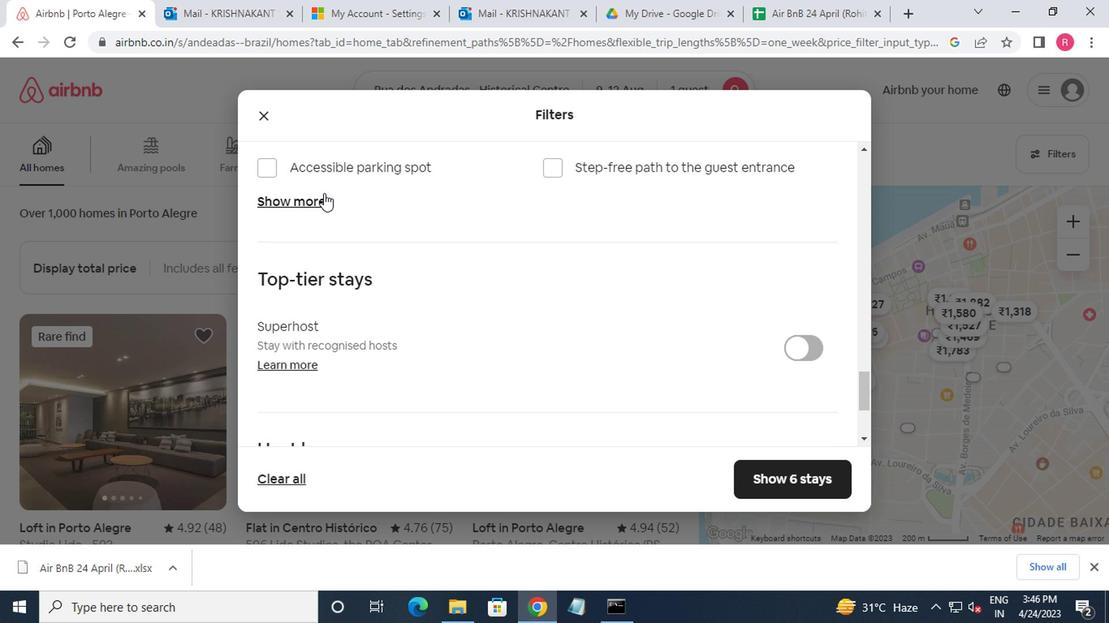
Action: Mouse scrolled (322, 192) with delta (0, 0)
Screenshot: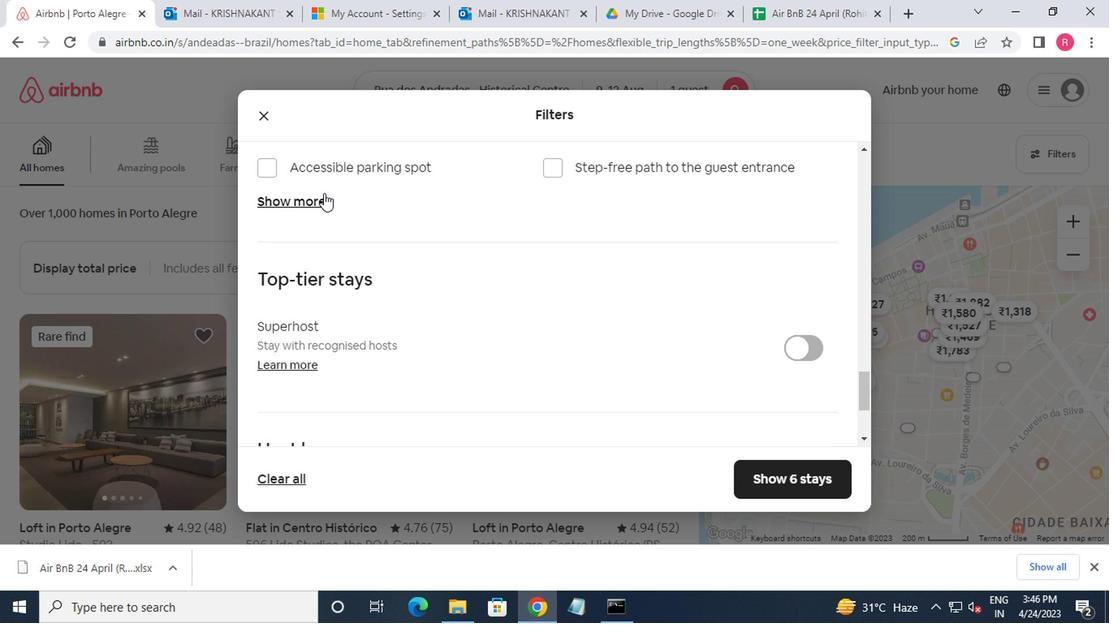 
Action: Mouse scrolled (322, 192) with delta (0, 0)
Screenshot: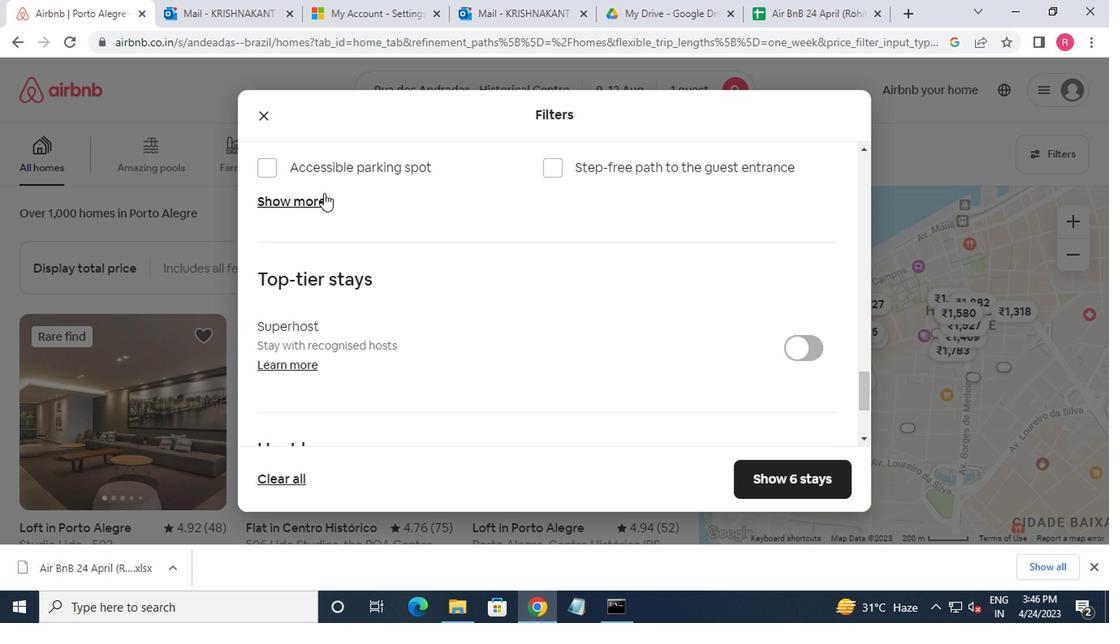 
Action: Mouse scrolled (322, 192) with delta (0, 0)
Screenshot: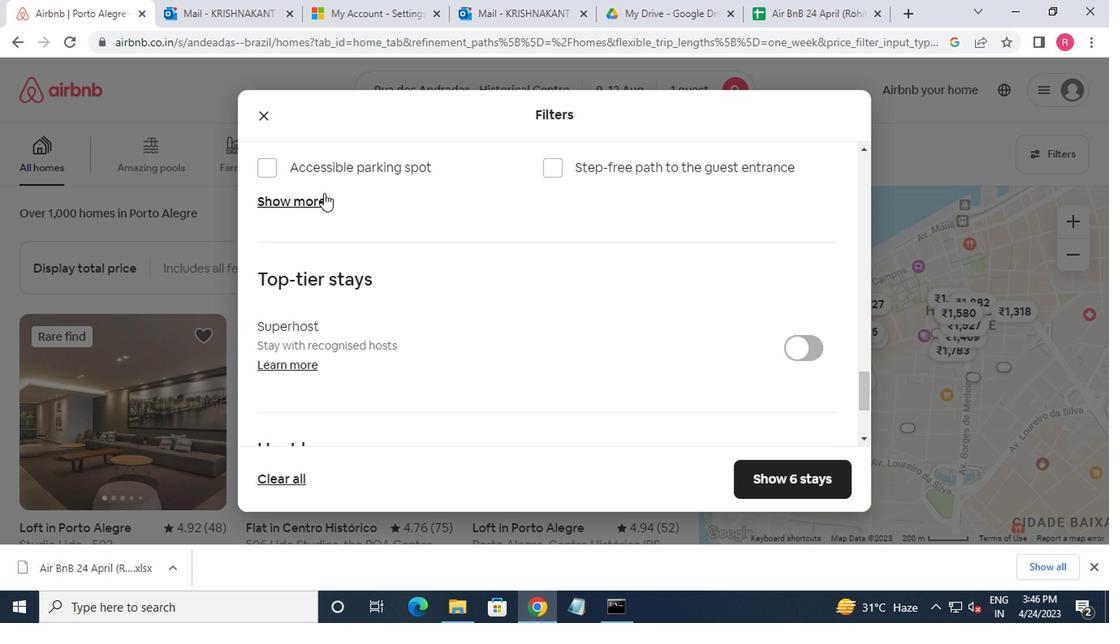 
Action: Mouse moved to (324, 192)
Screenshot: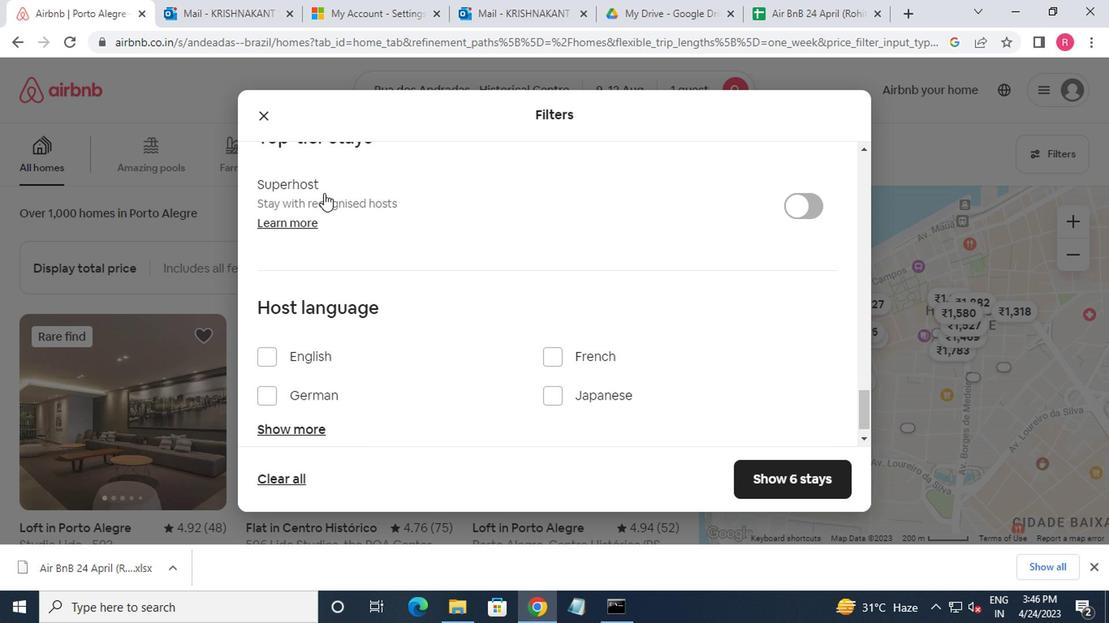 
Action: Mouse scrolled (324, 192) with delta (0, 0)
Screenshot: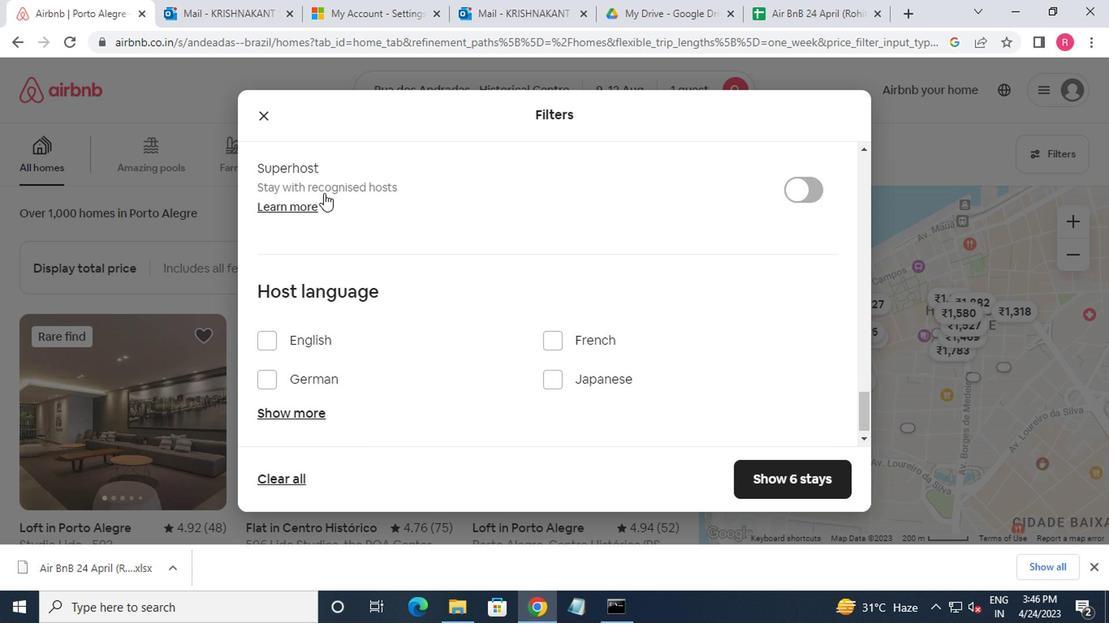 
Action: Mouse scrolled (324, 192) with delta (0, 0)
Screenshot: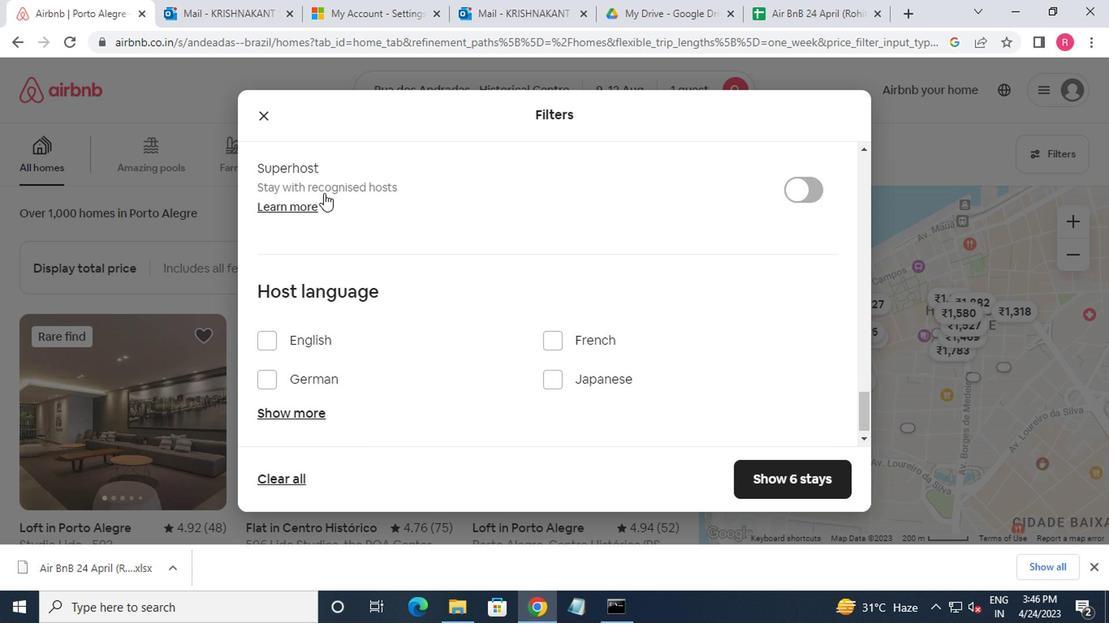 
Action: Mouse moved to (325, 192)
Screenshot: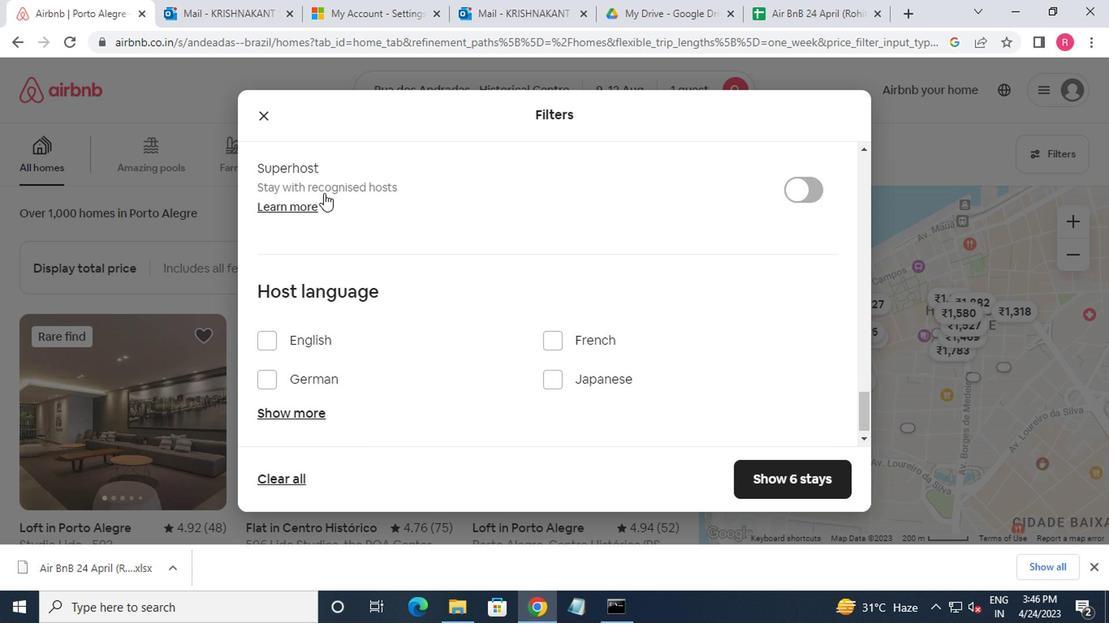 
Action: Mouse scrolled (325, 192) with delta (0, 0)
Screenshot: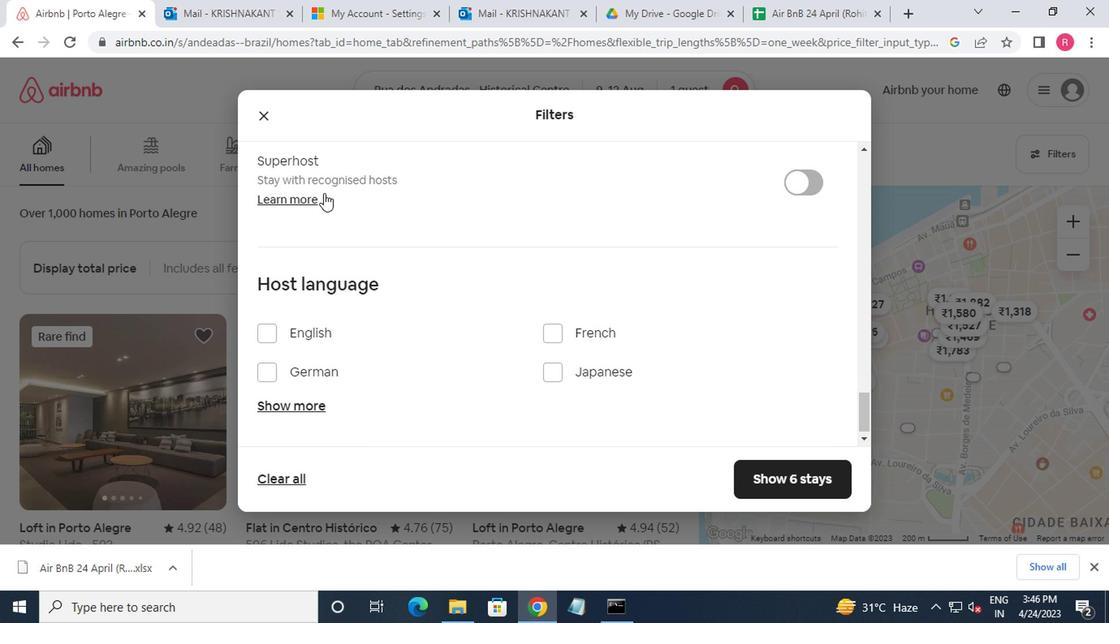 
Action: Mouse moved to (325, 191)
Screenshot: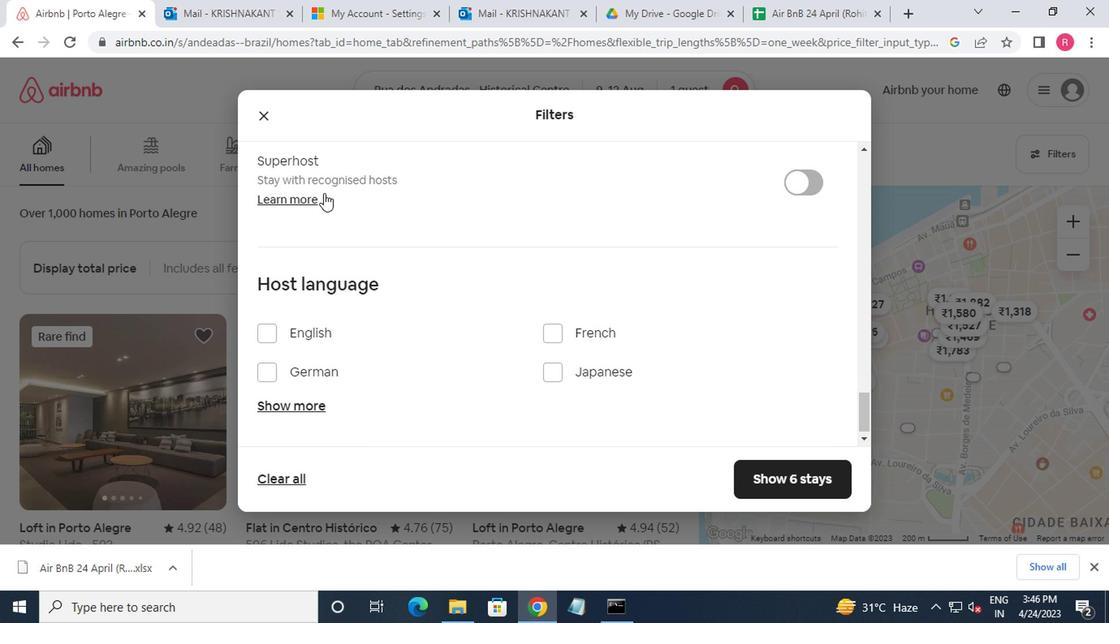 
Action: Mouse scrolled (325, 192) with delta (0, 0)
Screenshot: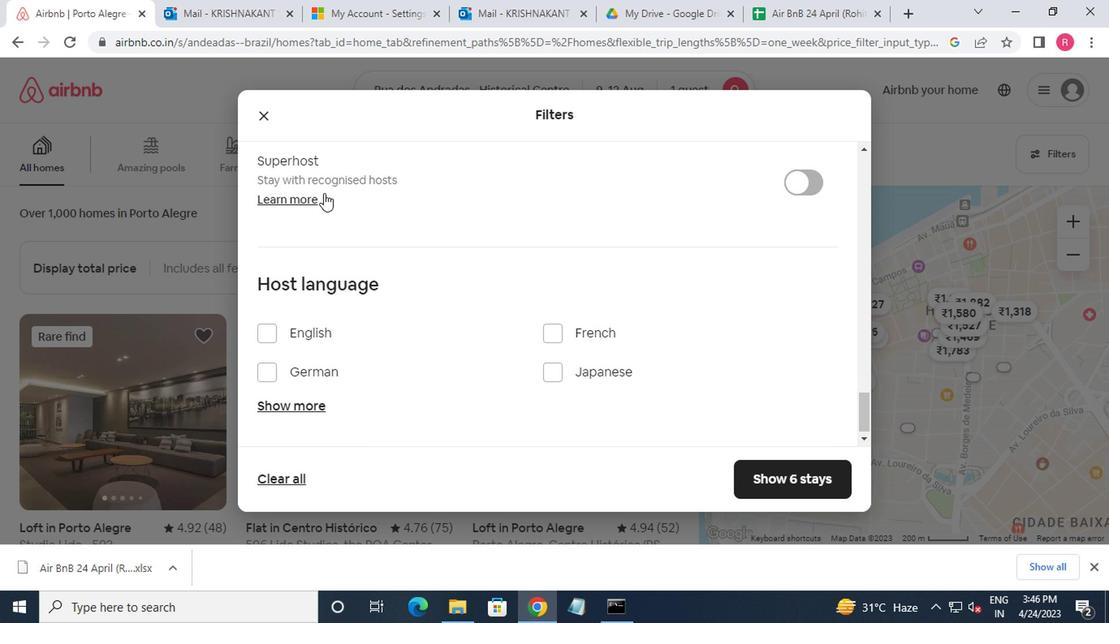 
Action: Mouse moved to (328, 190)
Screenshot: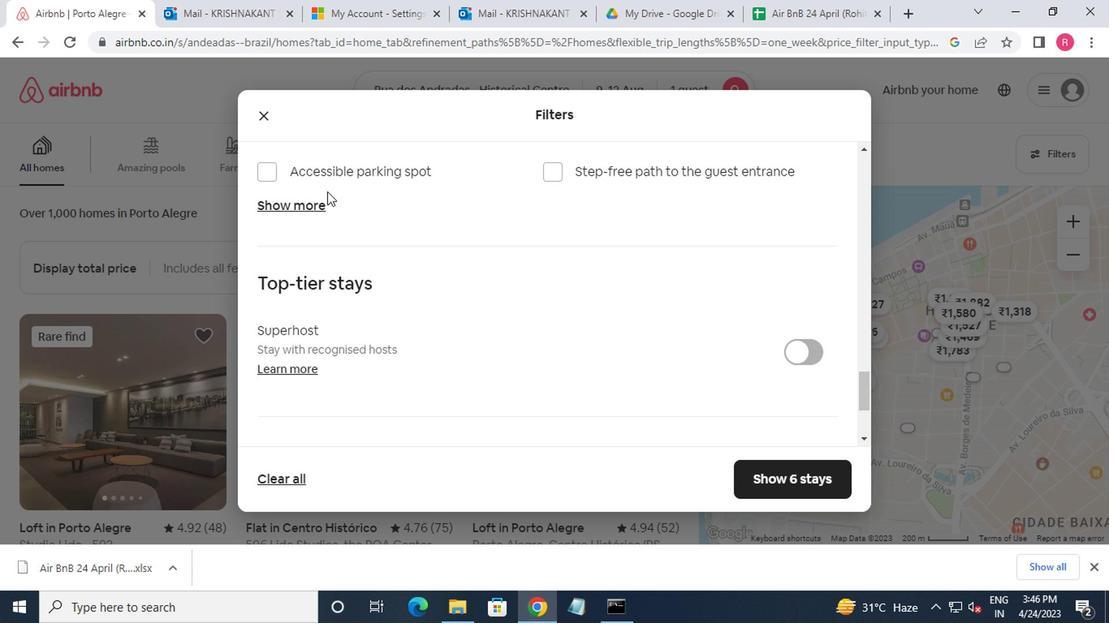 
Action: Mouse scrolled (328, 190) with delta (0, 0)
Screenshot: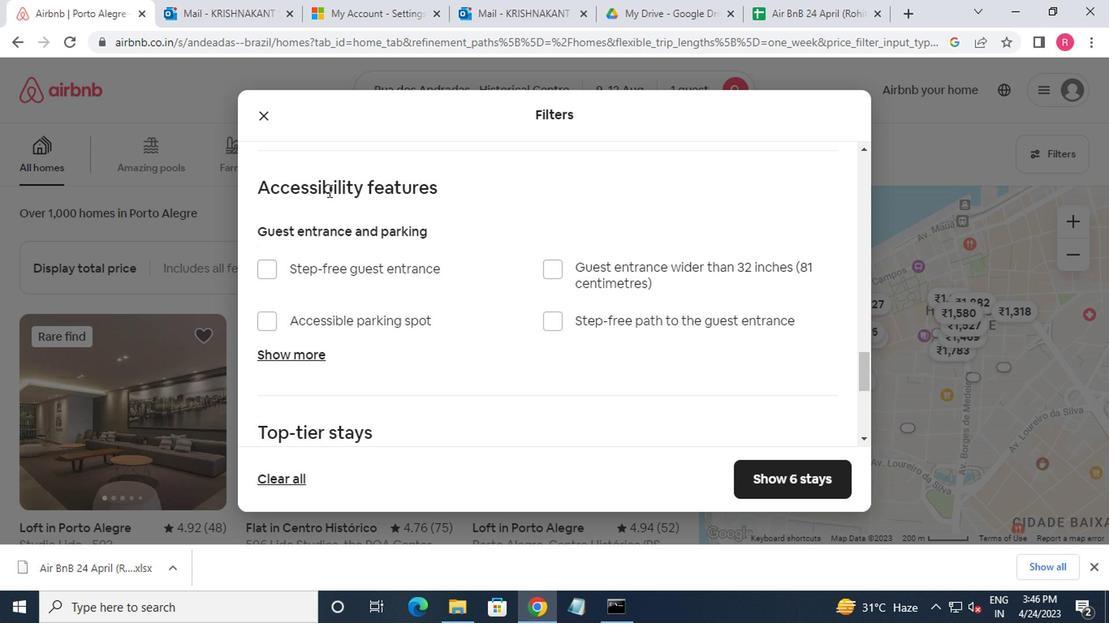
Action: Mouse scrolled (328, 190) with delta (0, 0)
Screenshot: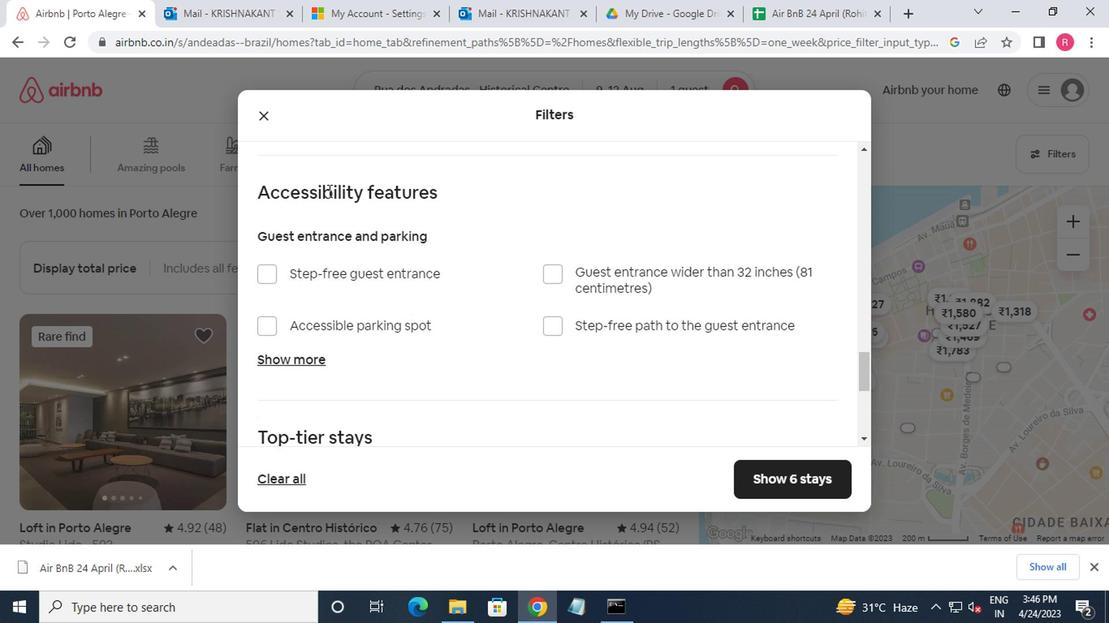 
Action: Mouse scrolled (328, 190) with delta (0, 0)
Screenshot: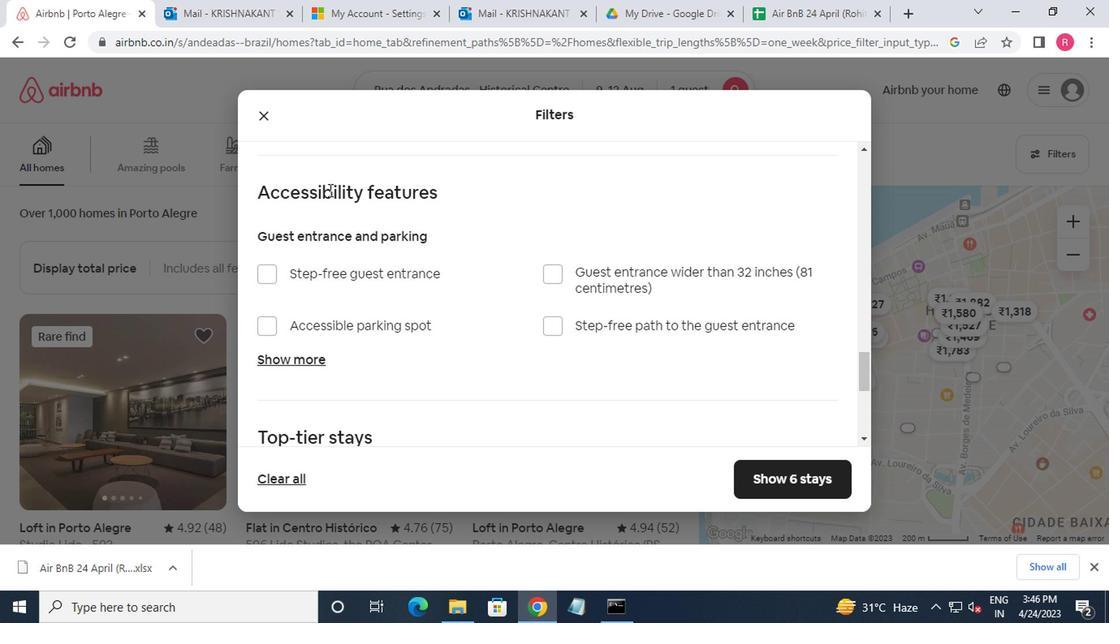 
Action: Mouse moved to (834, 292)
Screenshot: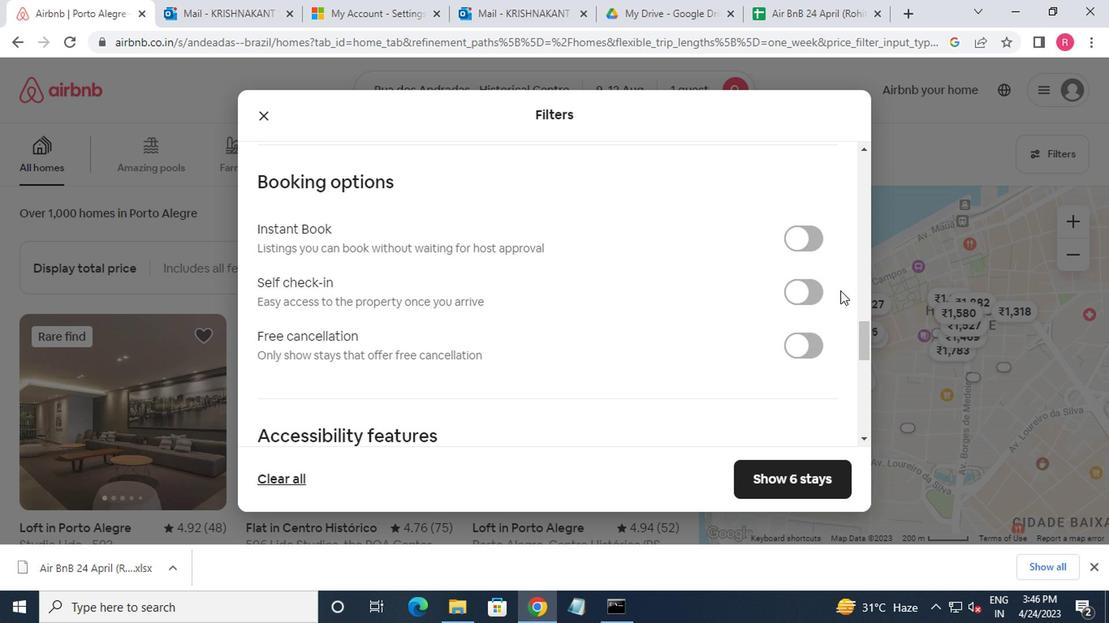 
Action: Mouse pressed left at (834, 292)
Screenshot: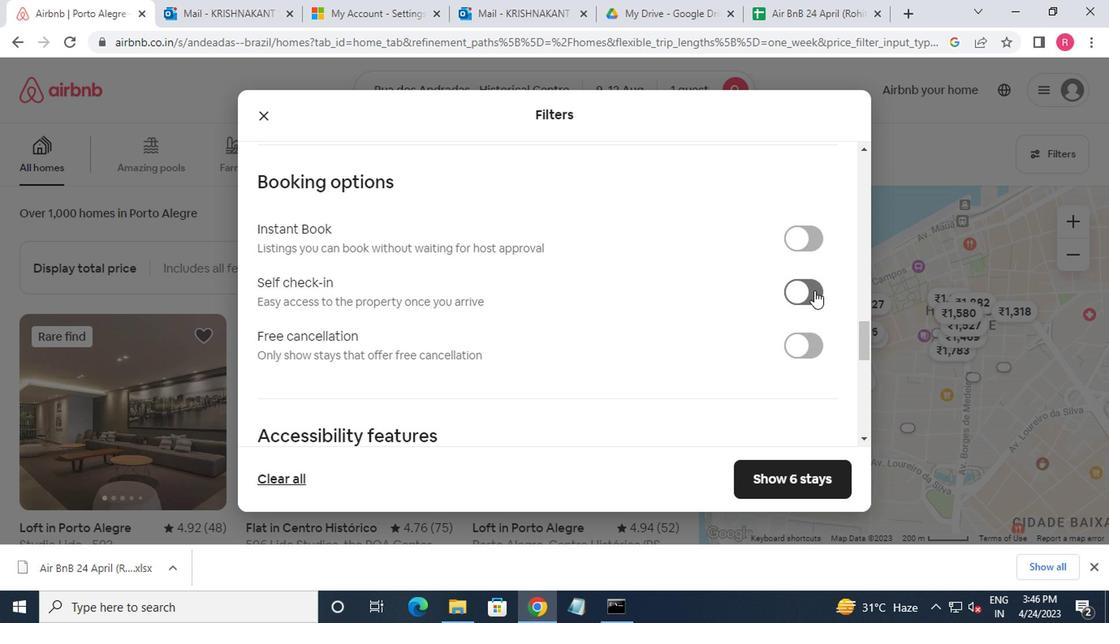 
Action: Mouse moved to (834, 290)
Screenshot: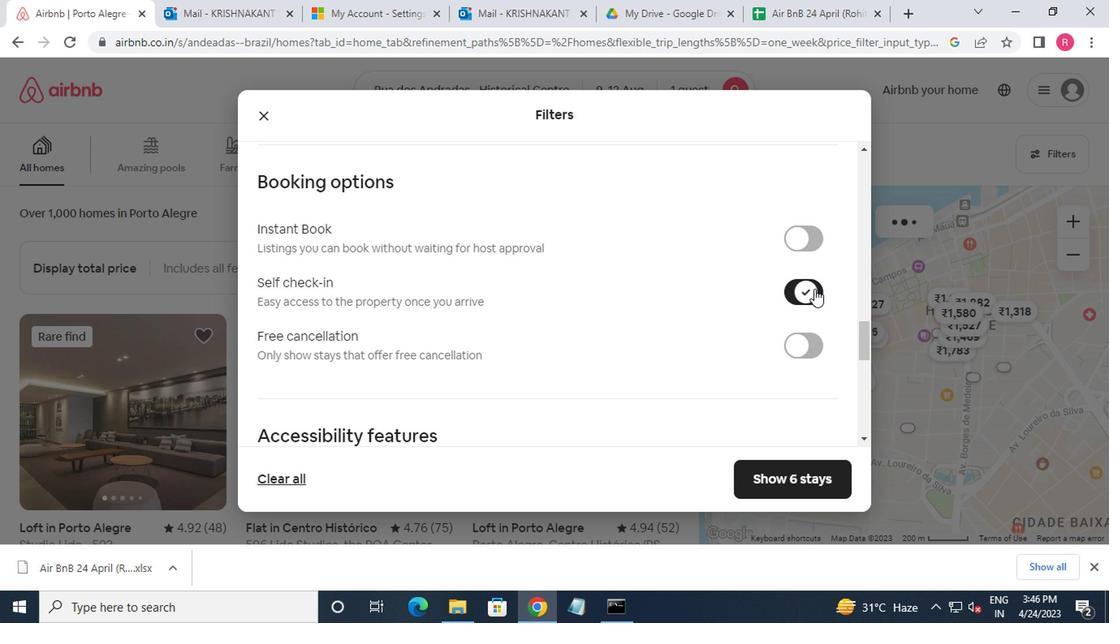
Action: Mouse scrolled (834, 289) with delta (0, -1)
Screenshot: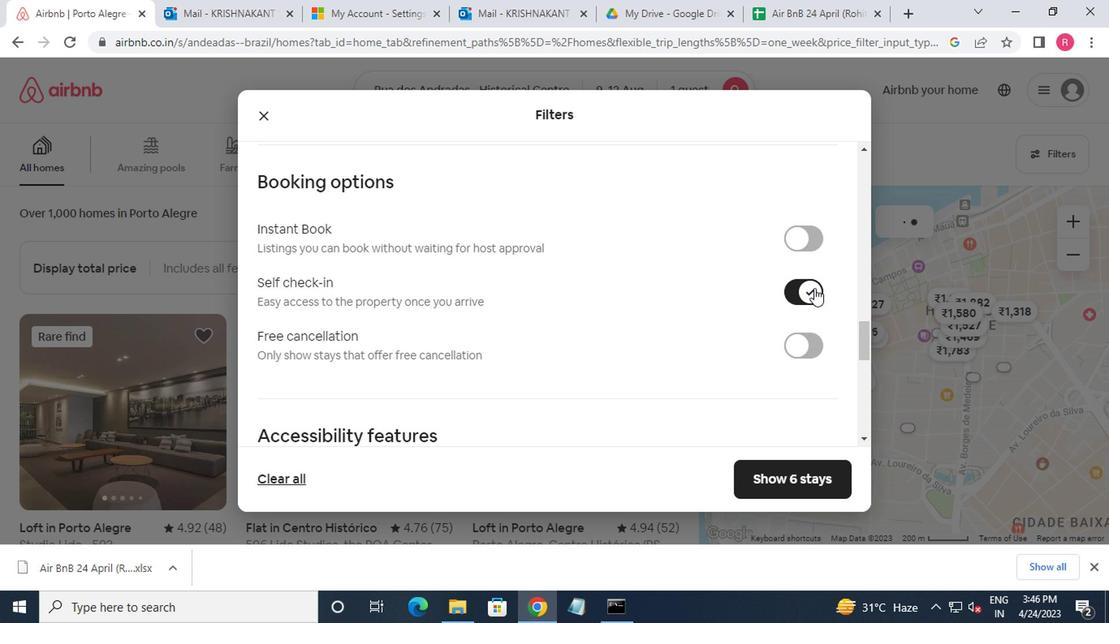 
Action: Mouse scrolled (834, 289) with delta (0, -1)
Screenshot: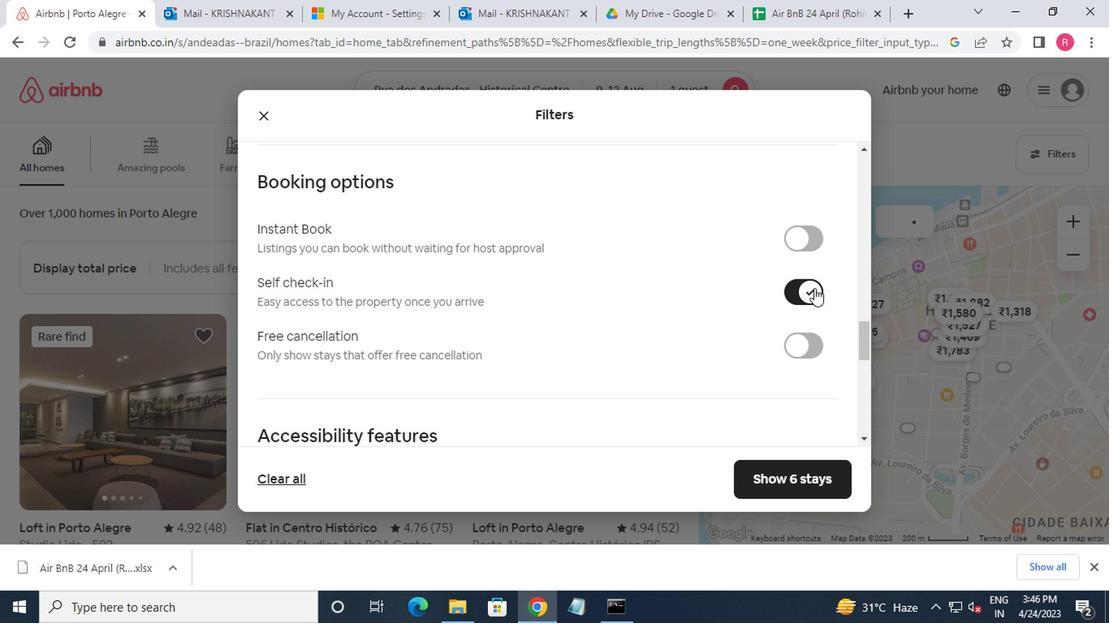 
Action: Mouse scrolled (834, 289) with delta (0, -1)
Screenshot: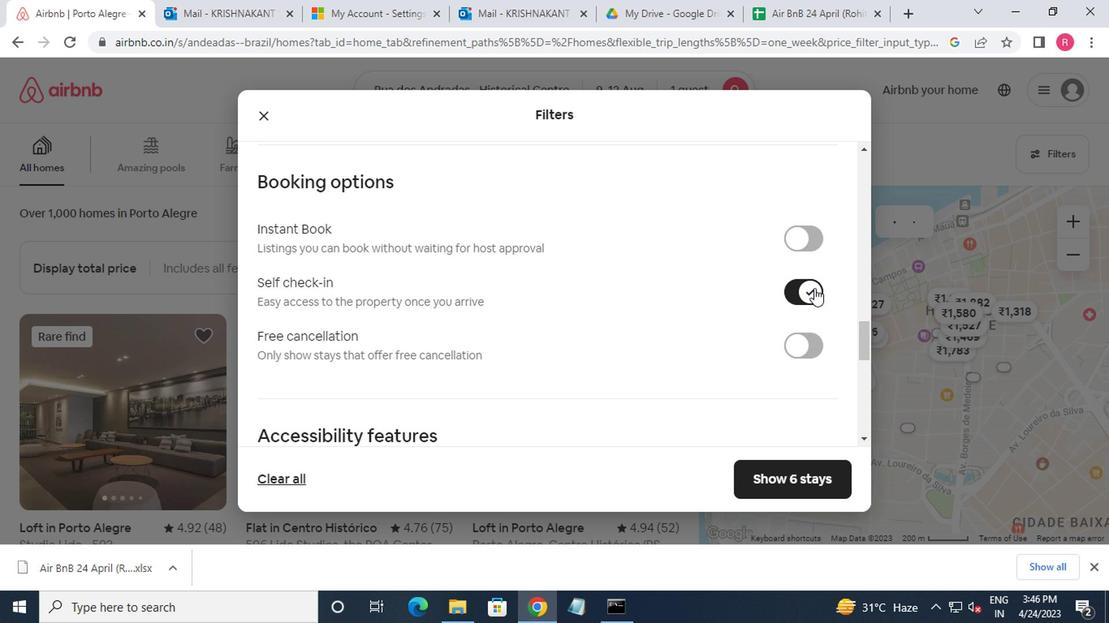 
Action: Mouse moved to (835, 290)
Screenshot: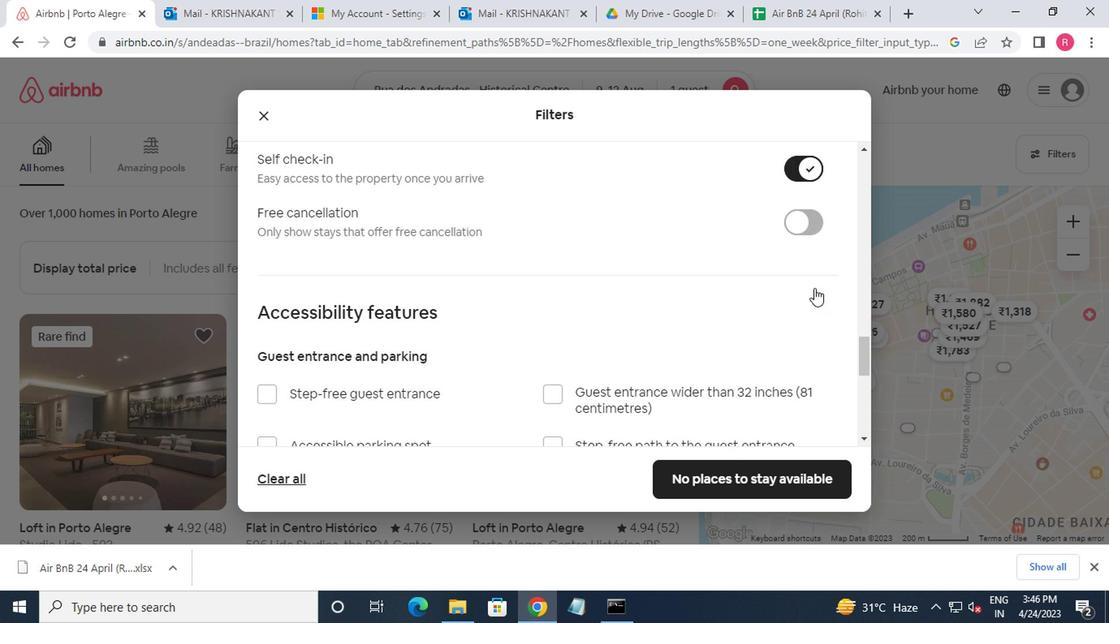 
Action: Mouse scrolled (835, 289) with delta (0, -1)
Screenshot: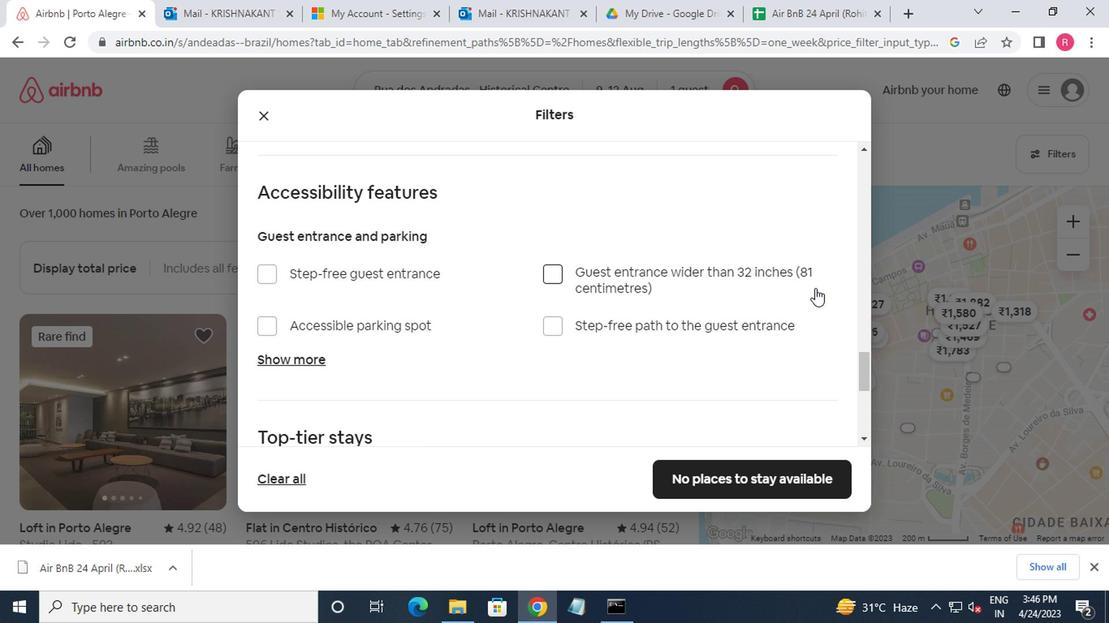 
Action: Mouse scrolled (835, 289) with delta (0, -1)
Screenshot: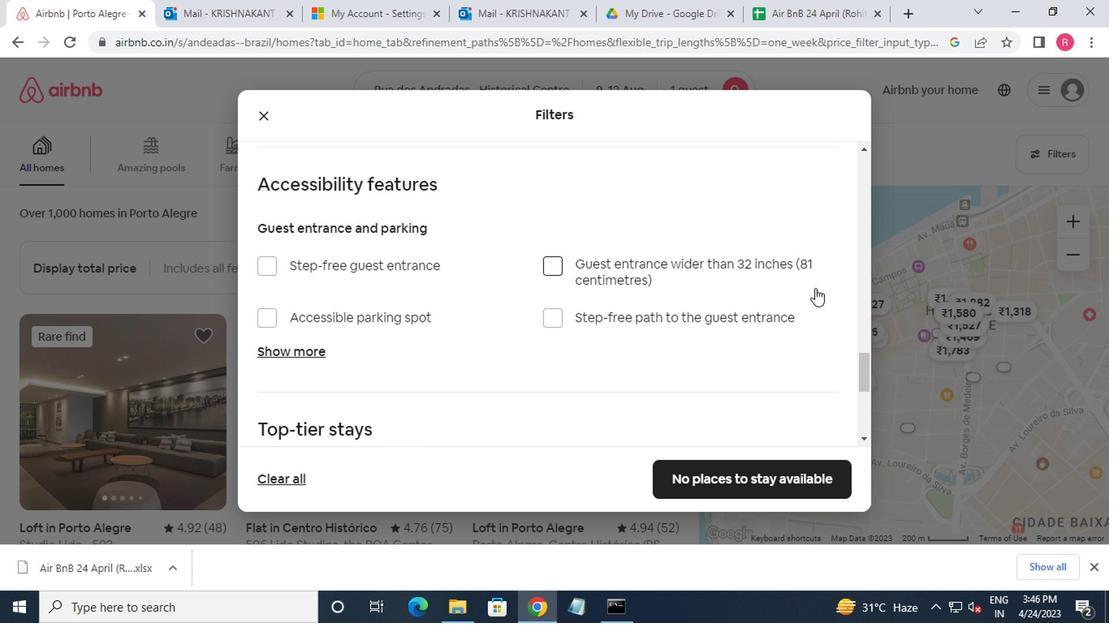 
Action: Mouse scrolled (835, 289) with delta (0, -1)
Screenshot: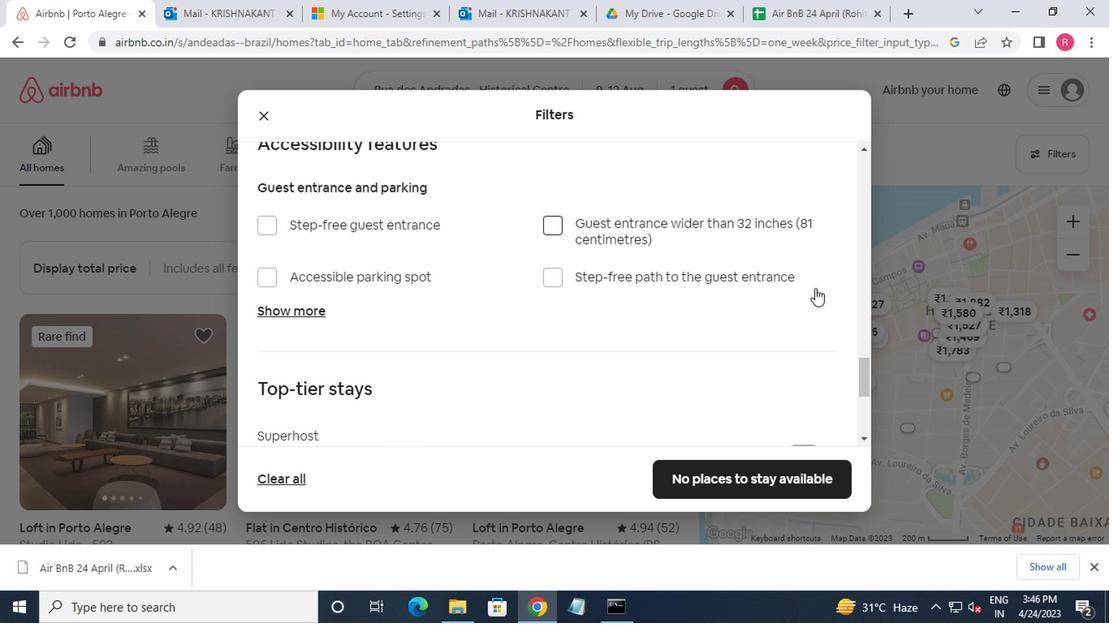 
Action: Mouse moved to (837, 289)
Screenshot: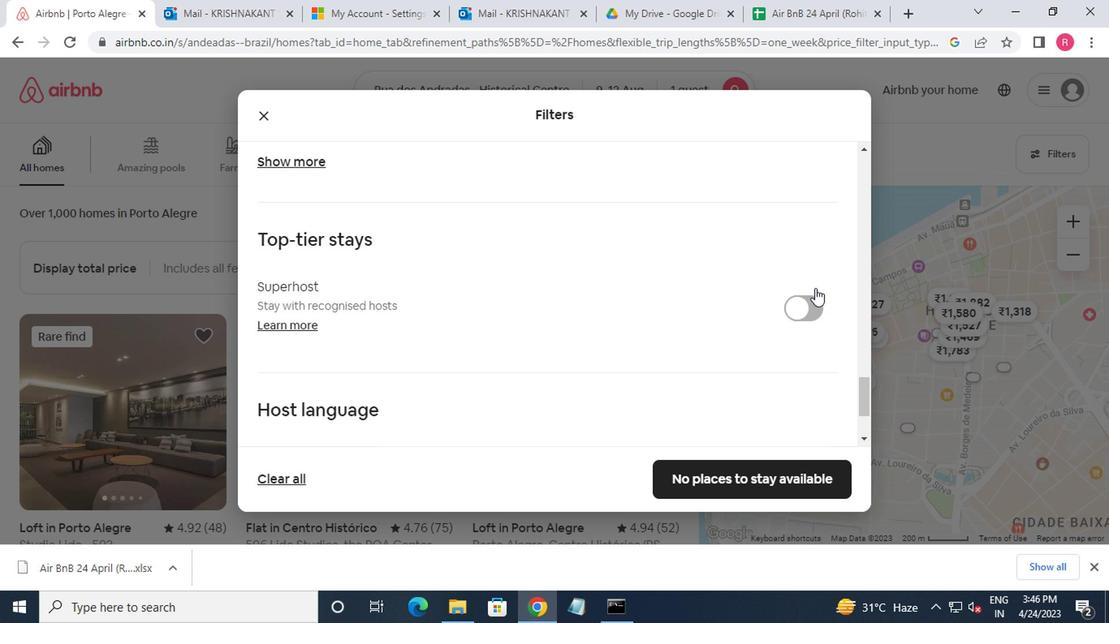 
Action: Mouse scrolled (837, 288) with delta (0, 0)
Screenshot: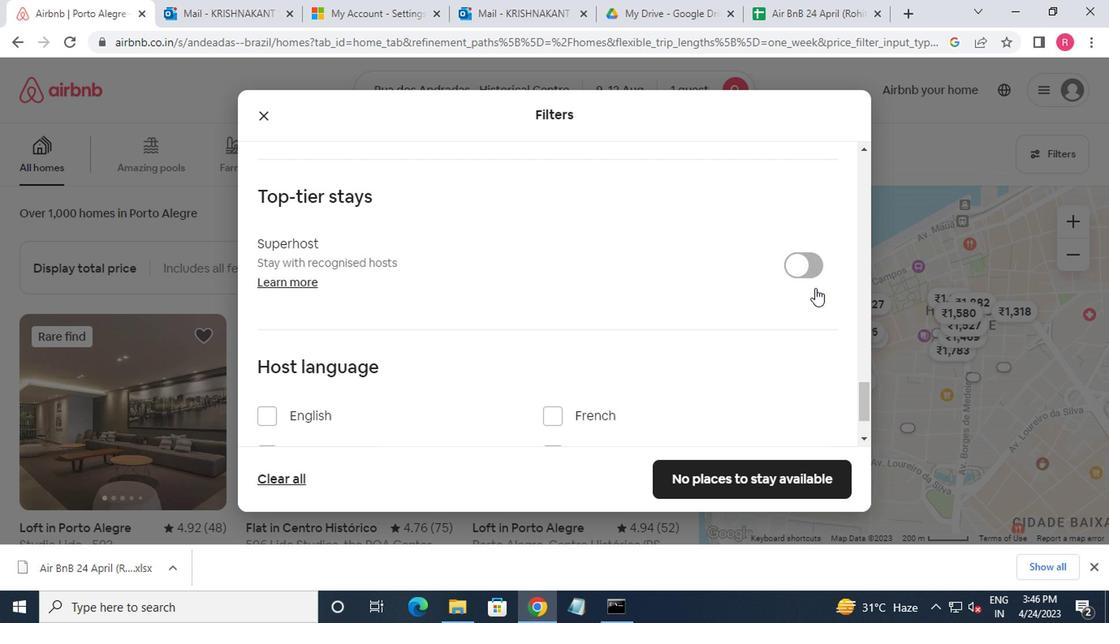 
Action: Mouse scrolled (837, 288) with delta (0, 0)
Screenshot: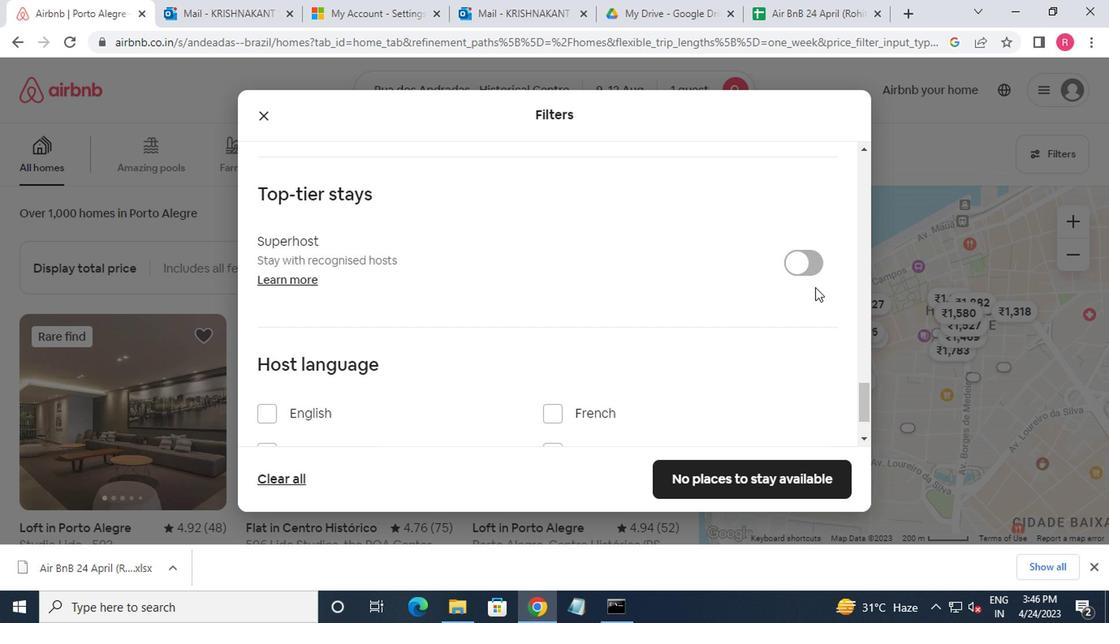 
Action: Mouse scrolled (837, 288) with delta (0, 0)
Screenshot: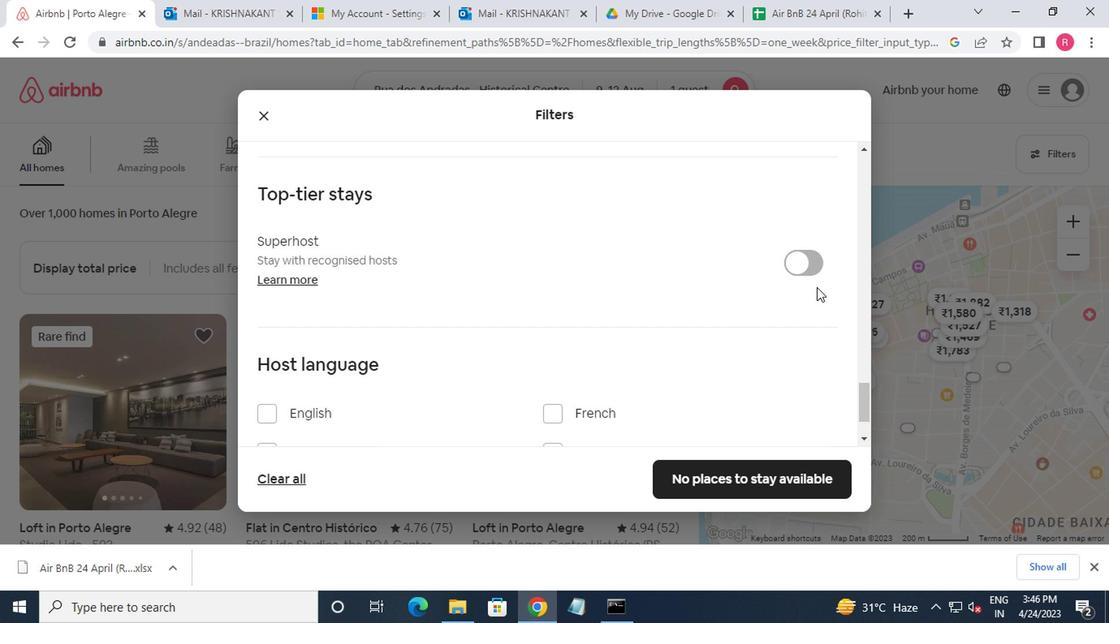 
Action: Mouse scrolled (837, 288) with delta (0, 0)
Screenshot: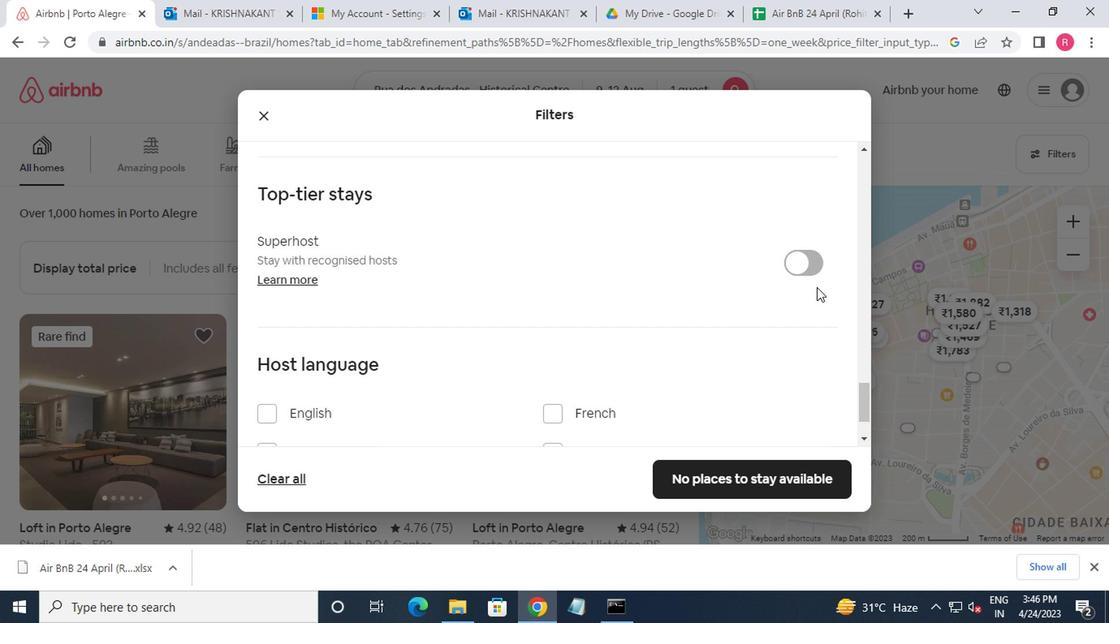 
Action: Mouse scrolled (837, 288) with delta (0, 0)
Screenshot: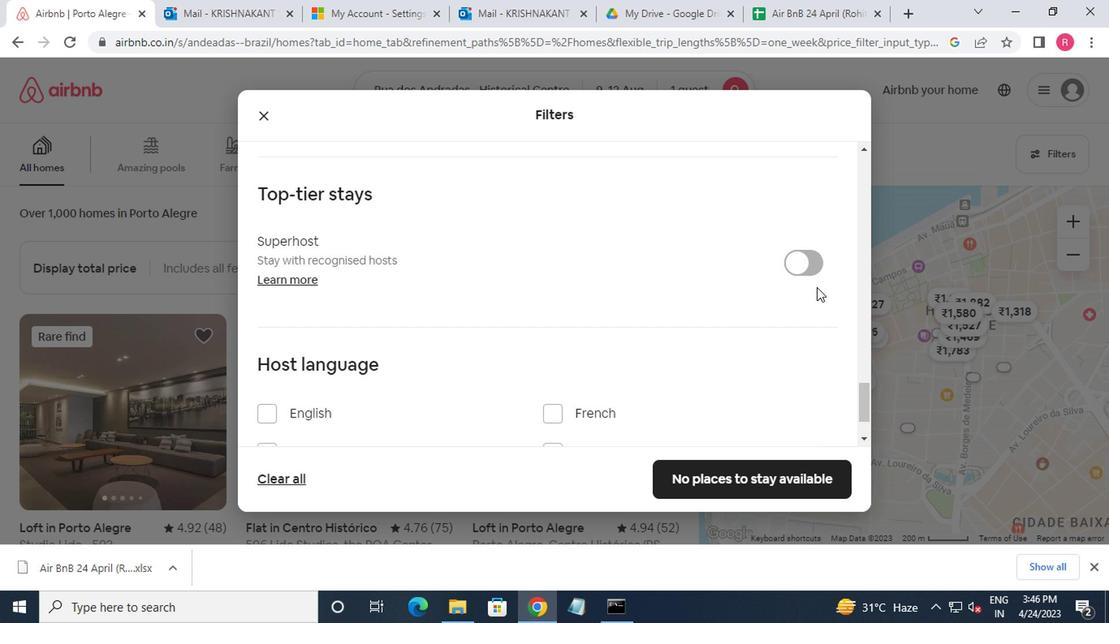 
Action: Mouse scrolled (837, 288) with delta (0, 0)
Screenshot: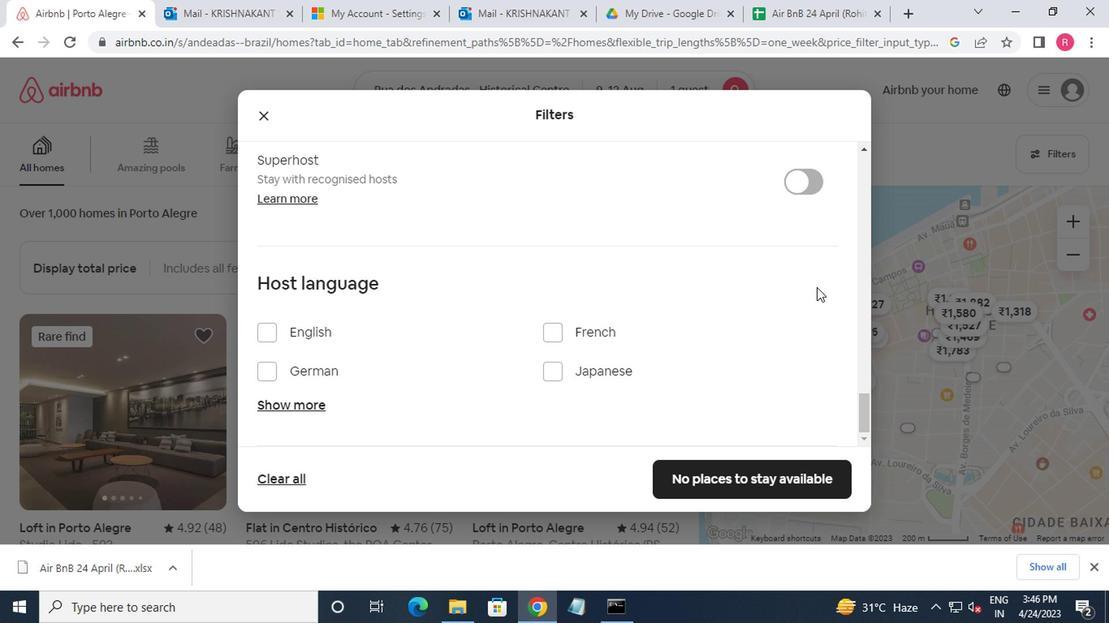 
Action: Mouse moved to (836, 291)
Screenshot: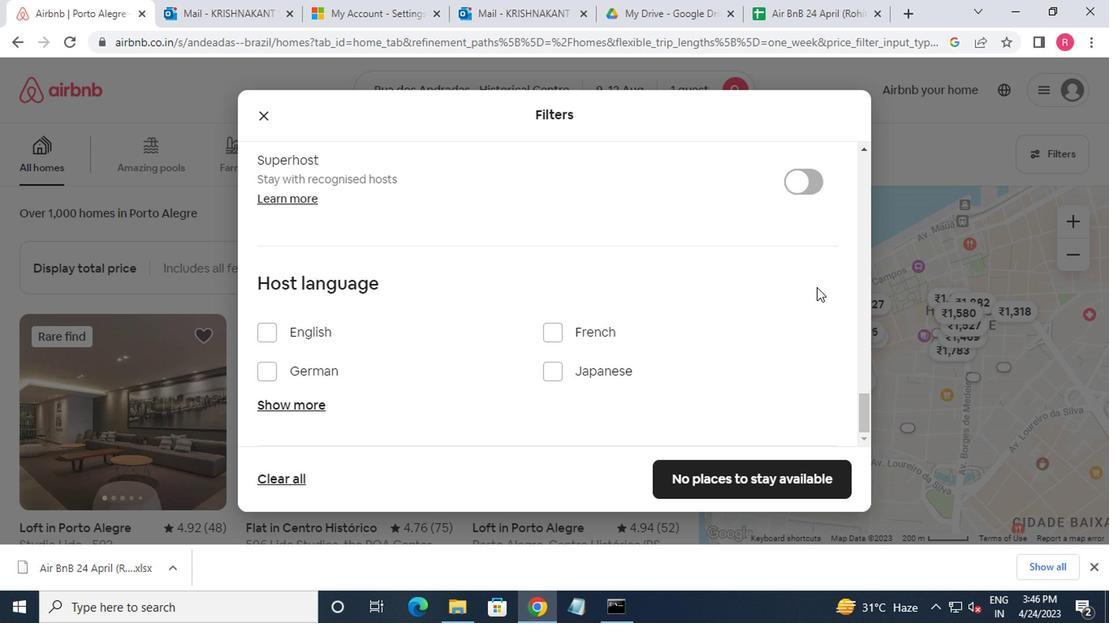 
Action: Mouse scrolled (836, 290) with delta (0, 0)
Screenshot: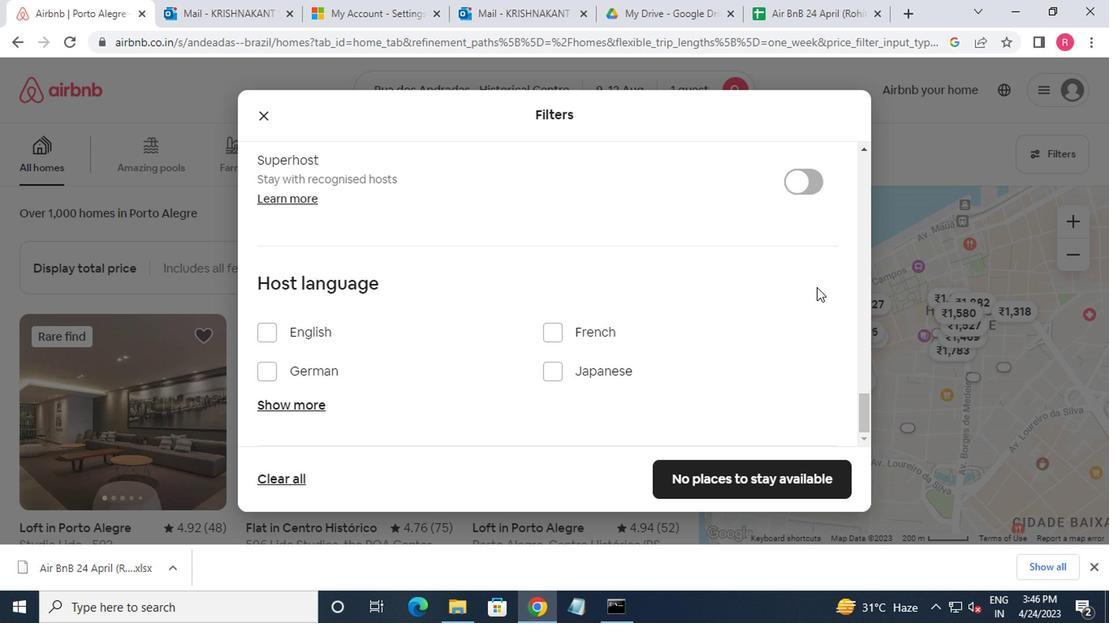 
Action: Mouse moved to (307, 408)
Screenshot: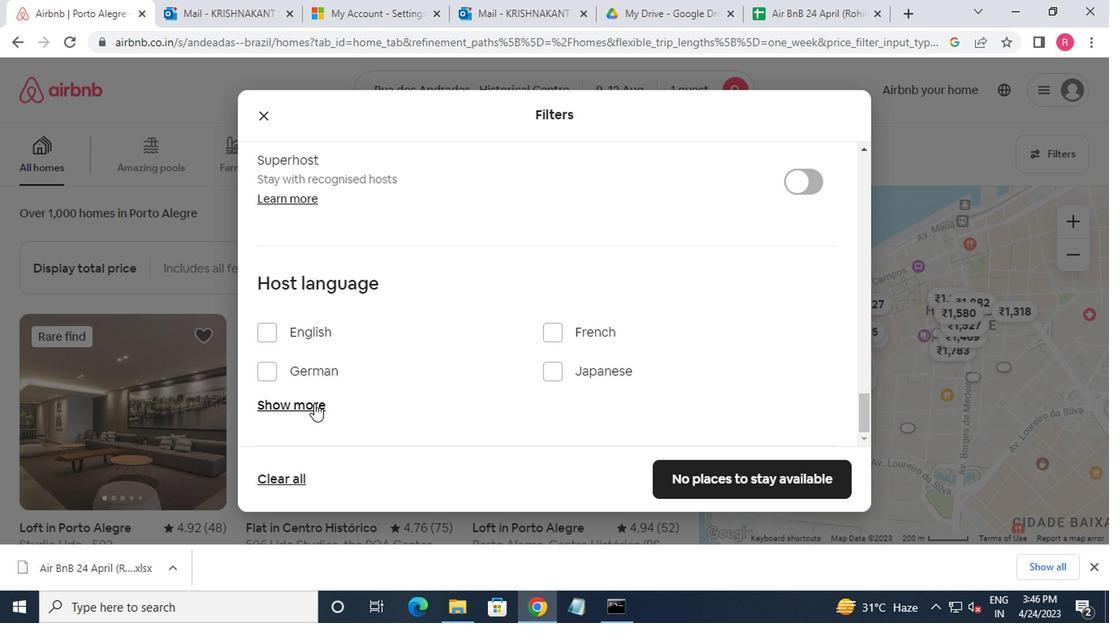 
Action: Mouse pressed left at (307, 408)
Screenshot: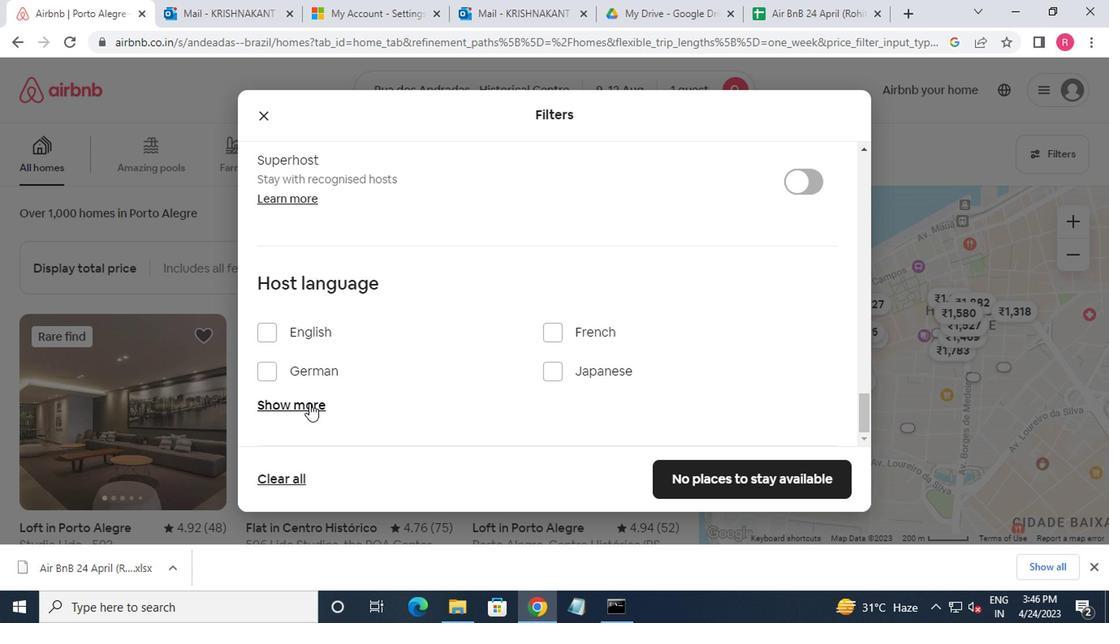 
Action: Mouse moved to (441, 413)
Screenshot: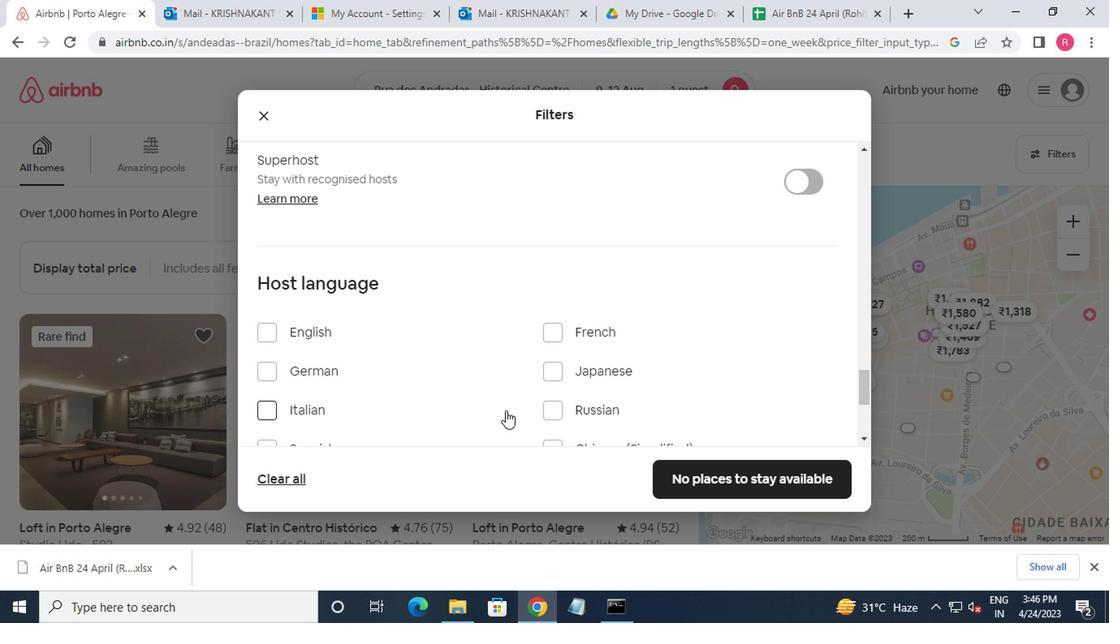 
Action: Mouse scrolled (441, 411) with delta (0, -1)
Screenshot: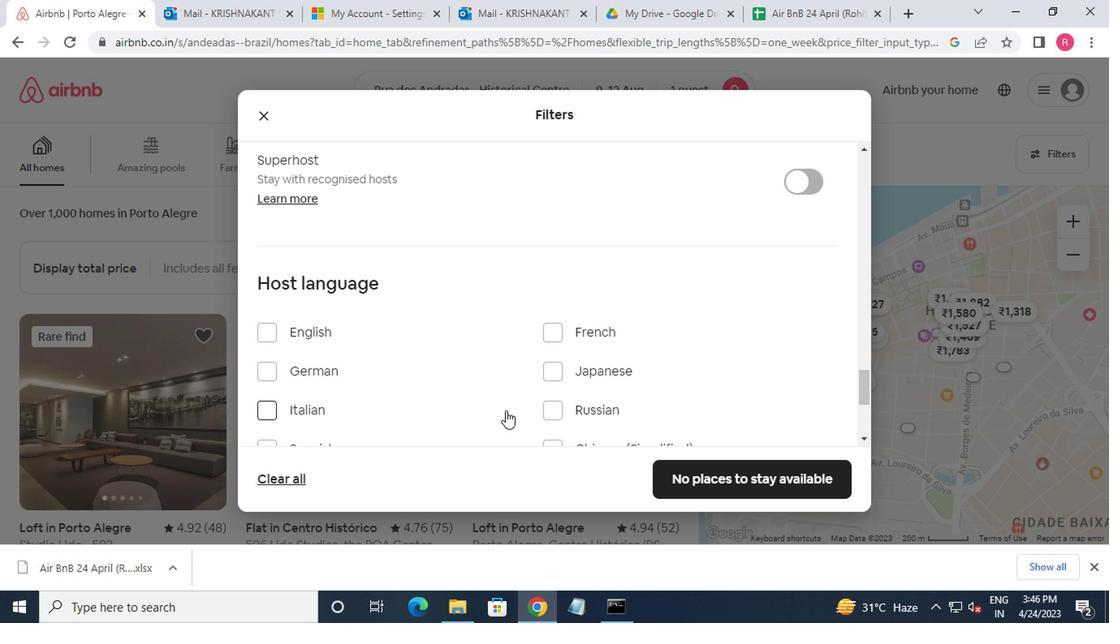 
Action: Mouse moved to (399, 405)
Screenshot: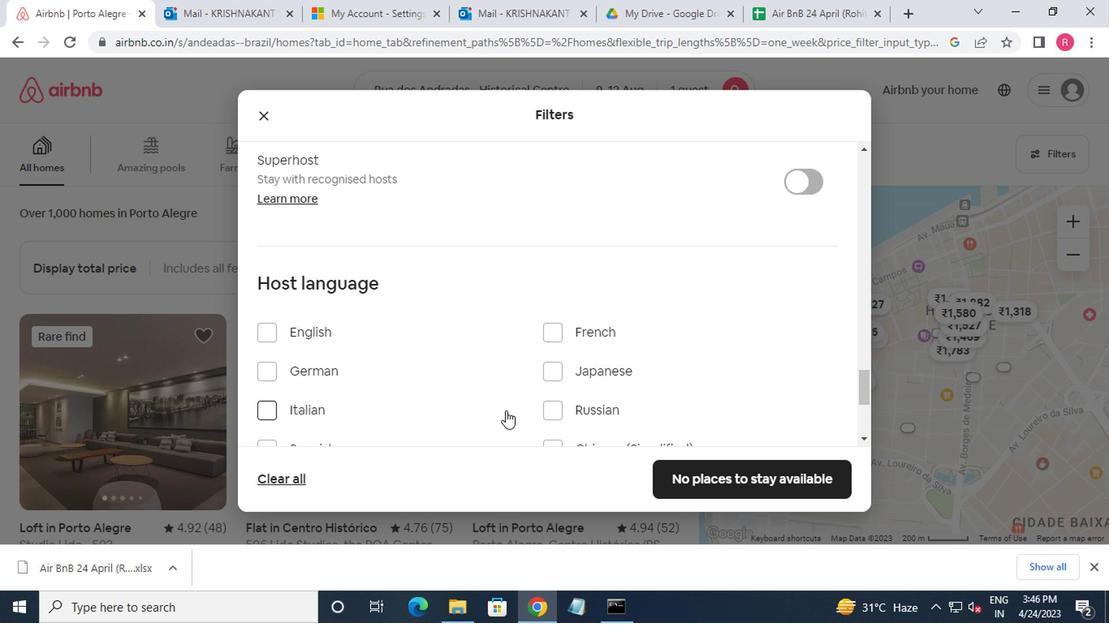 
Action: Mouse scrolled (399, 404) with delta (0, -1)
Screenshot: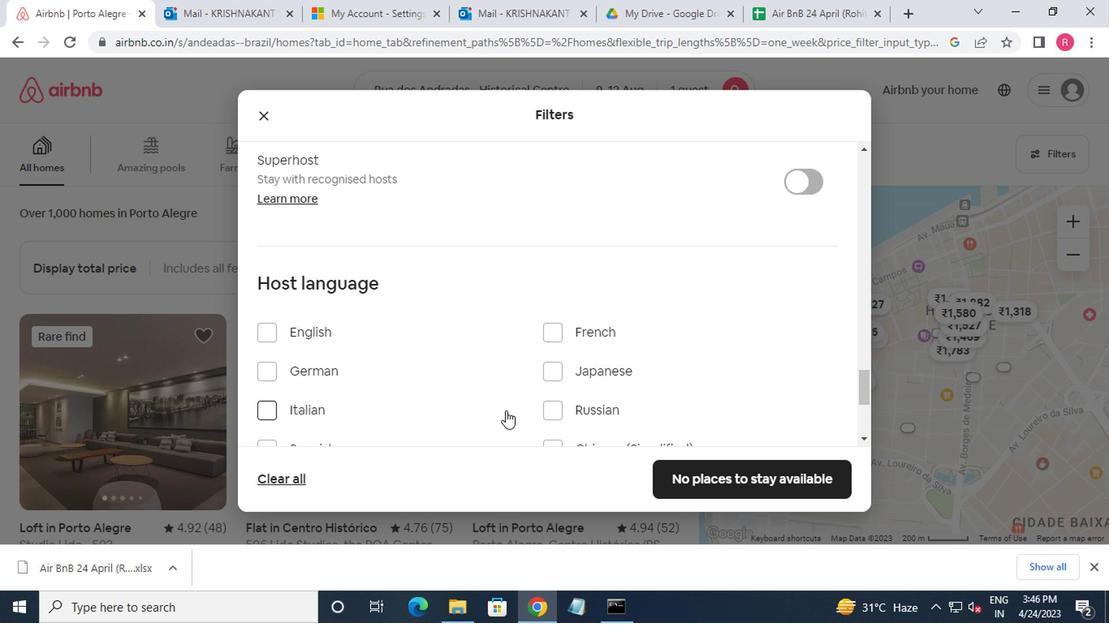 
Action: Mouse moved to (261, 292)
Screenshot: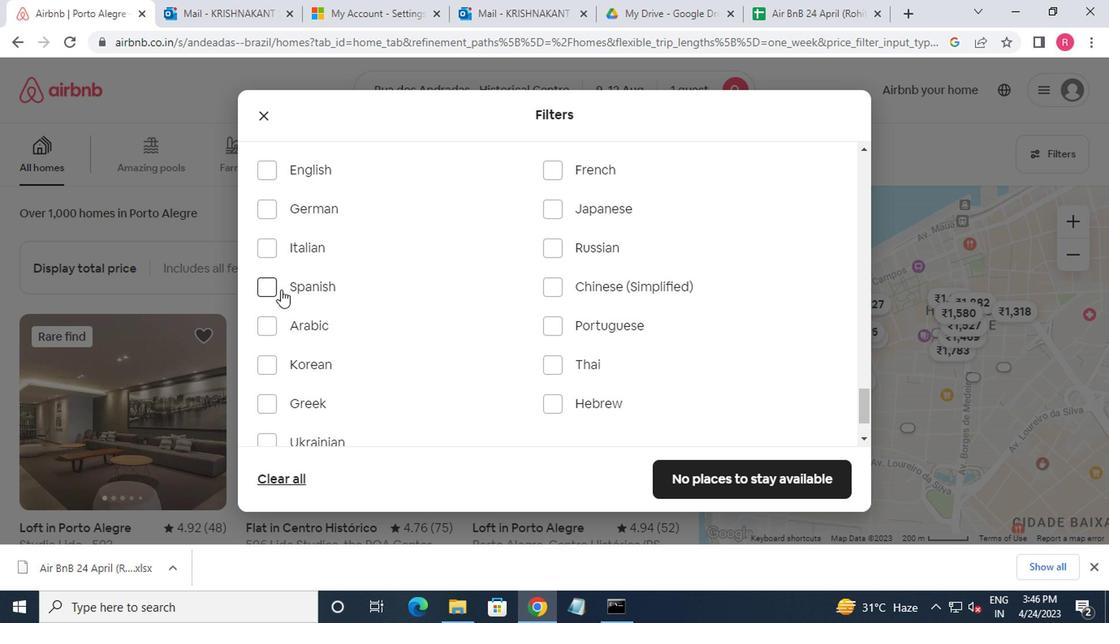 
Action: Mouse pressed left at (261, 292)
Screenshot: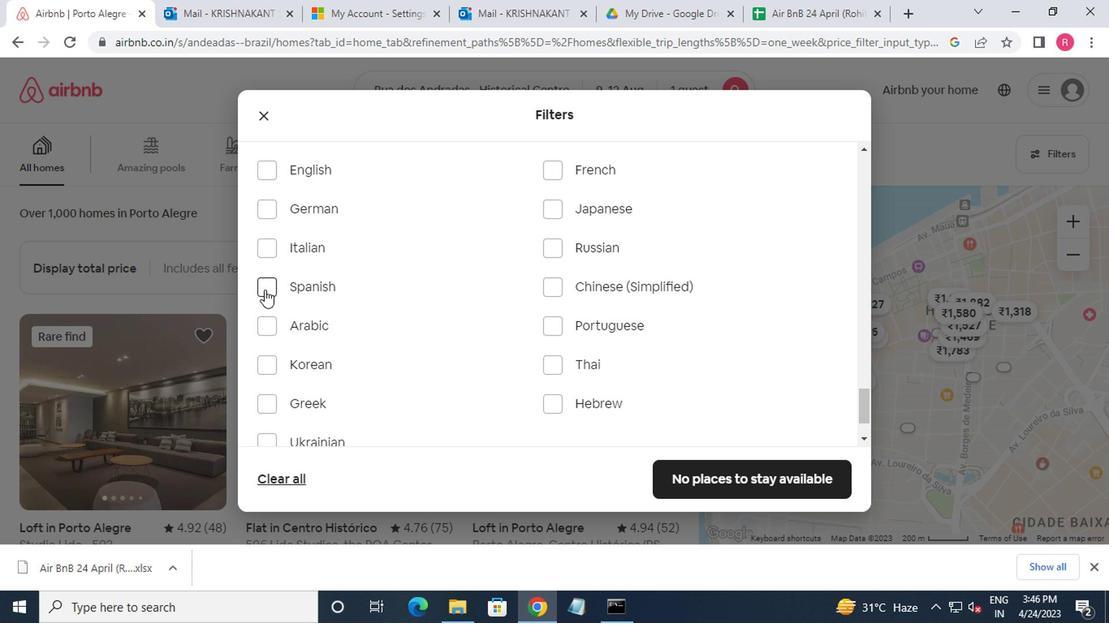 
Action: Mouse moved to (733, 478)
Screenshot: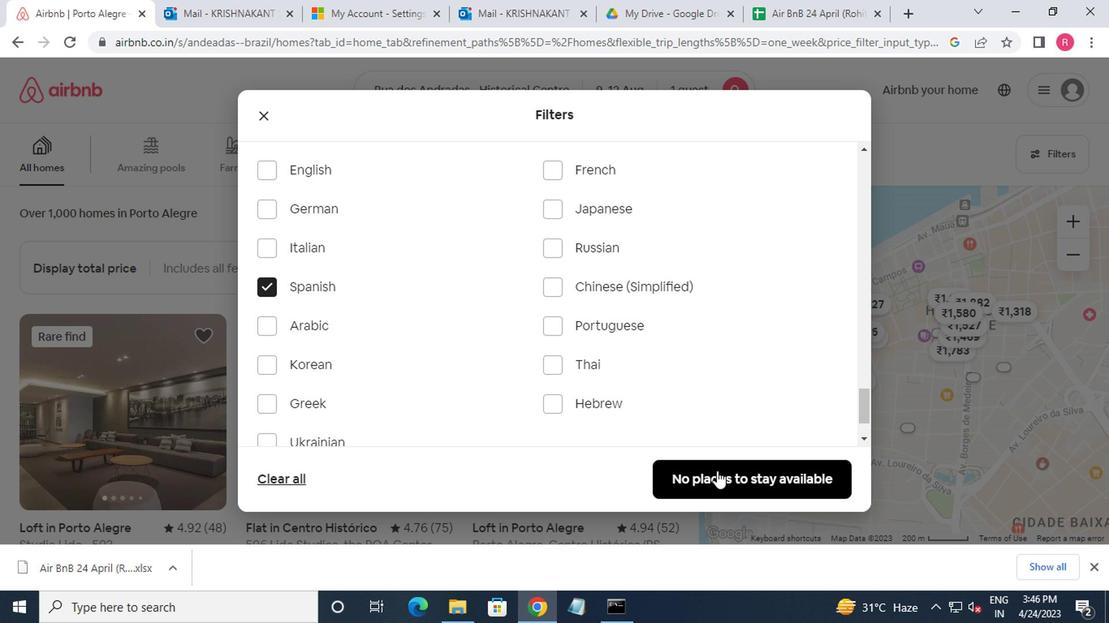 
Action: Mouse pressed left at (733, 478)
Screenshot: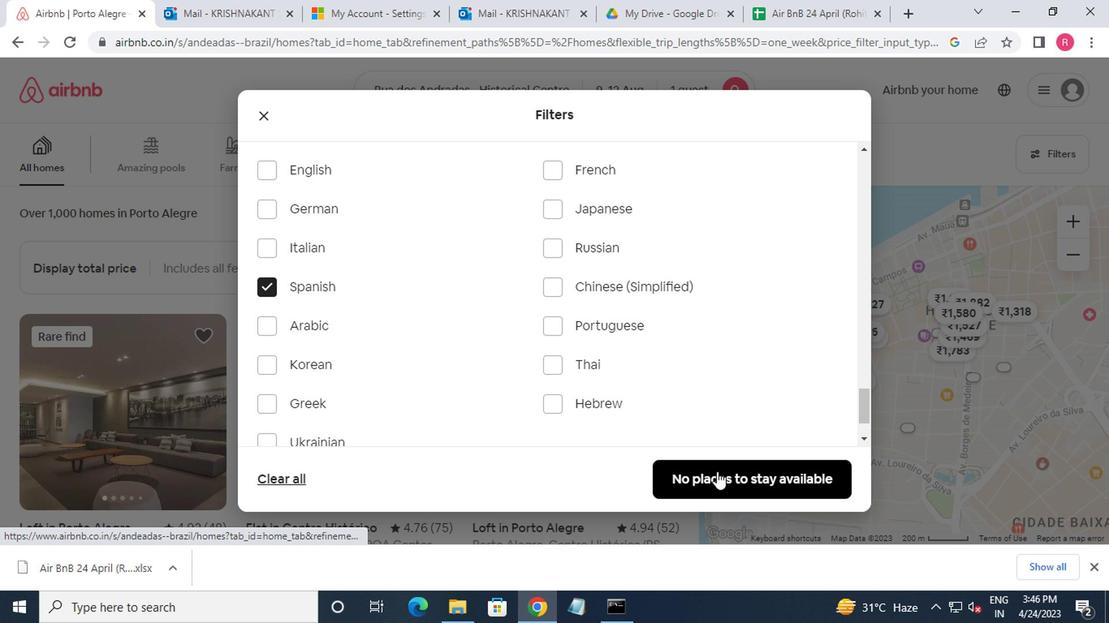 
